 Task: Create tab on customers.
Action: Mouse moved to (802, 65)
Screenshot: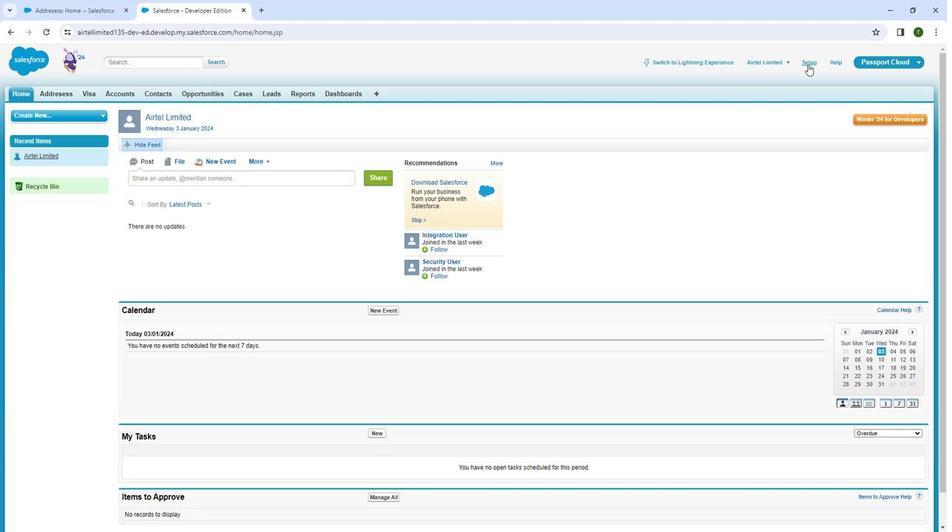 
Action: Mouse pressed left at (802, 65)
Screenshot: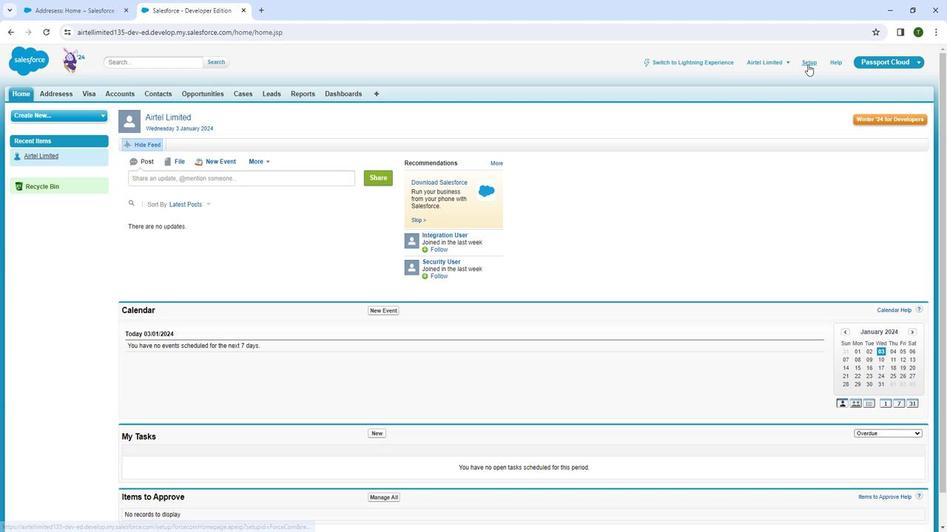 
Action: Mouse pressed left at (802, 65)
Screenshot: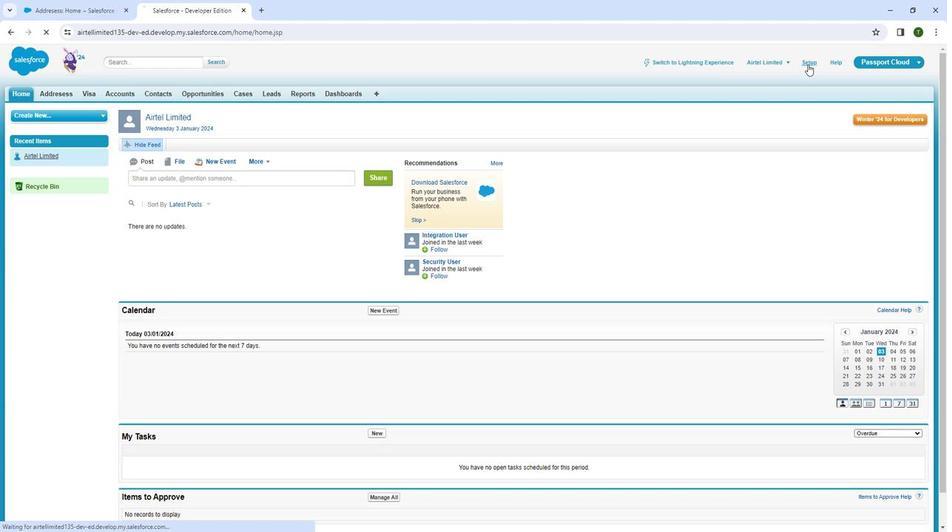 
Action: Mouse moved to (47, 182)
Screenshot: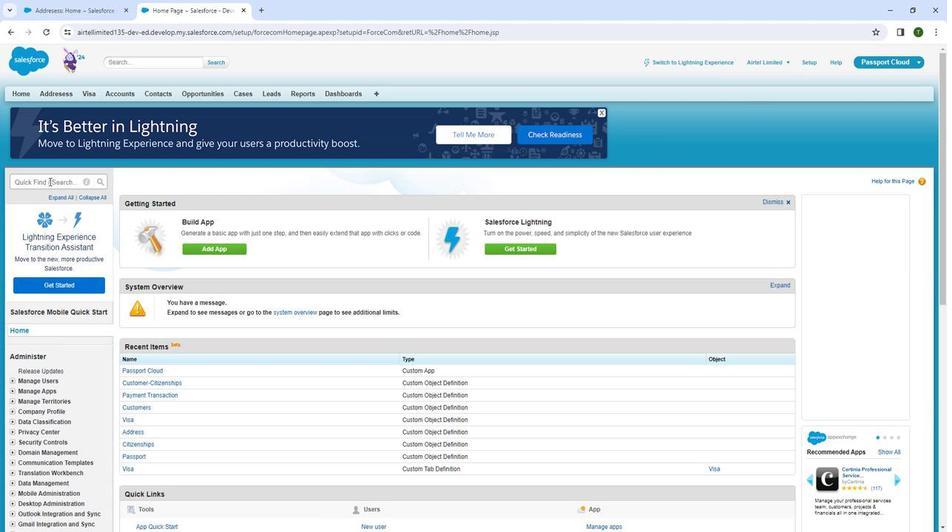 
Action: Mouse pressed left at (47, 182)
Screenshot: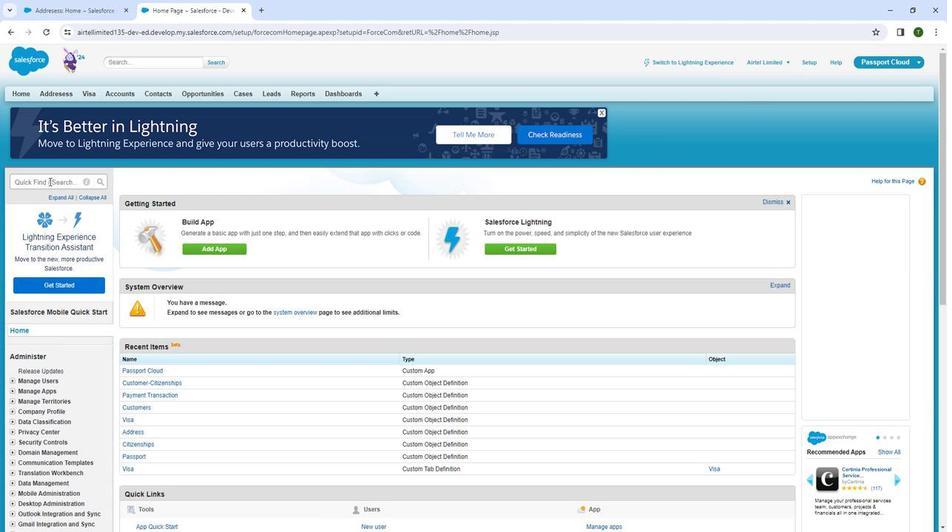 
Action: Key pressed tabd<Key.backspace>s
Screenshot: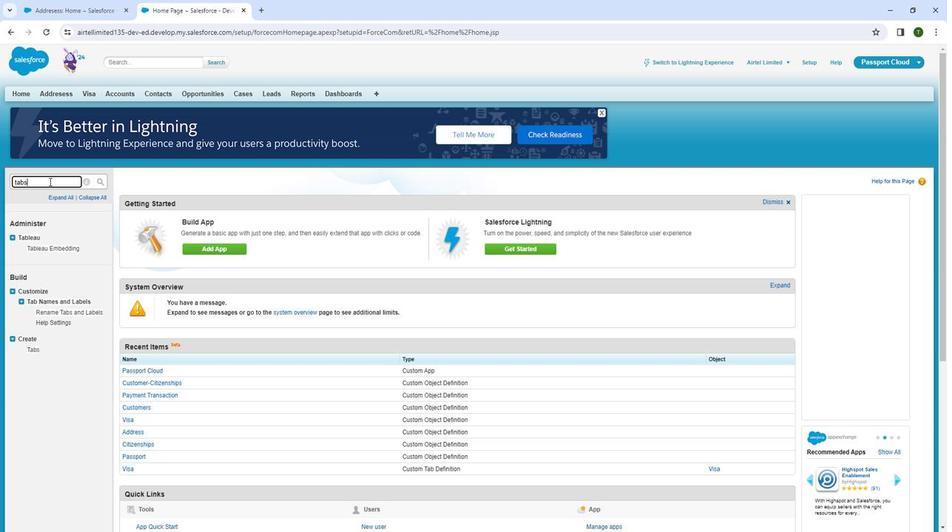 
Action: Mouse moved to (28, 285)
Screenshot: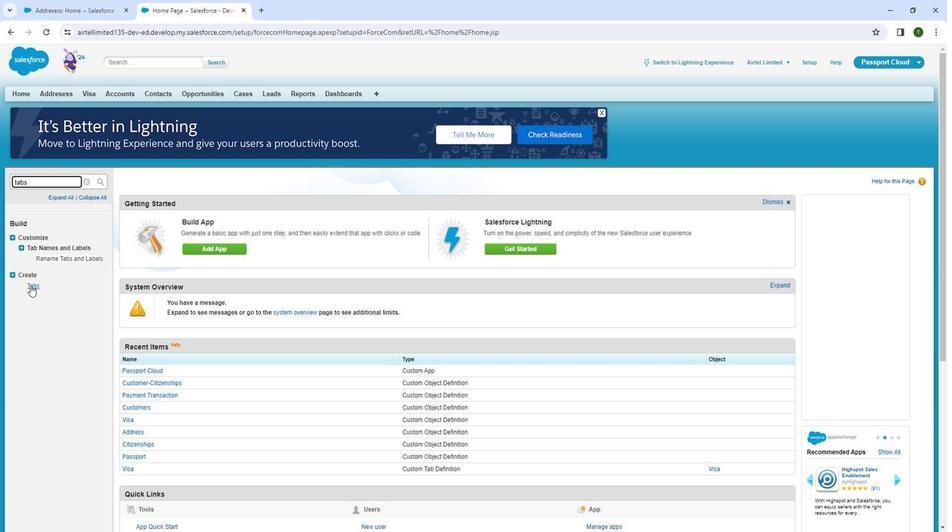 
Action: Mouse pressed left at (28, 285)
Screenshot: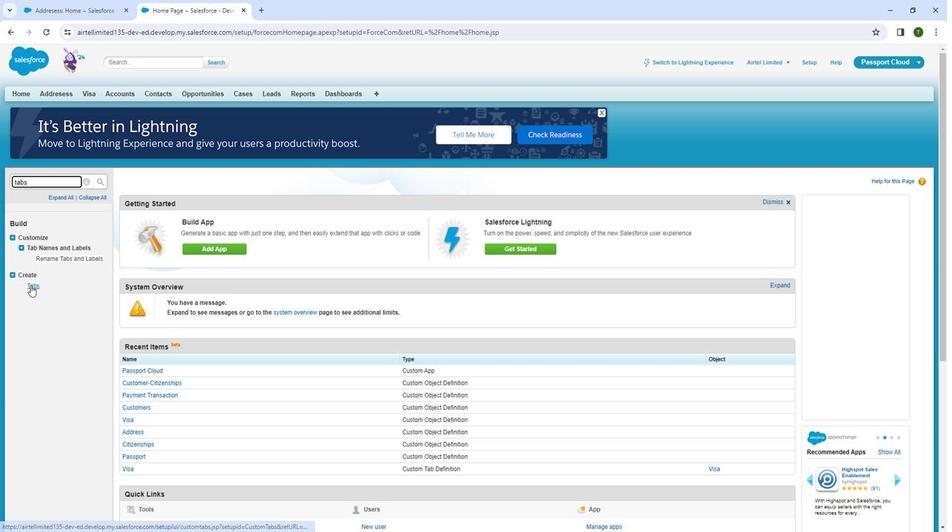 
Action: Mouse moved to (371, 258)
Screenshot: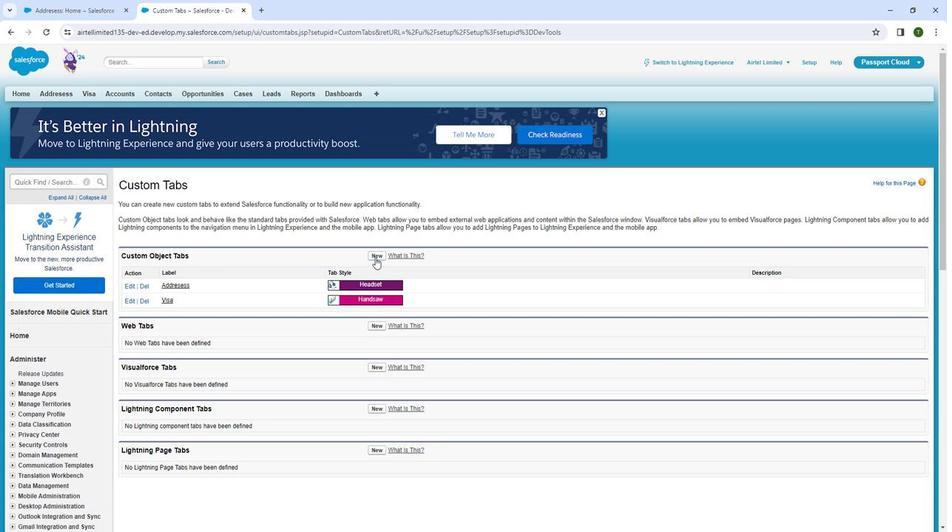 
Action: Mouse pressed left at (371, 258)
Screenshot: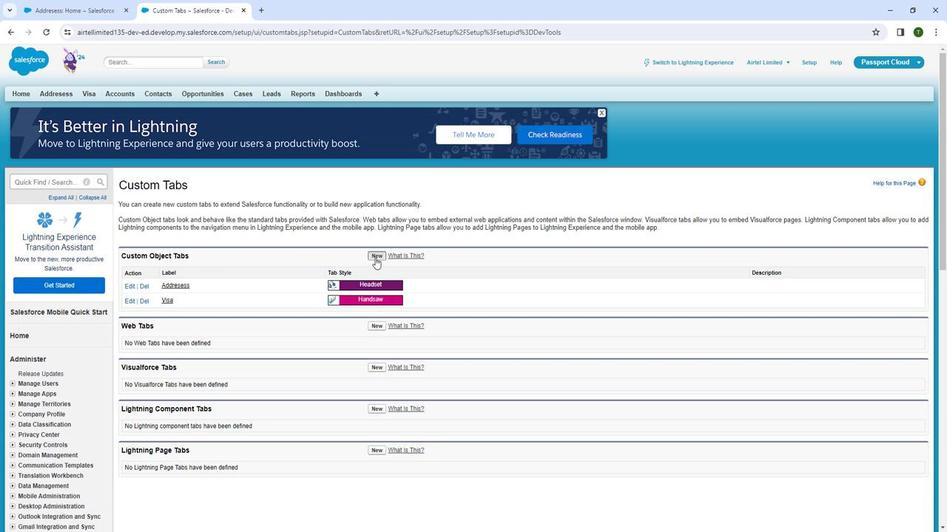 
Action: Mouse moved to (291, 266)
Screenshot: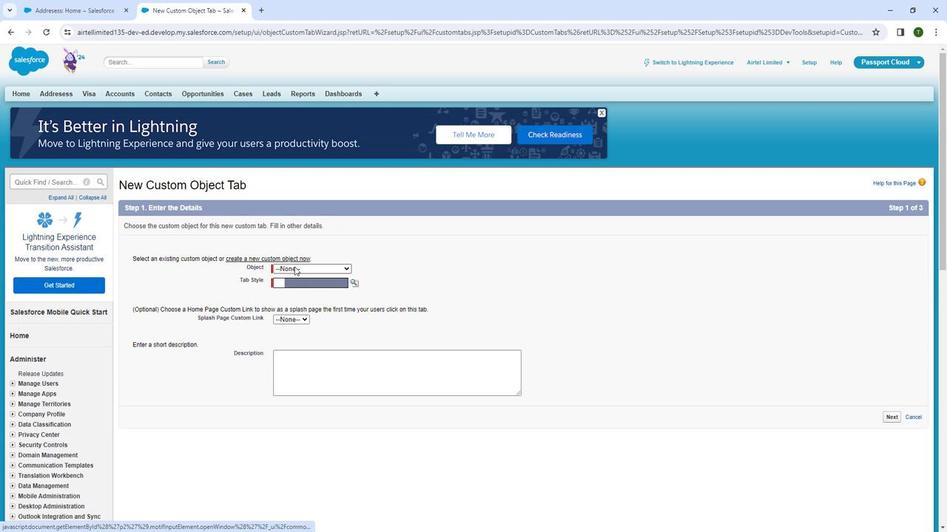 
Action: Mouse pressed left at (291, 266)
Screenshot: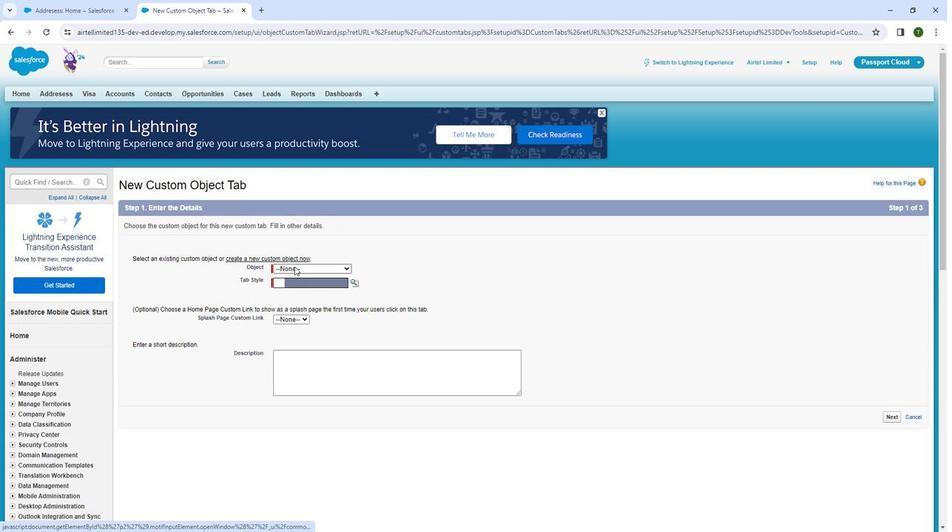 
Action: Mouse moved to (287, 300)
Screenshot: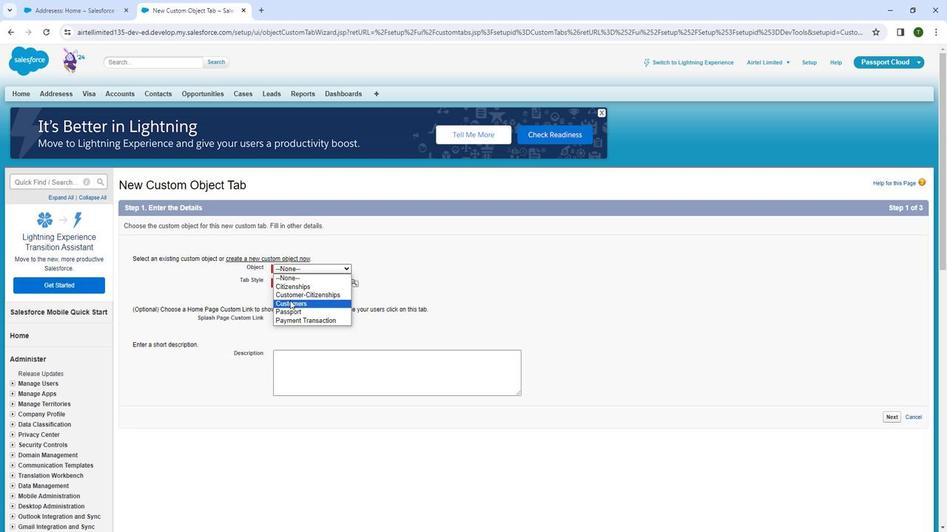
Action: Mouse pressed left at (287, 300)
Screenshot: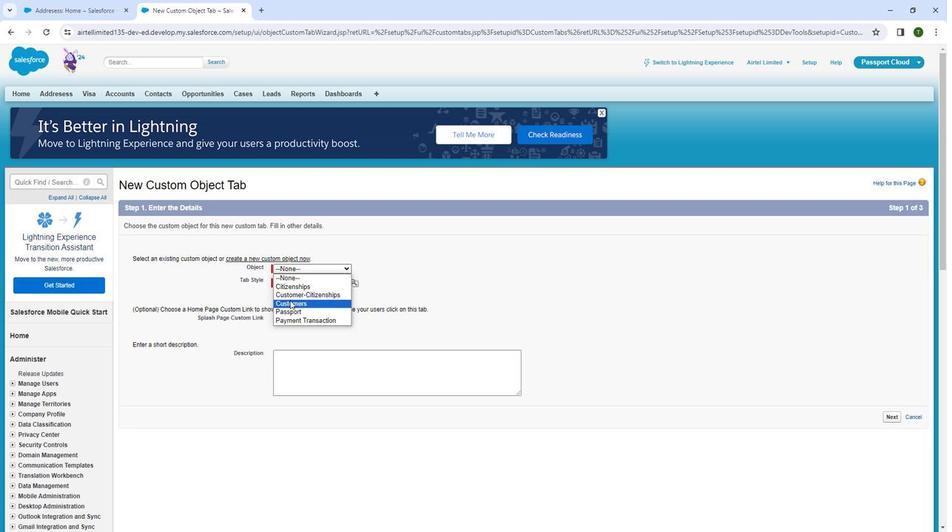 
Action: Mouse moved to (297, 284)
Screenshot: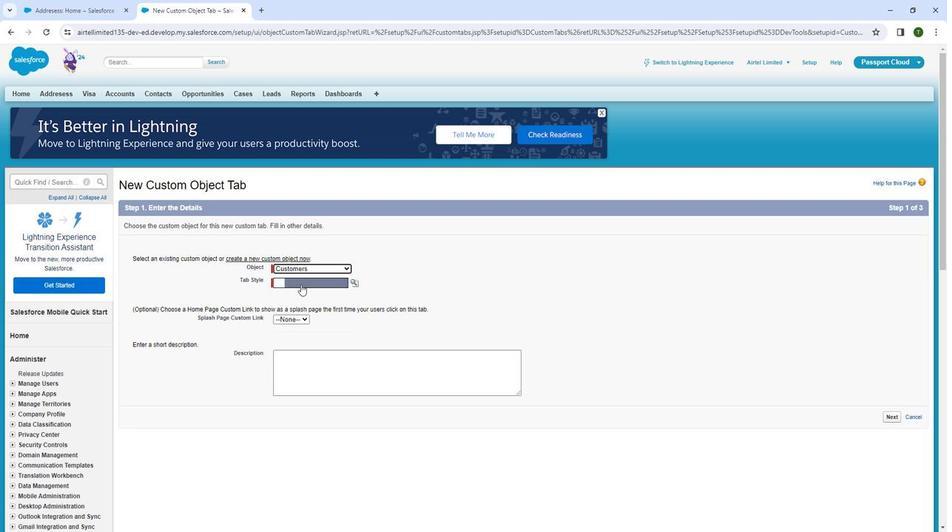 
Action: Mouse pressed left at (297, 284)
Screenshot: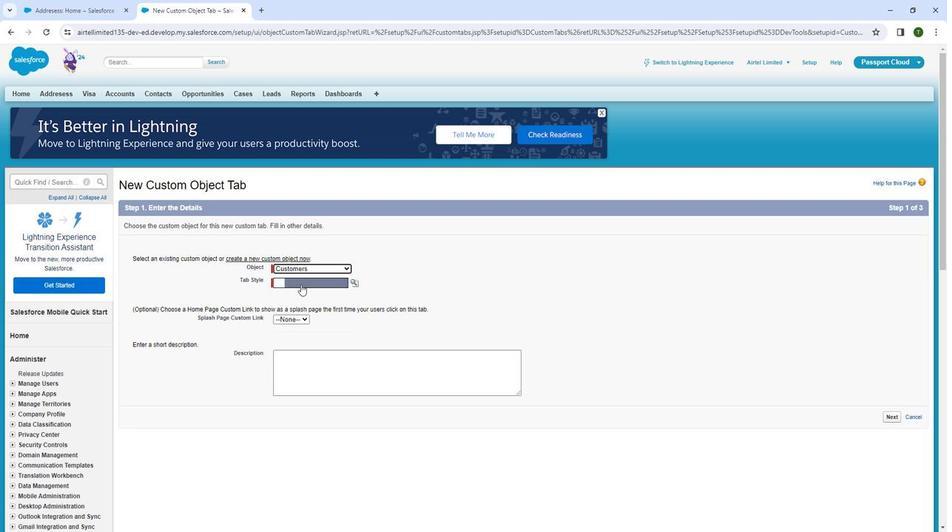 
Action: Mouse moved to (703, 280)
Screenshot: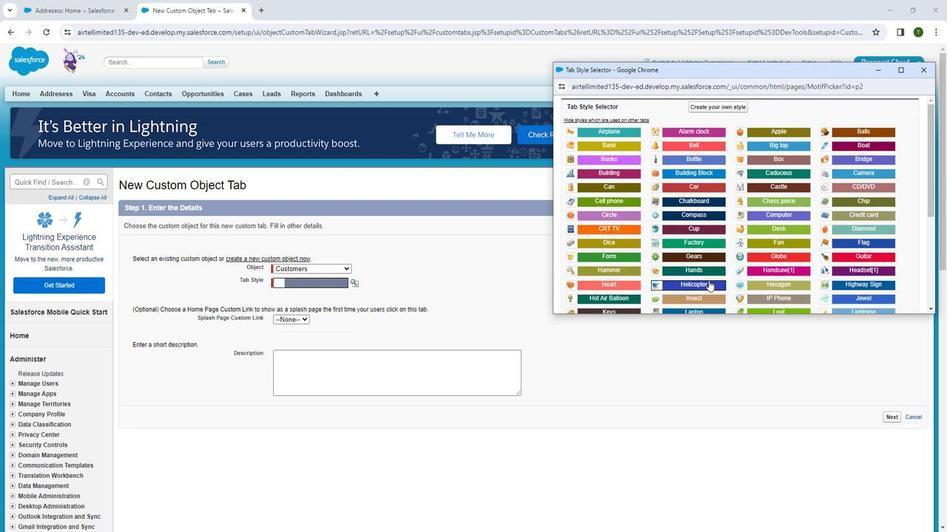 
Action: Mouse scrolled (703, 279) with delta (0, 0)
Screenshot: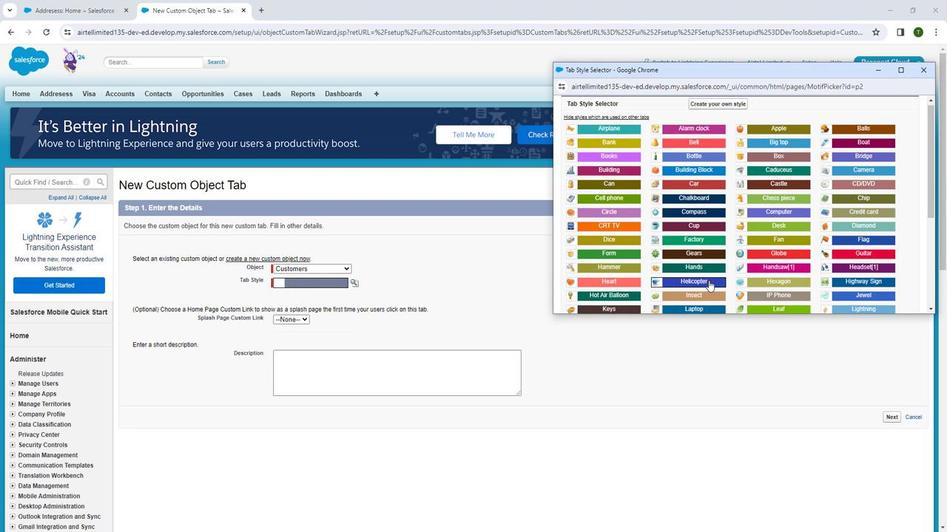 
Action: Mouse scrolled (703, 279) with delta (0, 0)
Screenshot: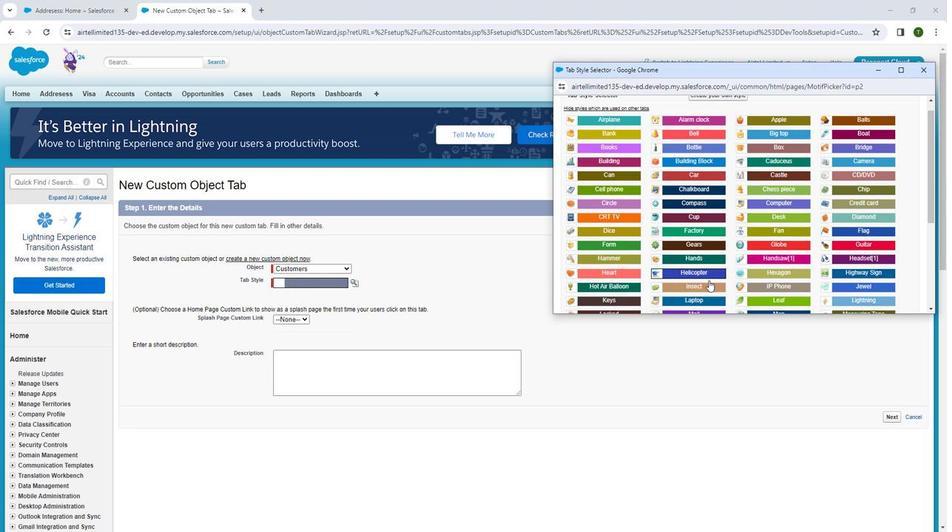 
Action: Mouse scrolled (703, 279) with delta (0, 0)
Screenshot: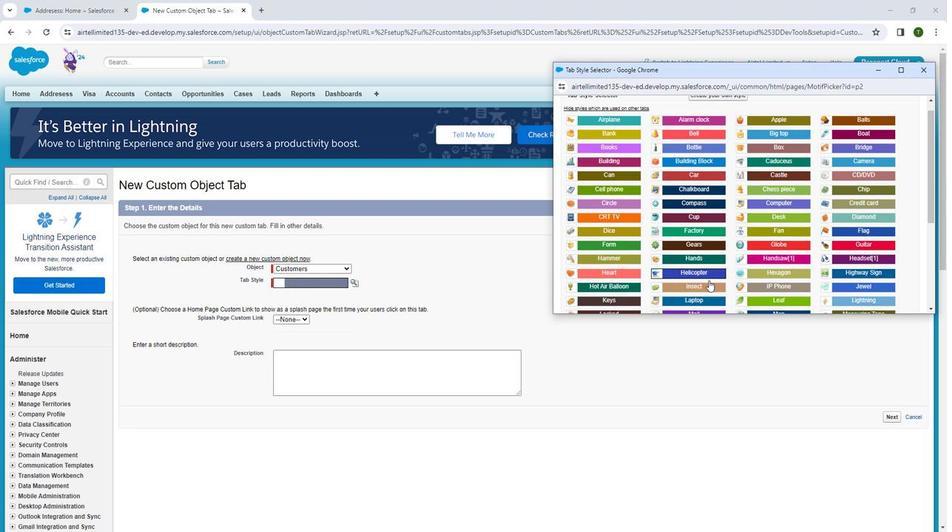 
Action: Mouse scrolled (703, 279) with delta (0, 0)
Screenshot: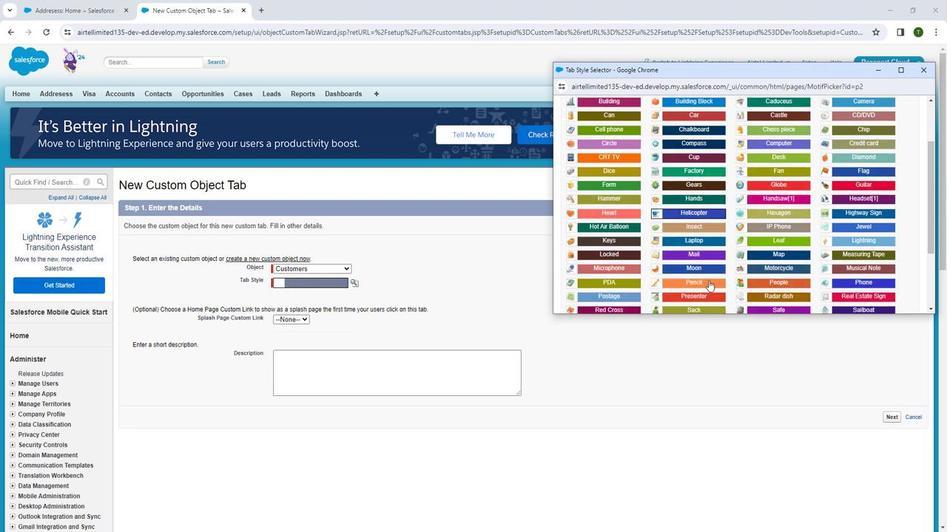 
Action: Mouse moved to (768, 295)
Screenshot: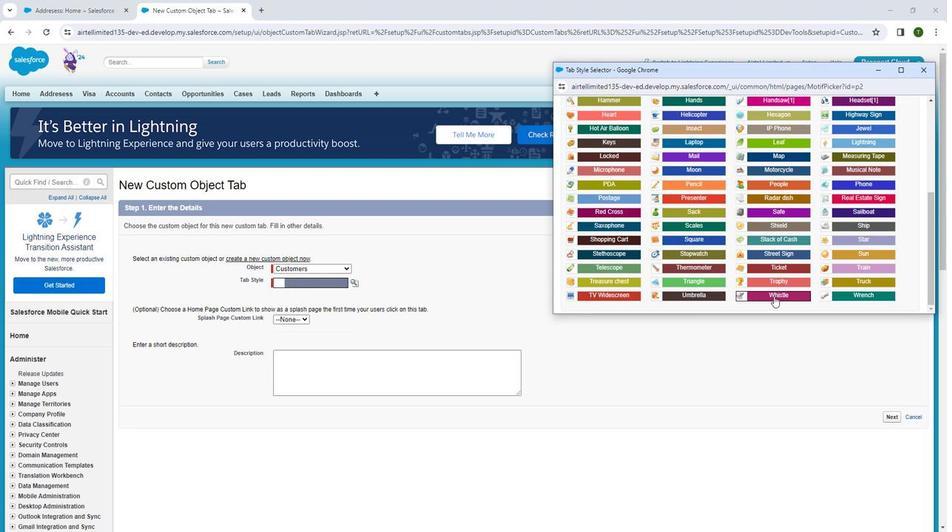 
Action: Mouse pressed left at (768, 295)
Screenshot: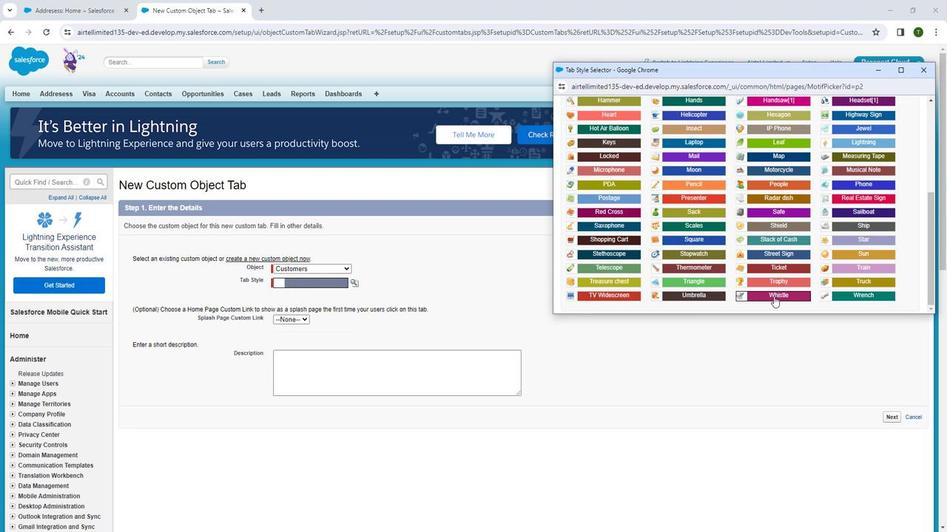 
Action: Mouse moved to (889, 416)
Screenshot: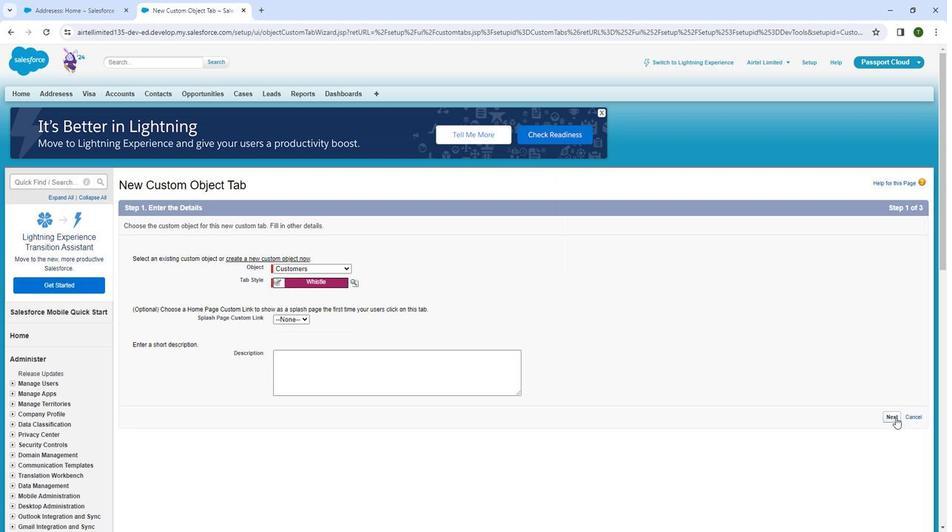 
Action: Mouse pressed left at (889, 416)
Screenshot: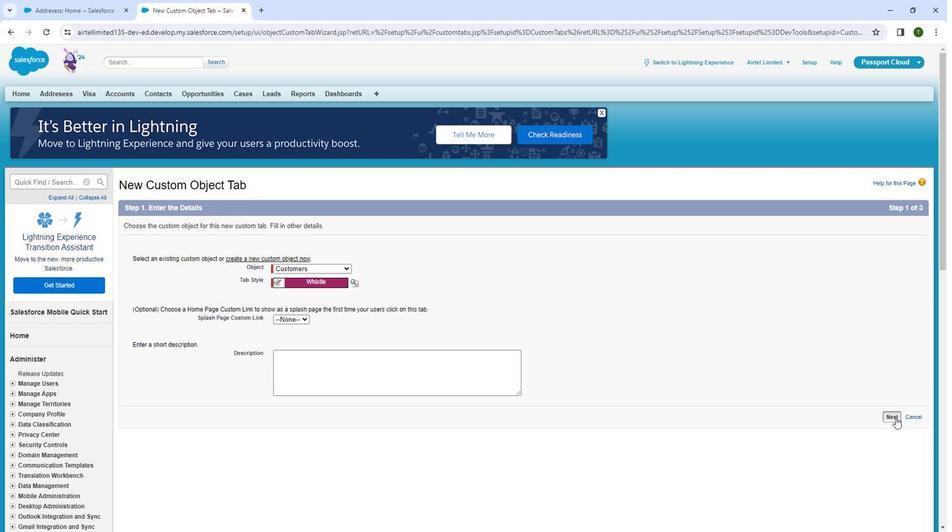 
Action: Mouse moved to (578, 327)
Screenshot: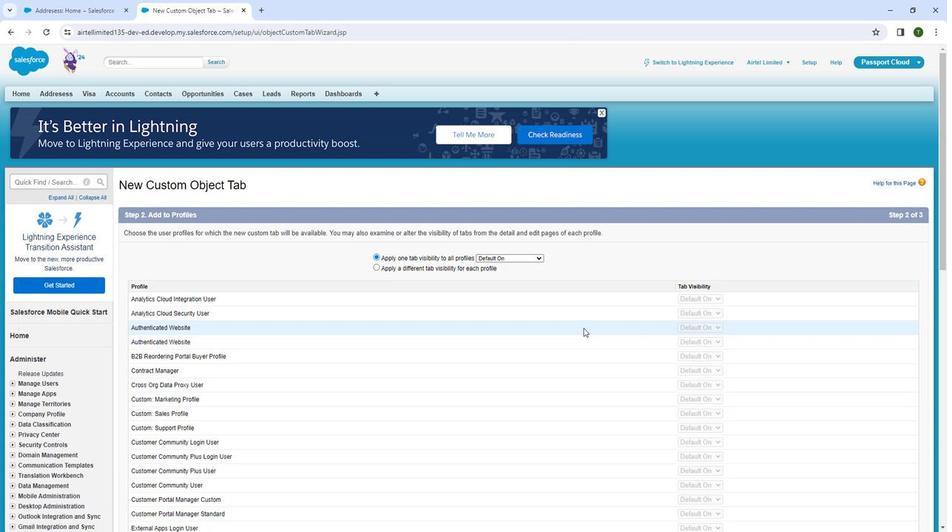
Action: Mouse scrolled (578, 327) with delta (0, 0)
Screenshot: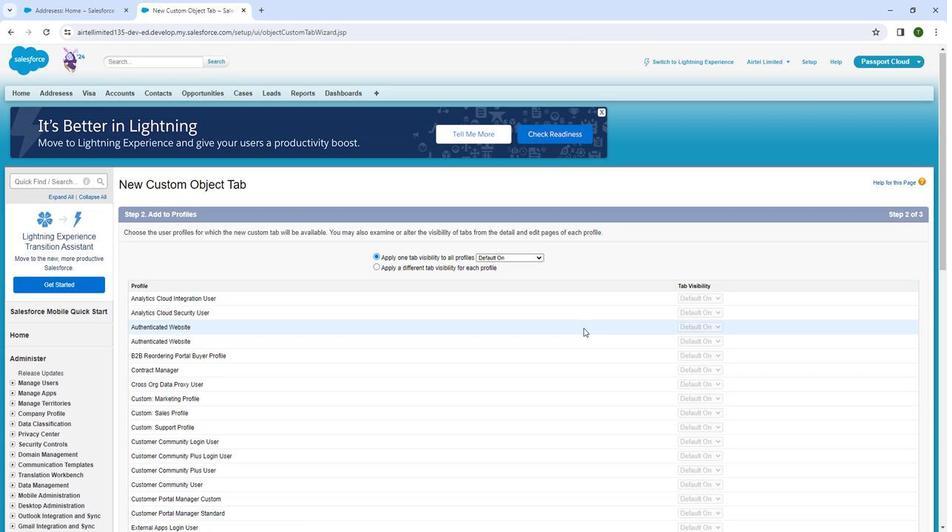 
Action: Mouse scrolled (578, 327) with delta (0, 0)
Screenshot: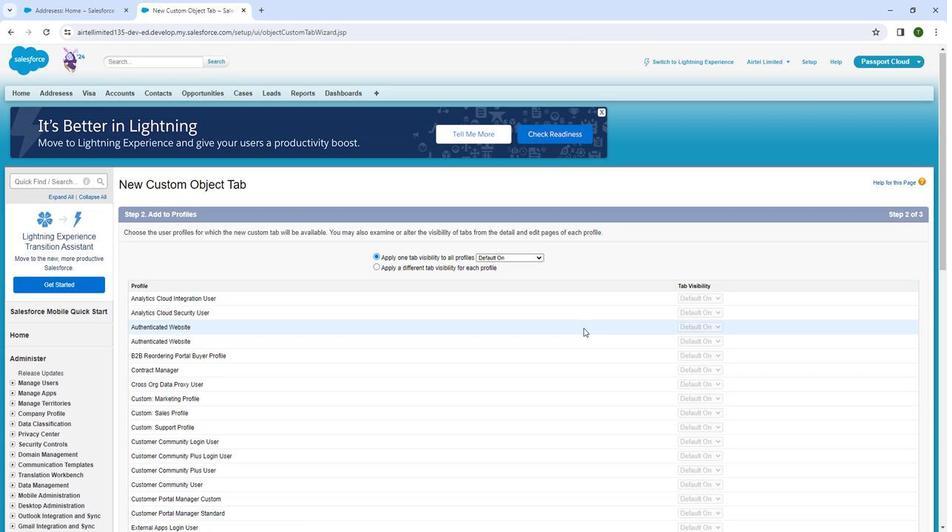 
Action: Mouse scrolled (578, 327) with delta (0, 0)
Screenshot: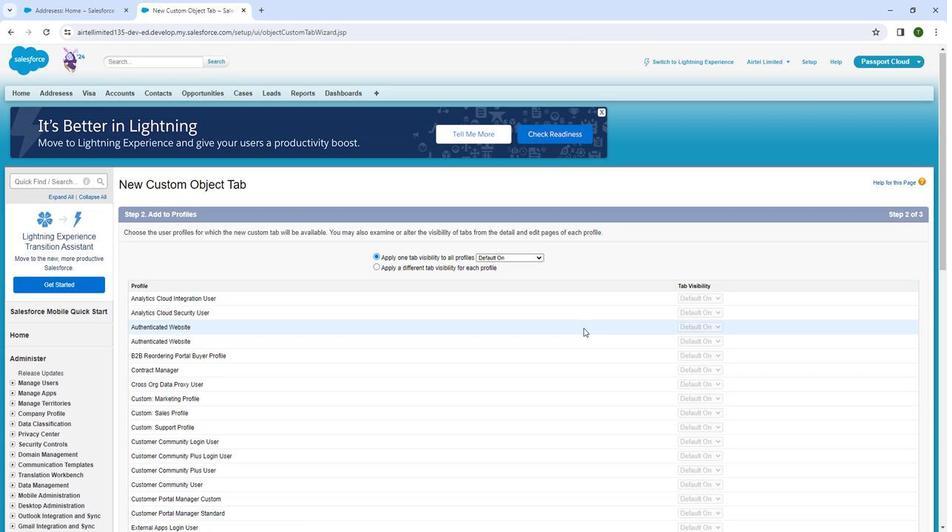 
Action: Mouse moved to (577, 327)
Screenshot: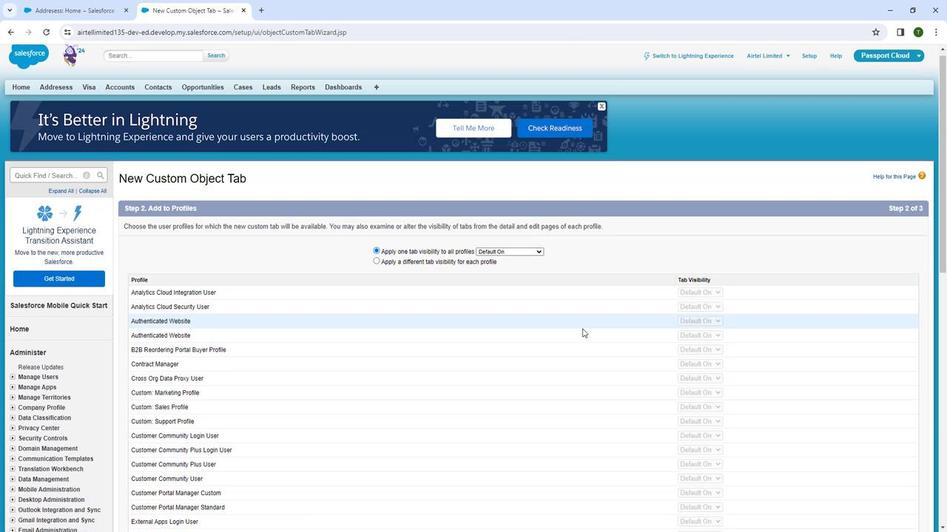 
Action: Mouse scrolled (577, 326) with delta (0, 0)
Screenshot: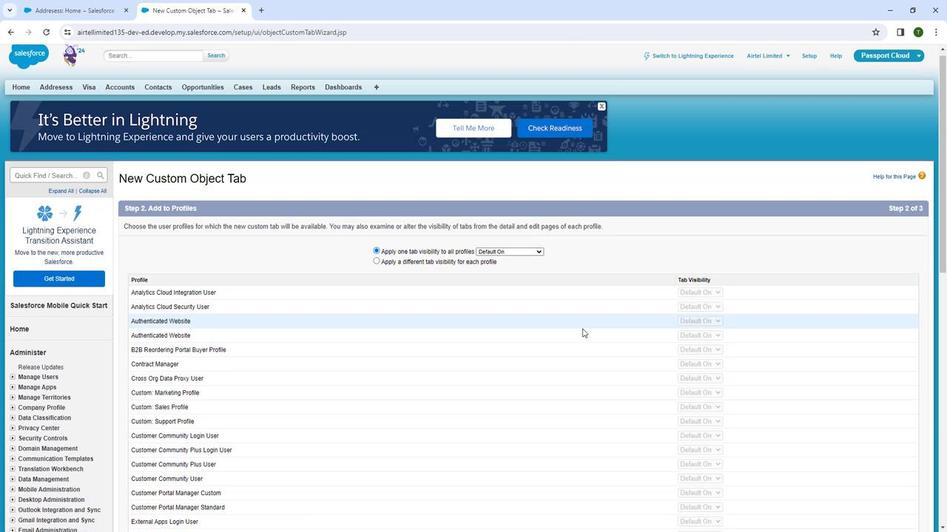 
Action: Mouse moved to (579, 324)
Screenshot: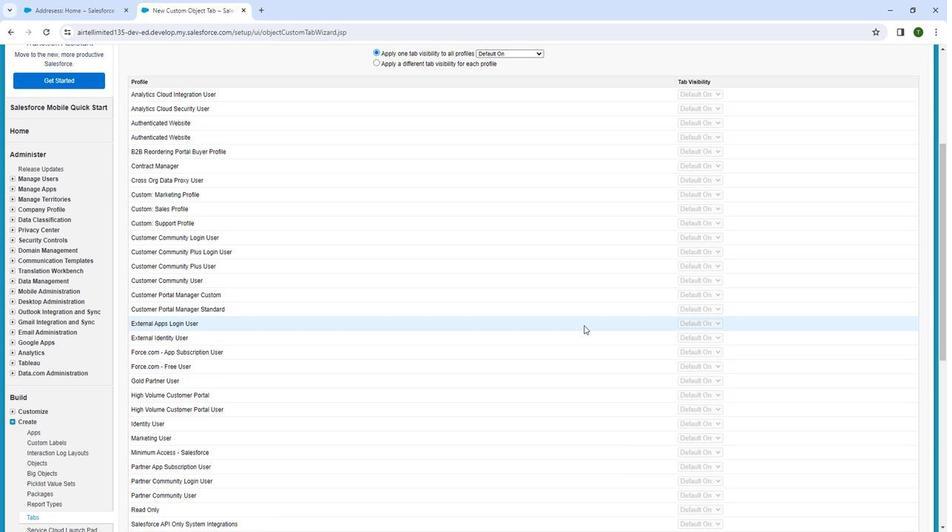 
Action: Mouse scrolled (579, 325) with delta (0, 0)
Screenshot: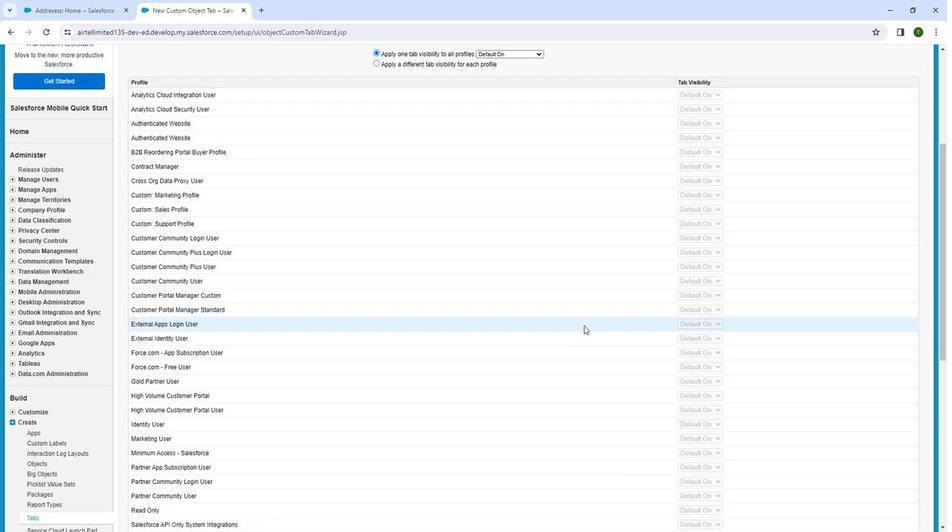 
Action: Mouse scrolled (579, 325) with delta (0, 0)
Screenshot: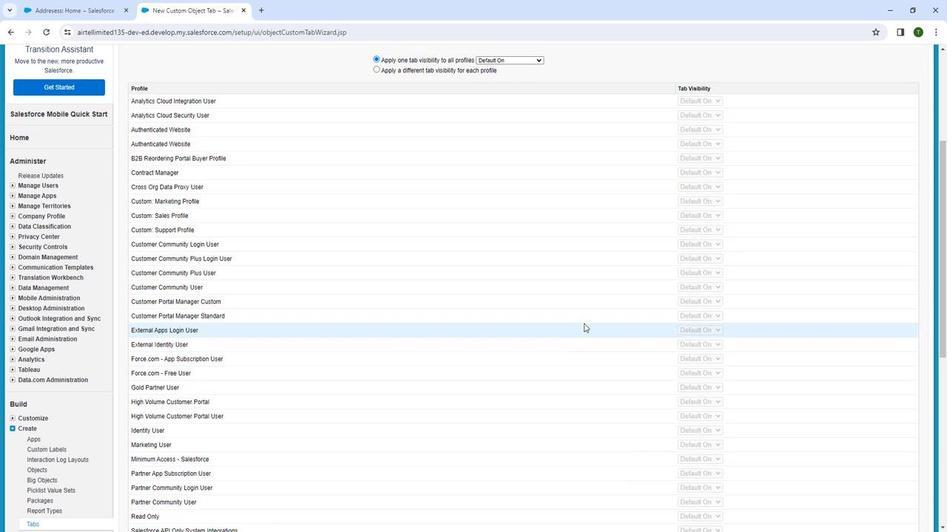 
Action: Mouse moved to (579, 322)
Screenshot: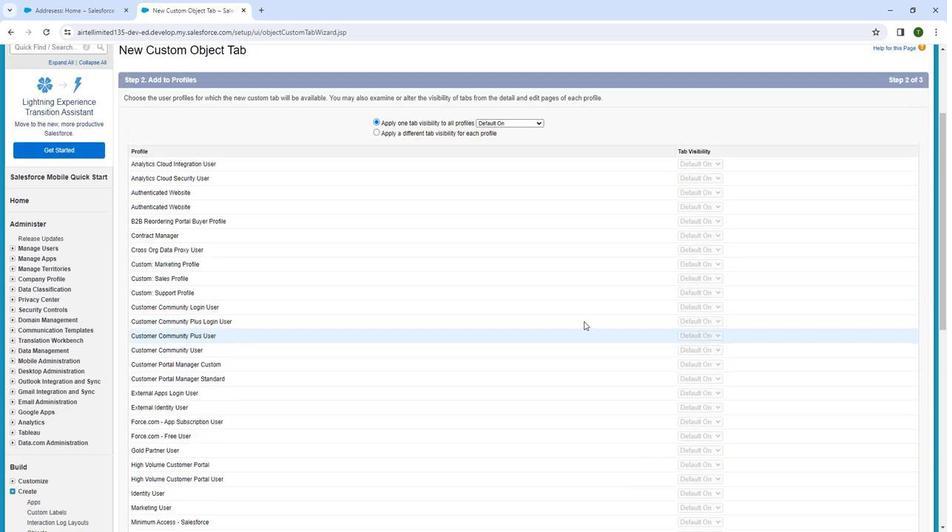 
Action: Mouse scrolled (579, 322) with delta (0, 0)
Screenshot: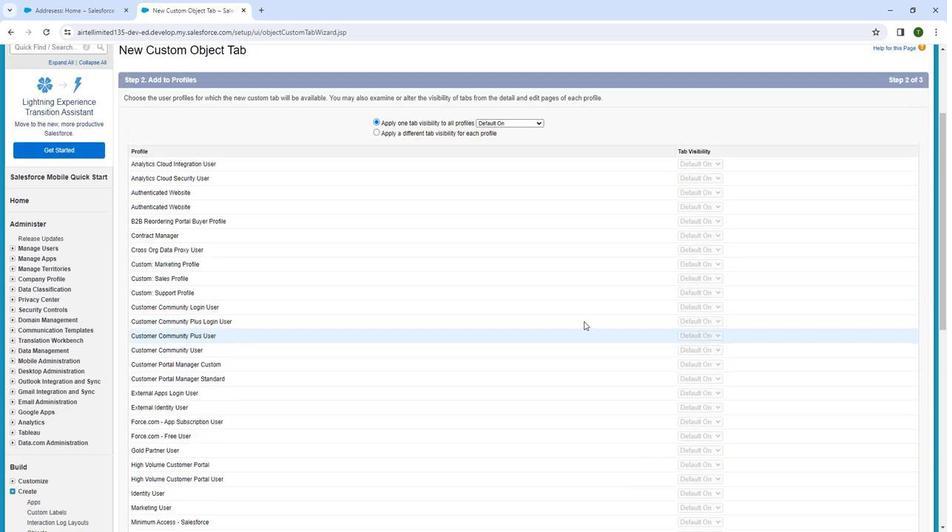 
Action: Mouse moved to (579, 318)
Screenshot: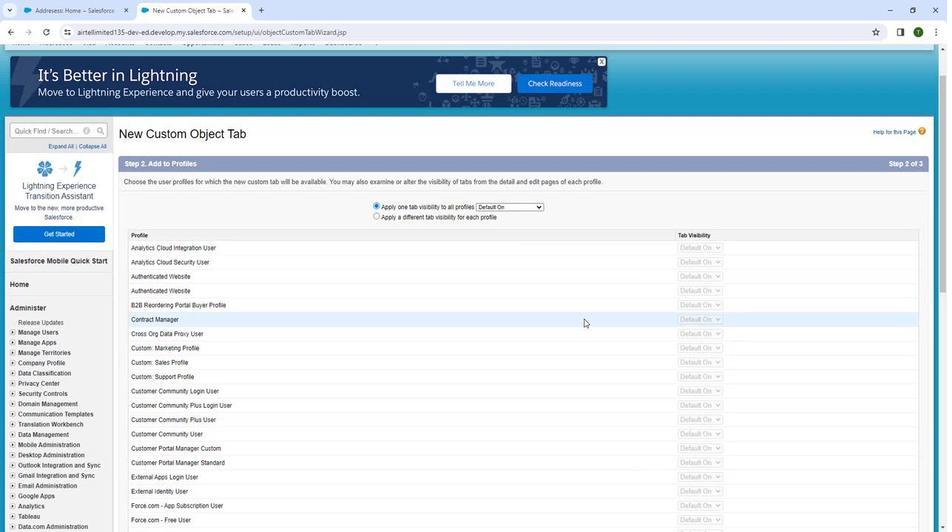 
Action: Mouse scrolled (579, 318) with delta (0, 0)
Screenshot: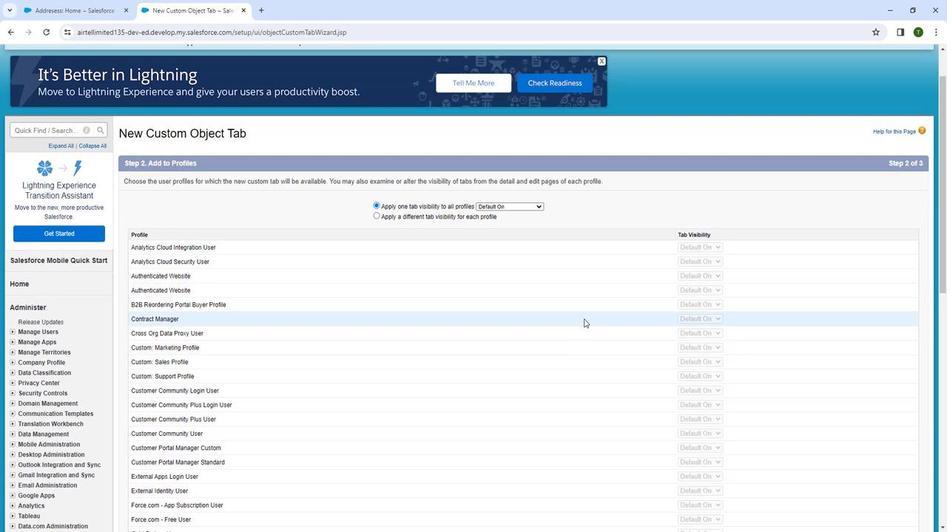 
Action: Mouse scrolled (579, 318) with delta (0, 0)
Screenshot: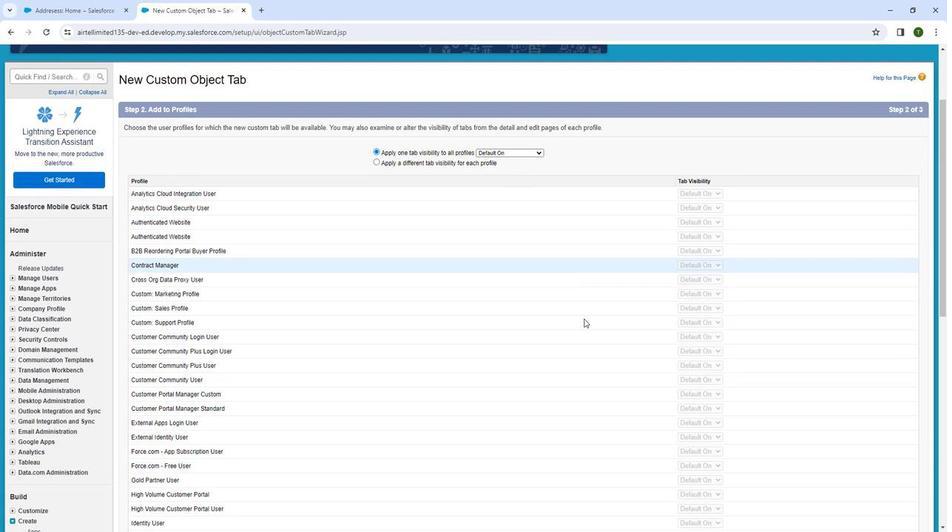
Action: Mouse scrolled (579, 318) with delta (0, 0)
Screenshot: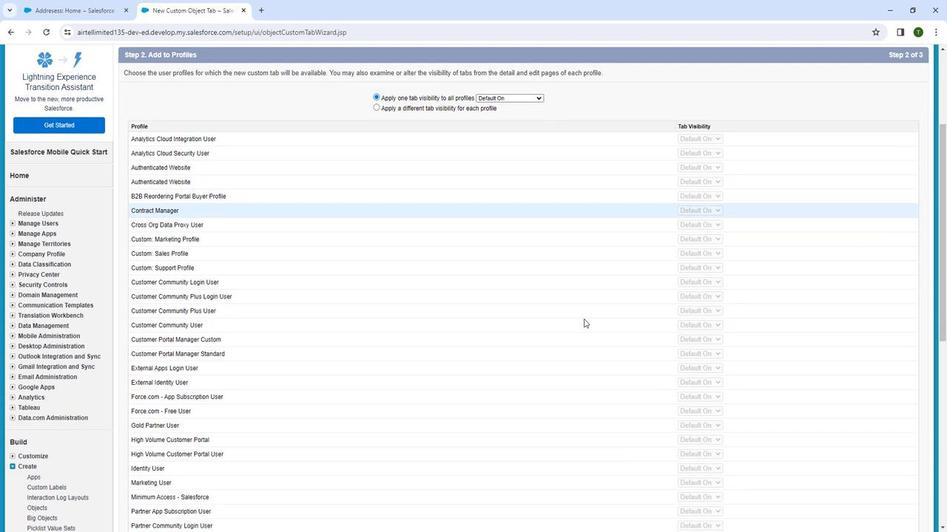
Action: Mouse scrolled (579, 318) with delta (0, 0)
Screenshot: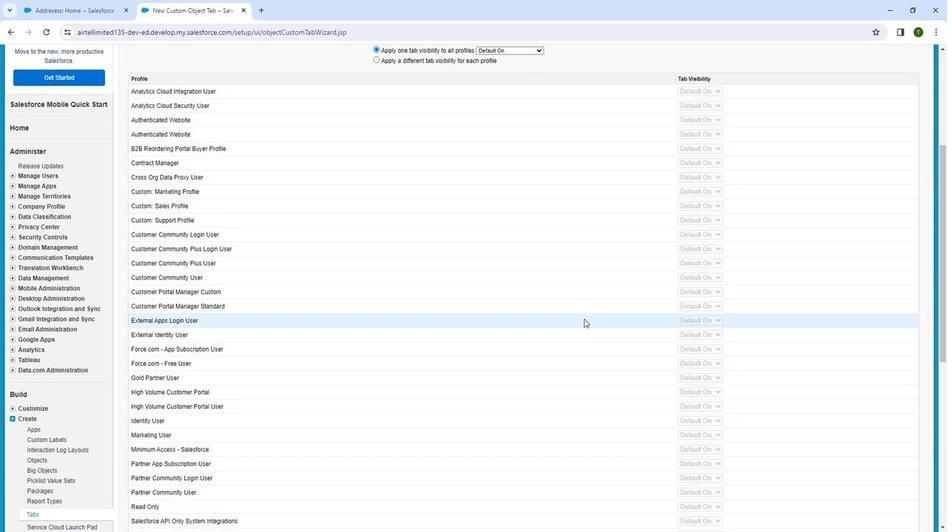 
Action: Mouse scrolled (579, 318) with delta (0, 0)
Screenshot: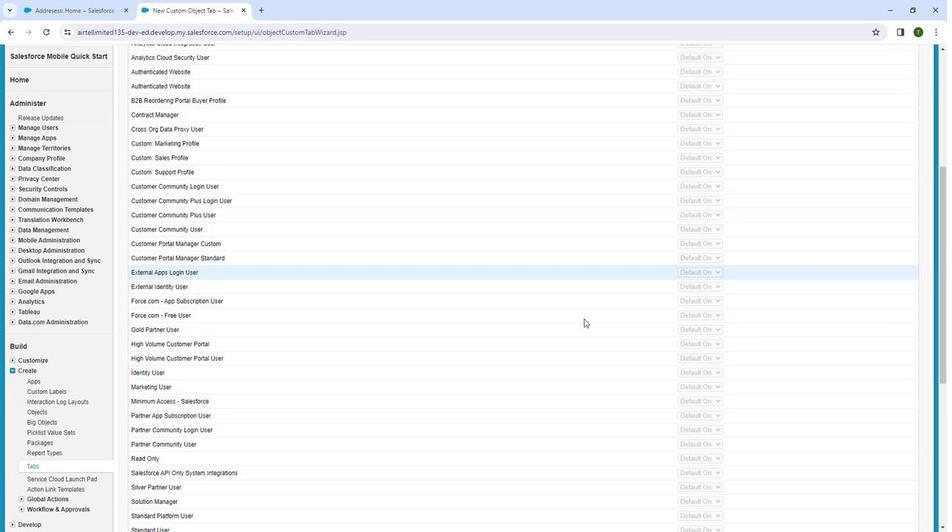 
Action: Mouse scrolled (579, 318) with delta (0, 0)
Screenshot: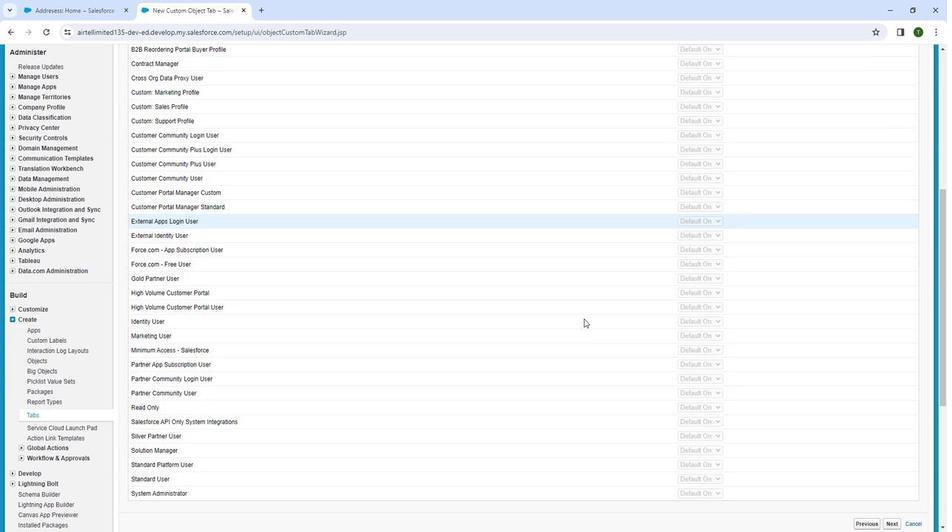 
Action: Mouse scrolled (579, 318) with delta (0, 0)
Screenshot: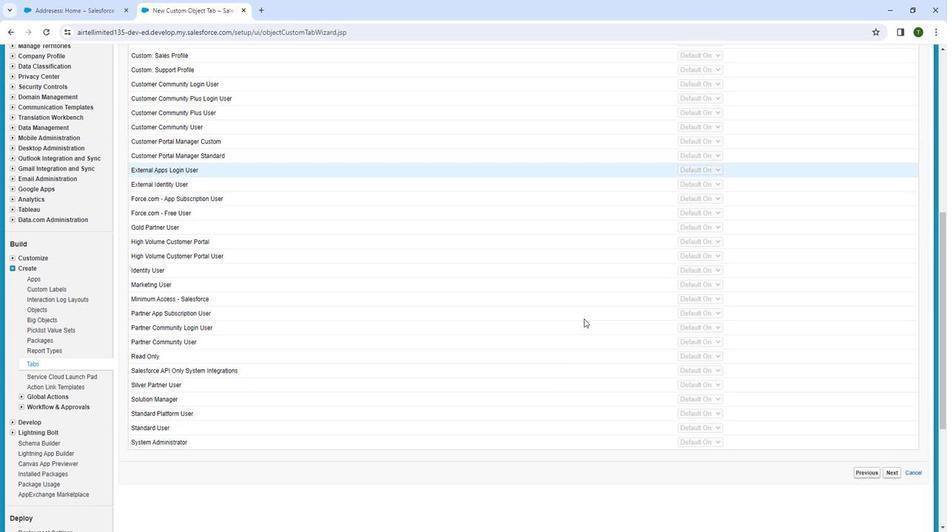 
Action: Mouse scrolled (579, 318) with delta (0, 0)
Screenshot: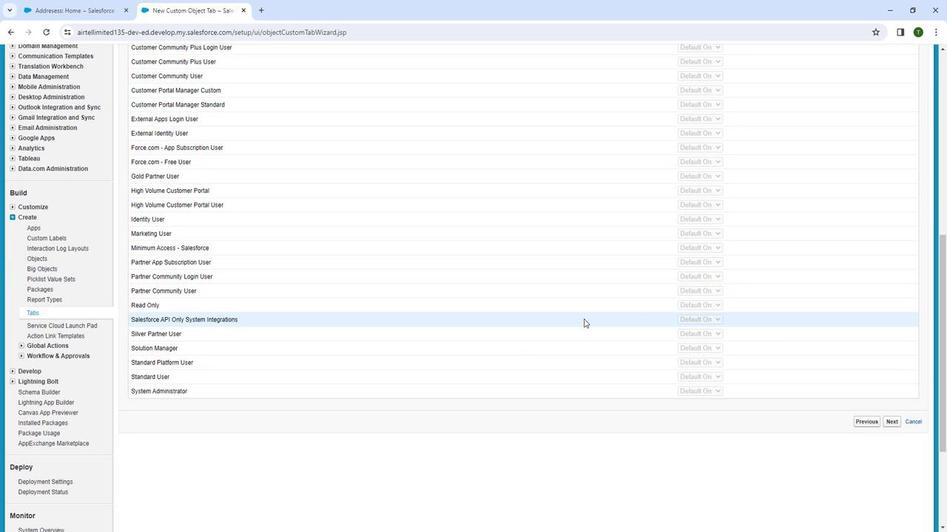 
Action: Mouse scrolled (579, 318) with delta (0, 0)
Screenshot: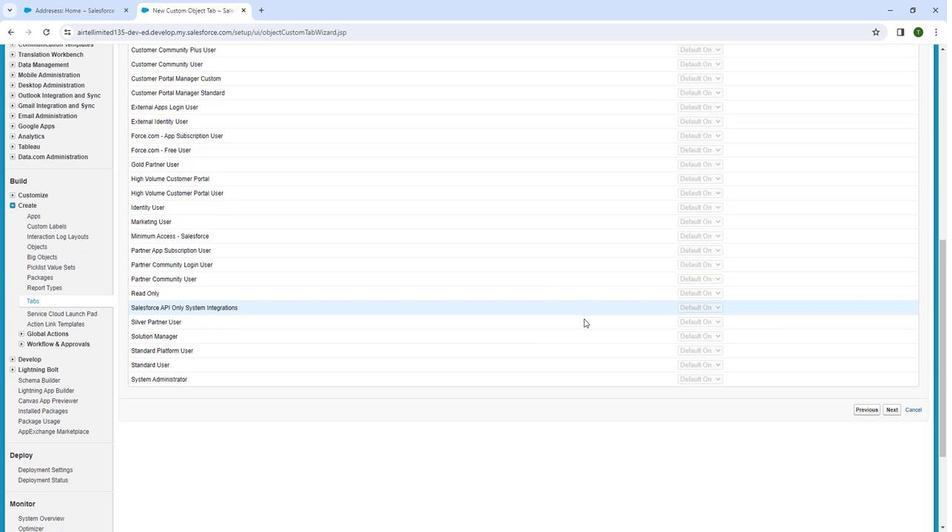 
Action: Mouse moved to (694, 360)
Screenshot: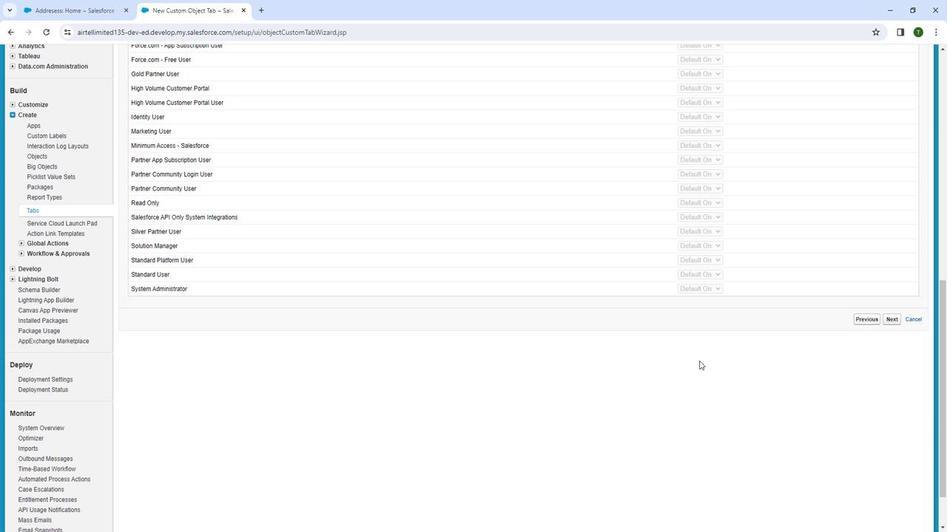 
Action: Mouse pressed left at (694, 360)
Screenshot: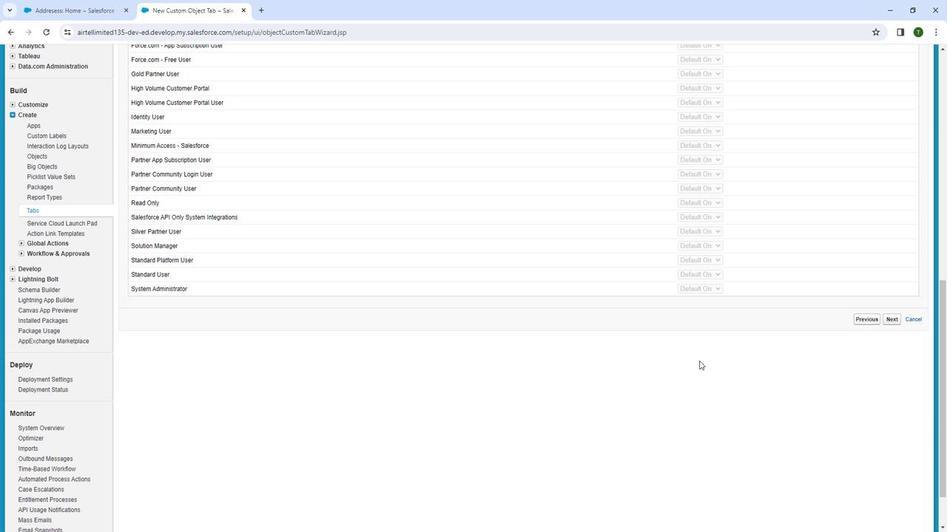 
Action: Mouse moved to (881, 318)
Screenshot: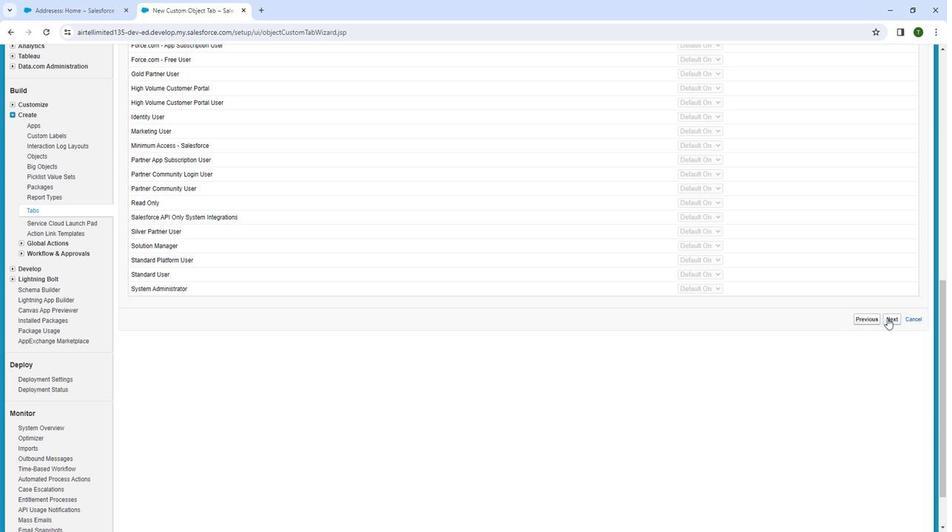 
Action: Mouse pressed left at (881, 318)
Screenshot: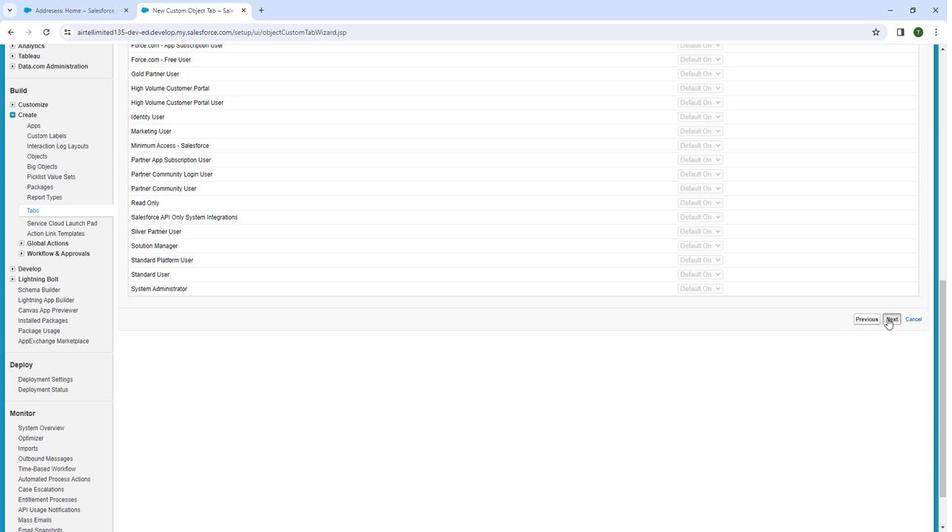 
Action: Mouse moved to (515, 301)
Screenshot: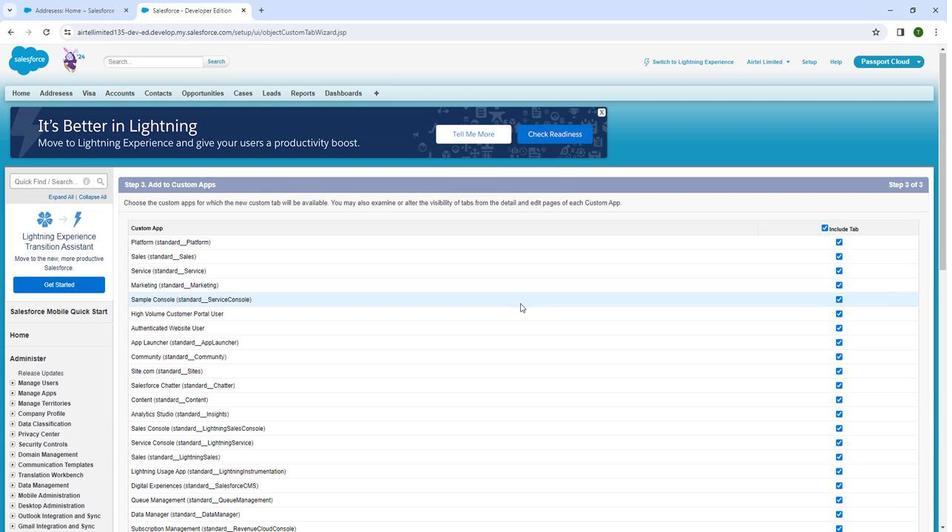 
Action: Mouse scrolled (515, 301) with delta (0, 0)
Screenshot: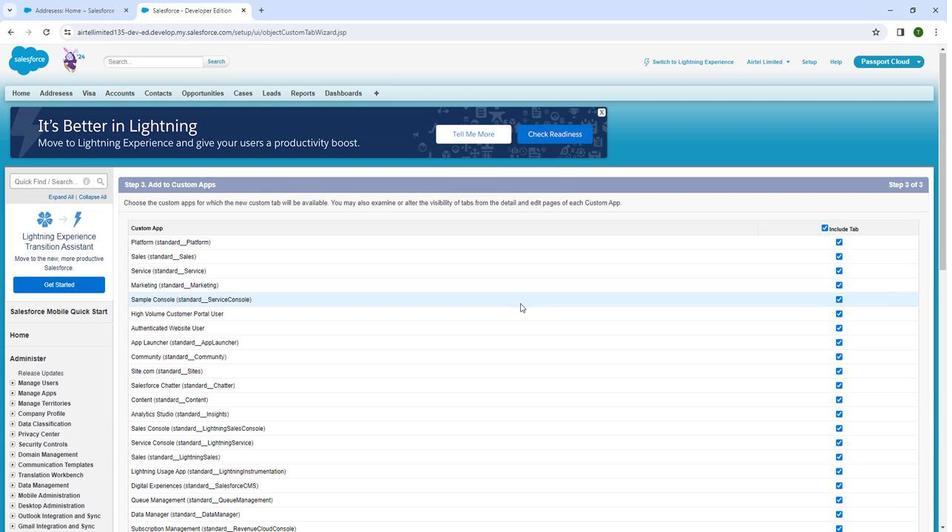 
Action: Mouse moved to (515, 303)
Screenshot: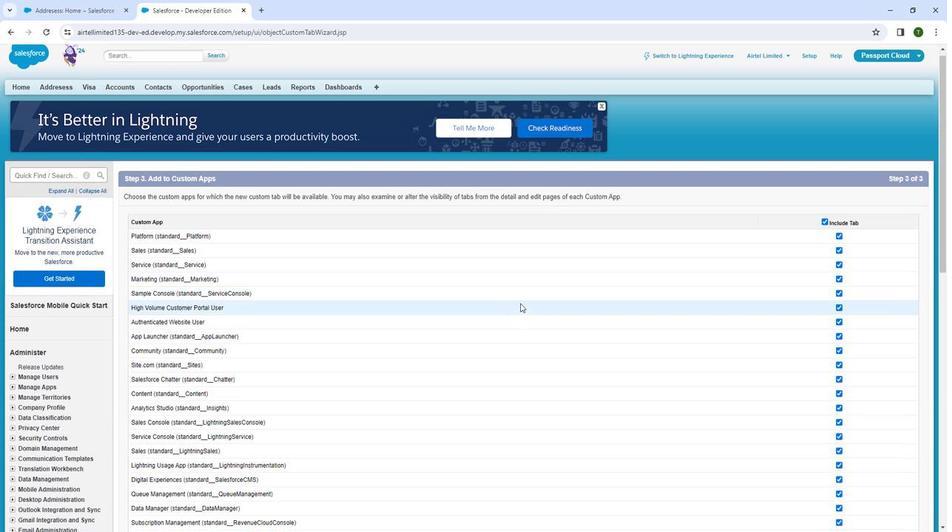
Action: Mouse scrolled (515, 302) with delta (0, 0)
Screenshot: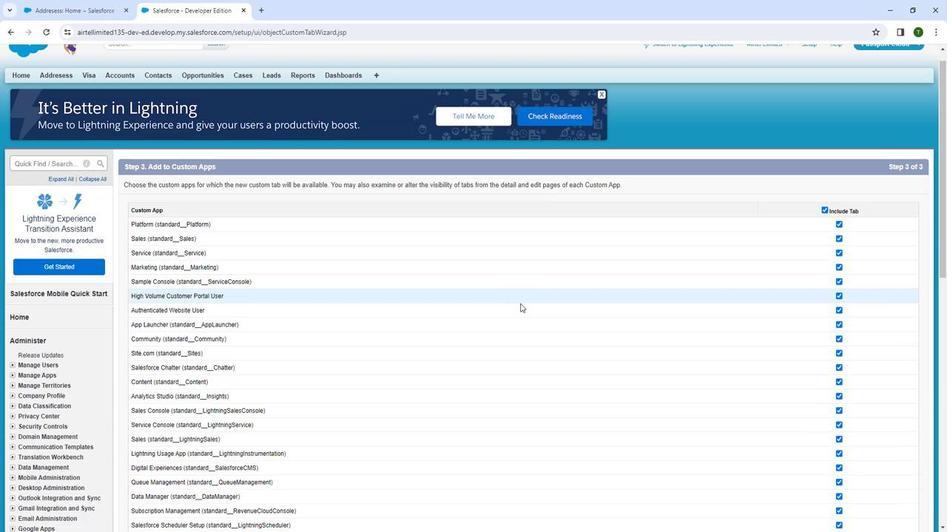 
Action: Mouse moved to (498, 342)
Screenshot: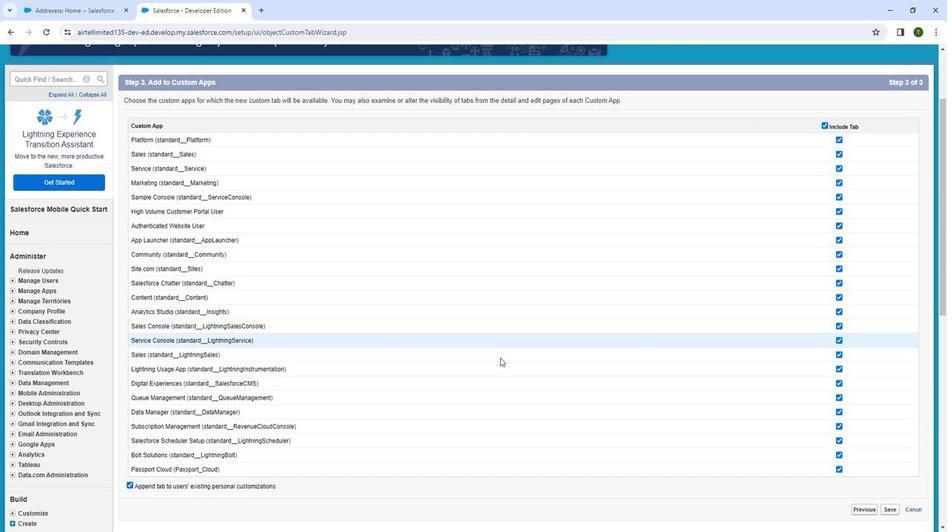 
Action: Mouse scrolled (498, 341) with delta (0, 0)
Screenshot: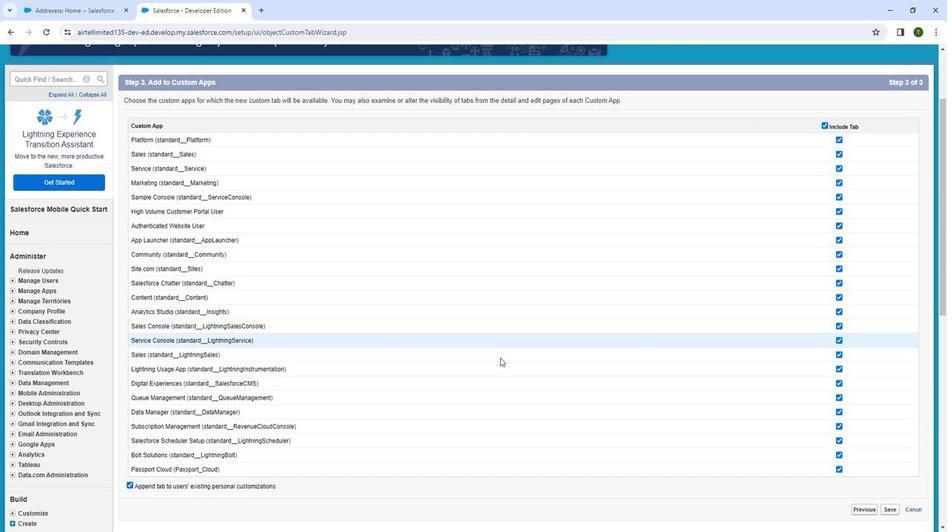 
Action: Mouse moved to (493, 369)
Screenshot: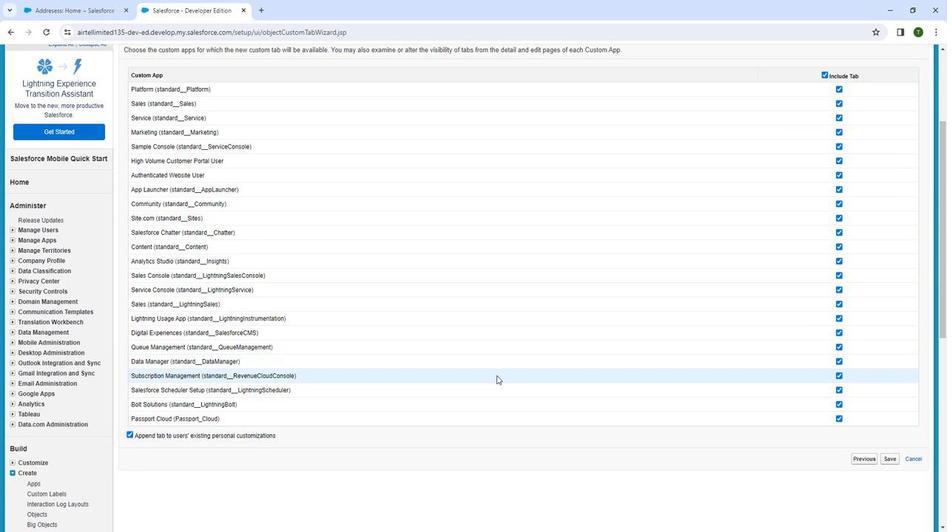 
Action: Mouse scrolled (493, 369) with delta (0, 0)
Screenshot: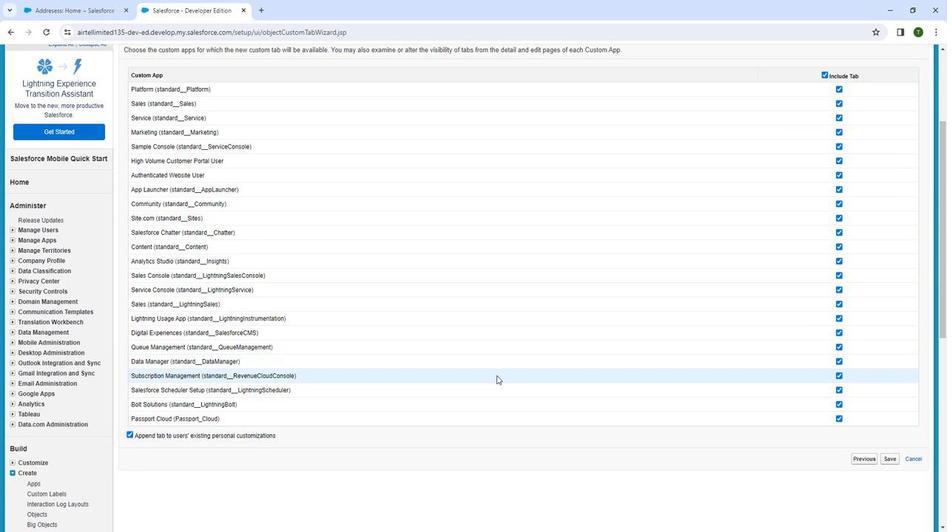 
Action: Mouse moved to (490, 387)
Screenshot: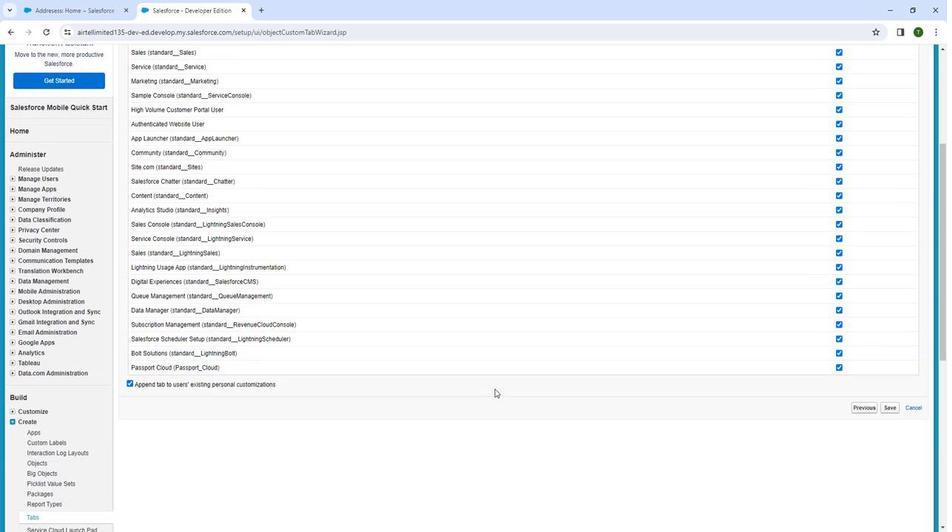 
Action: Mouse scrolled (490, 387) with delta (0, 0)
Screenshot: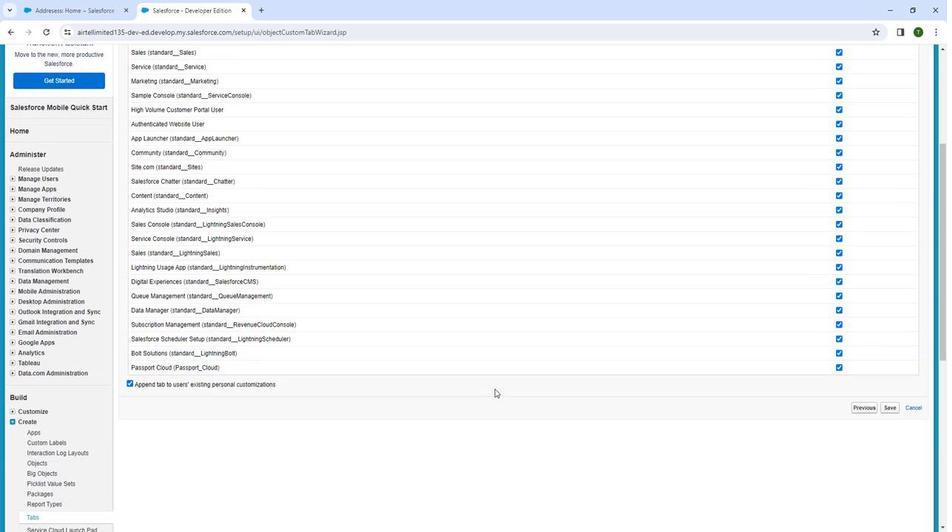 
Action: Mouse moved to (489, 391)
Screenshot: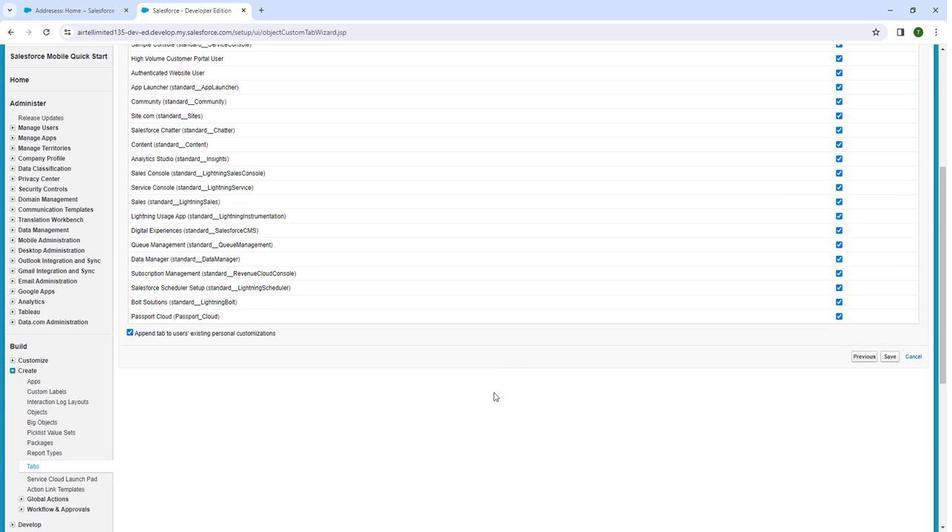 
Action: Mouse scrolled (489, 390) with delta (0, 0)
Screenshot: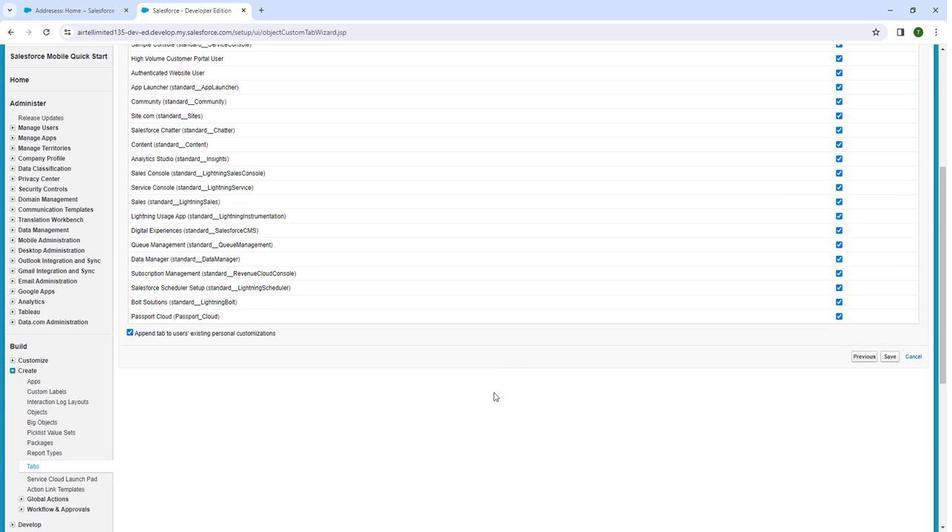 
Action: Mouse moved to (876, 308)
Screenshot: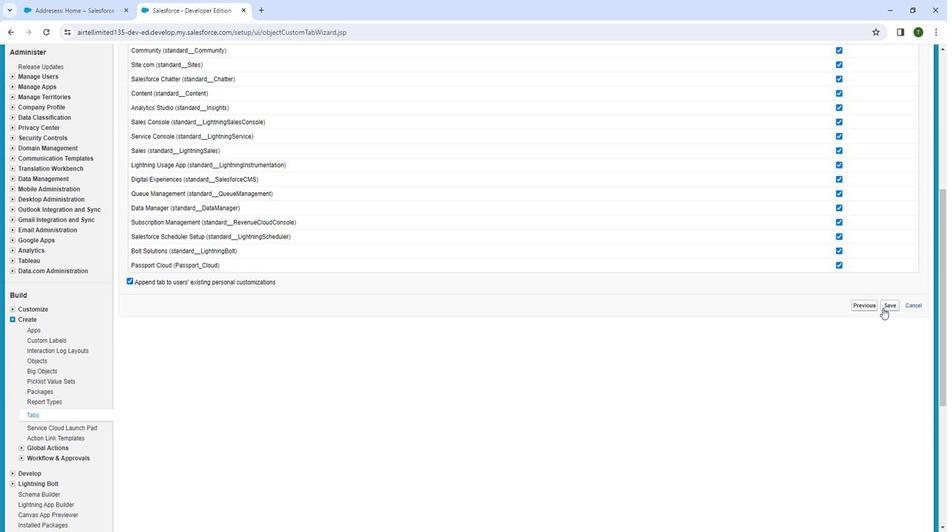 
Action: Mouse pressed left at (876, 308)
Screenshot: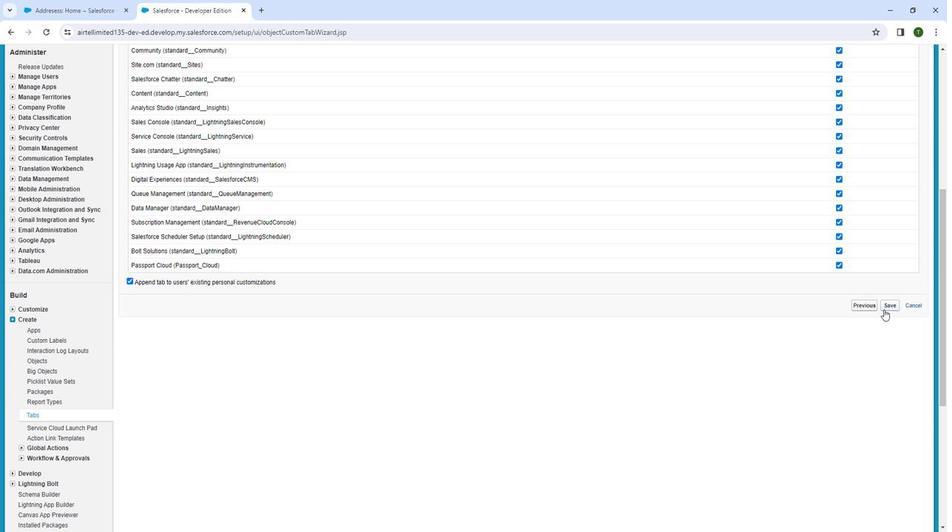 
Action: Mouse moved to (392, 153)
Screenshot: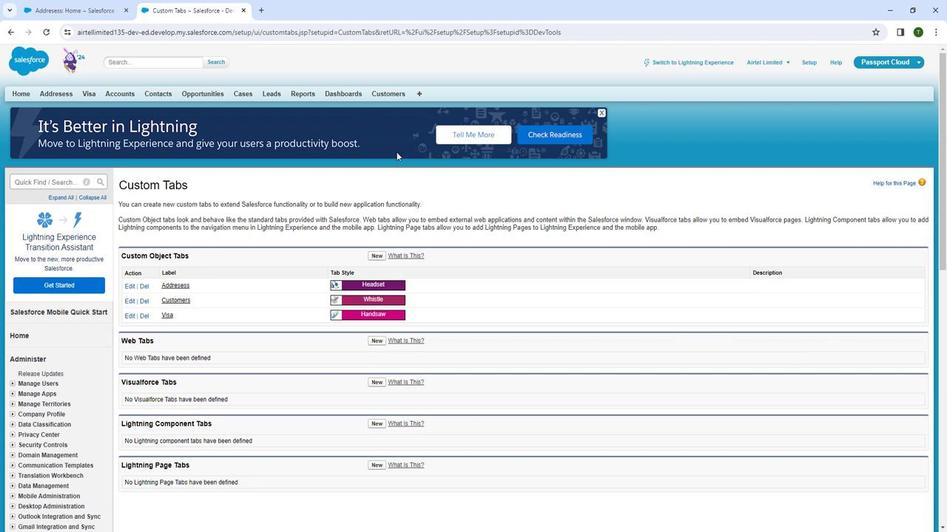 
Action: Mouse pressed left at (392, 153)
Screenshot: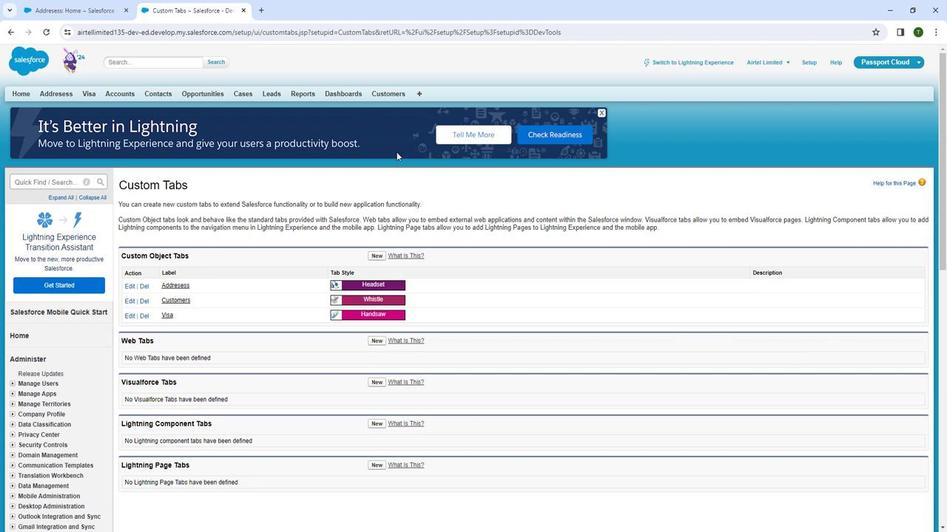 
Action: Mouse moved to (39, 176)
Screenshot: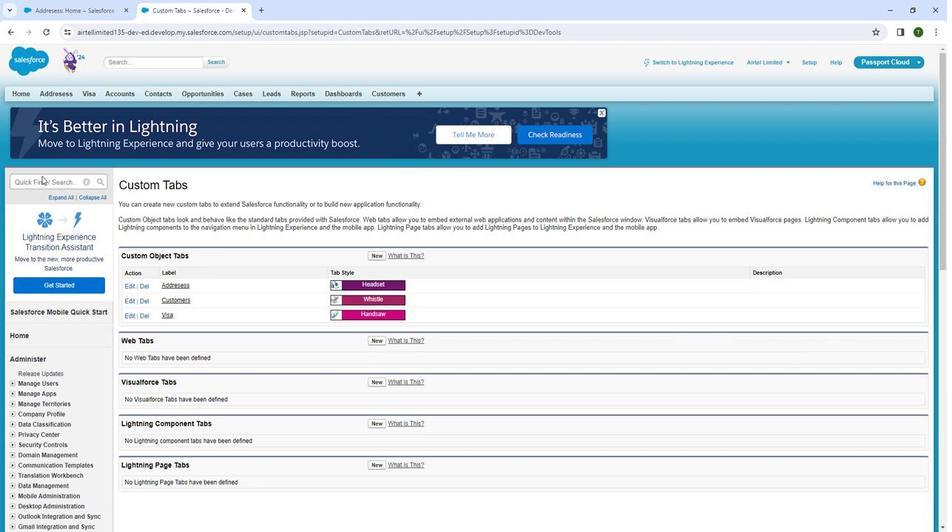 
Action: Mouse pressed left at (39, 176)
Screenshot: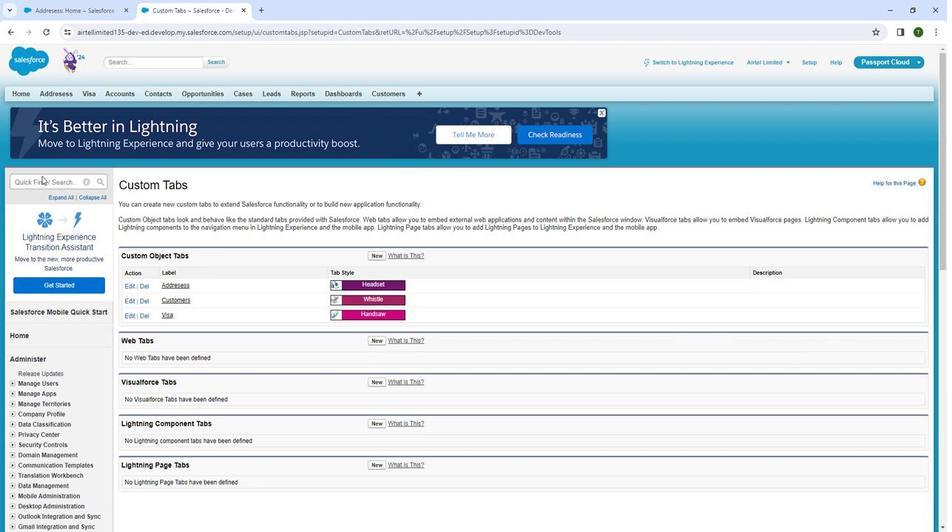 
Action: Mouse moved to (39, 179)
Screenshot: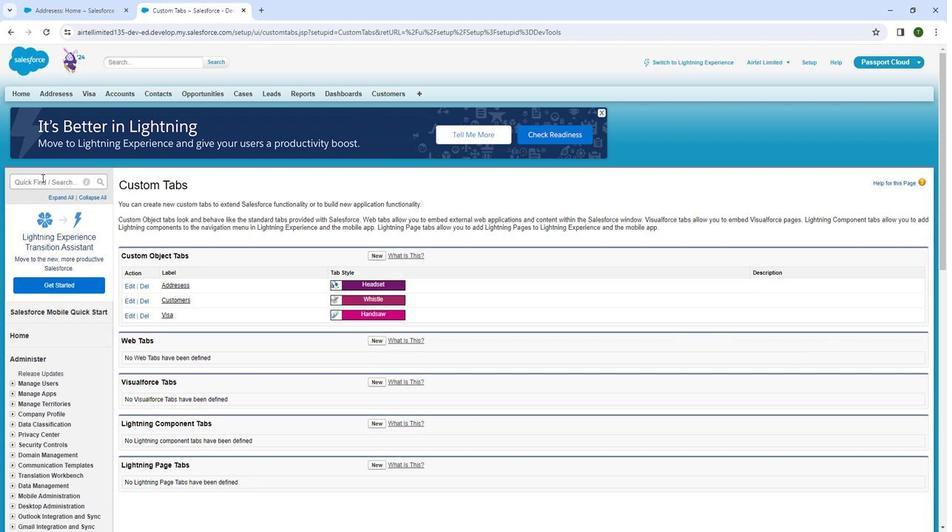 
Action: Mouse pressed left at (39, 179)
Screenshot: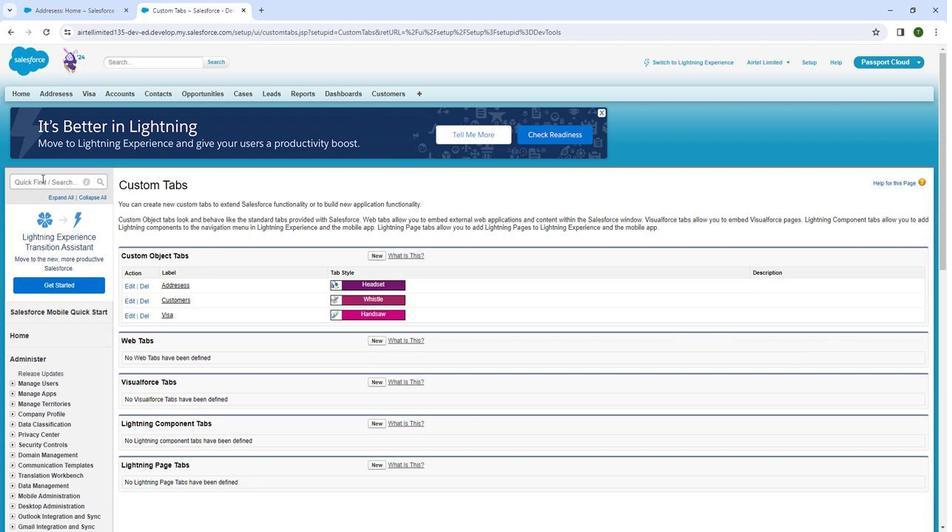 
Action: Mouse moved to (56, 179)
Screenshot: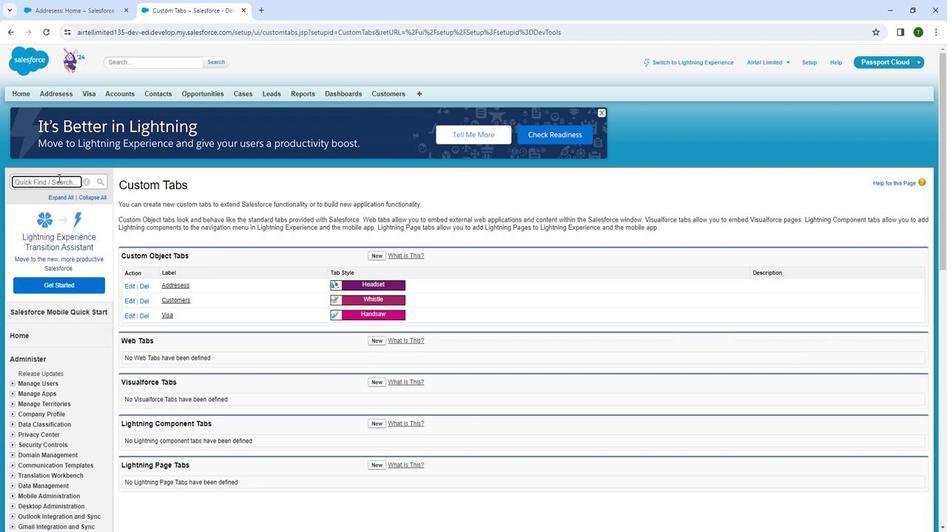 
Action: Key pressed a
Screenshot: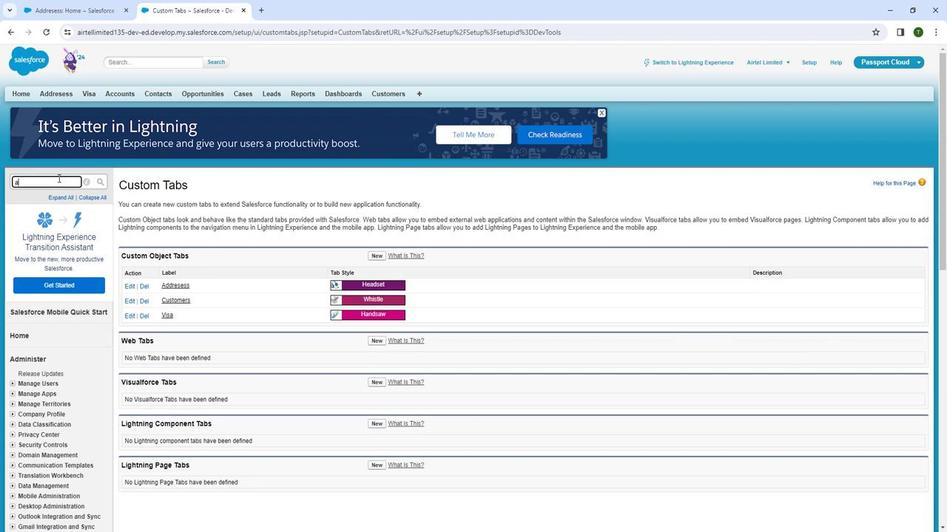 
Action: Mouse moved to (56, 178)
Screenshot: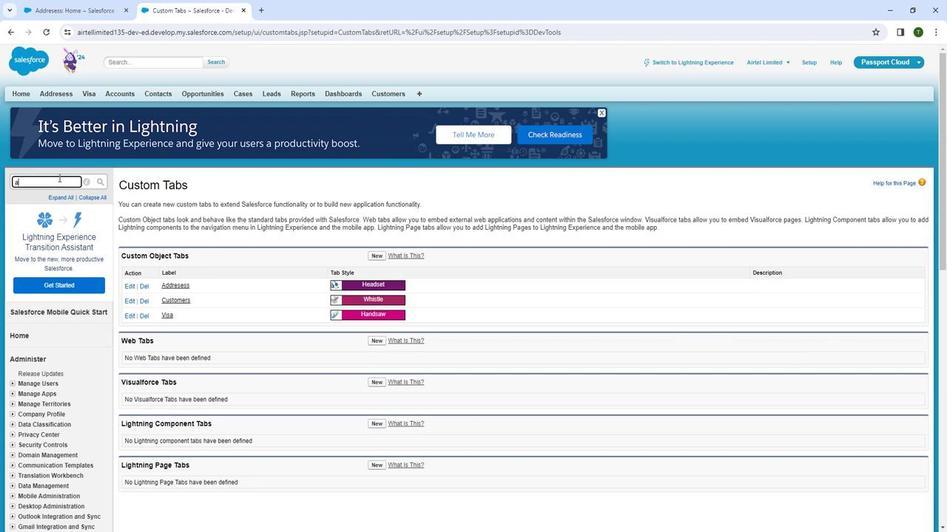 
Action: Key pressed p
Screenshot: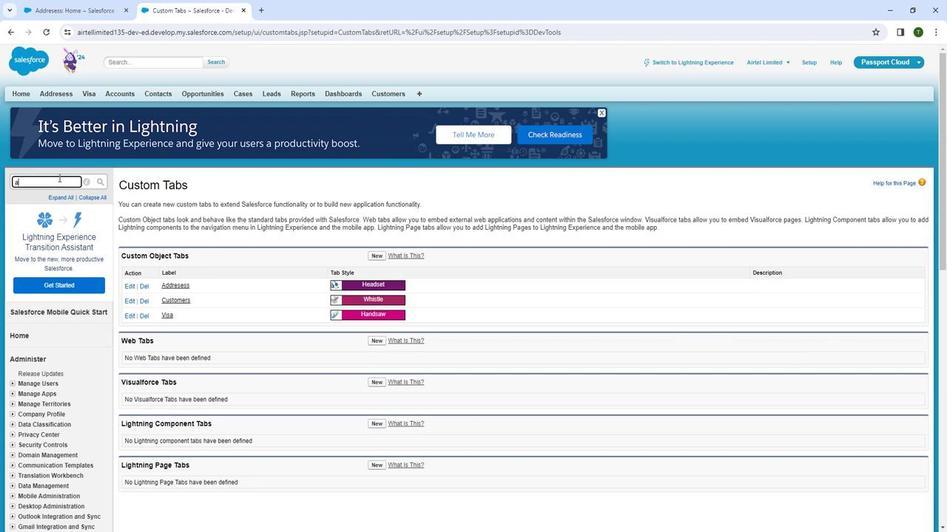 
Action: Mouse moved to (56, 178)
Screenshot: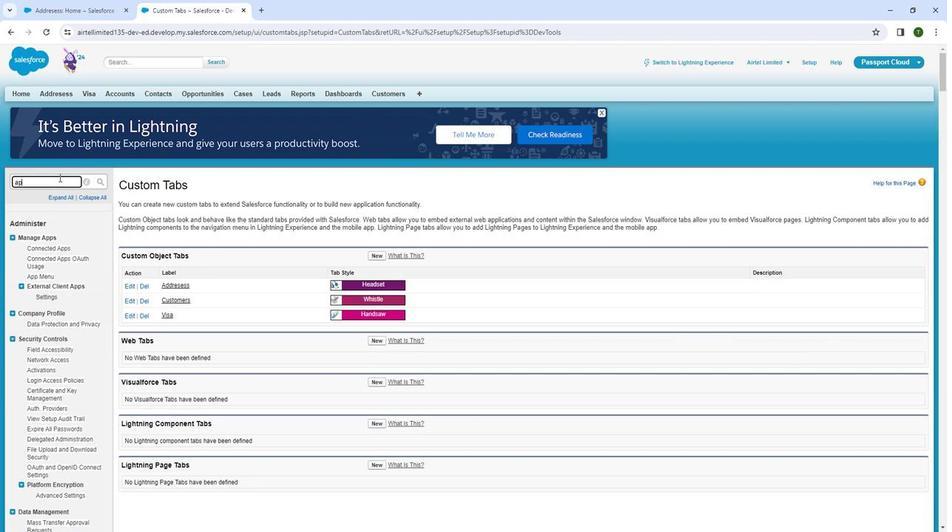 
Action: Key pressed p
Screenshot: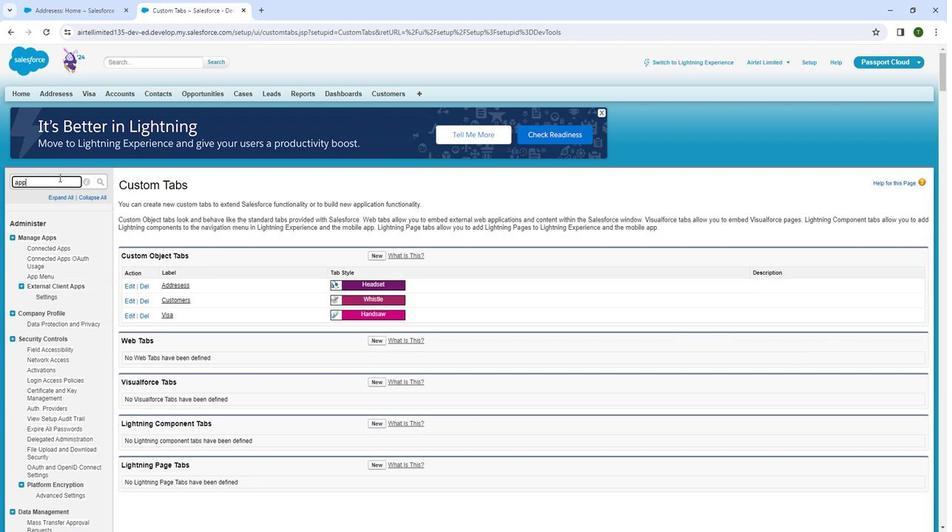 
Action: Mouse moved to (59, 177)
Screenshot: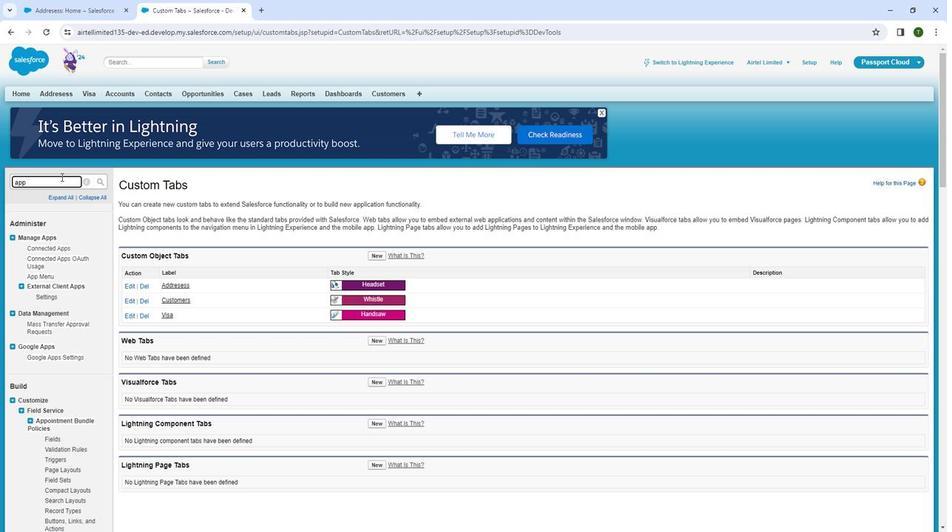 
Action: Key pressed s
Screenshot: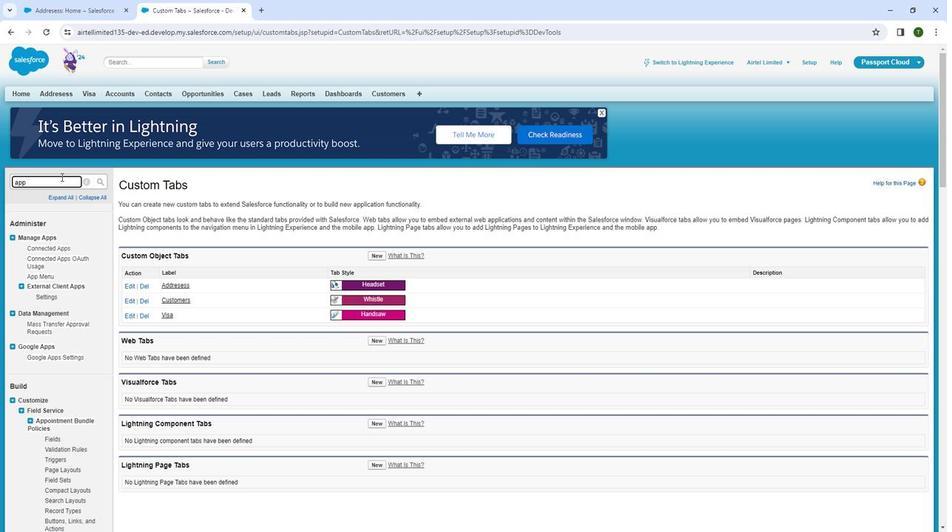 
Action: Mouse moved to (25, 376)
Screenshot: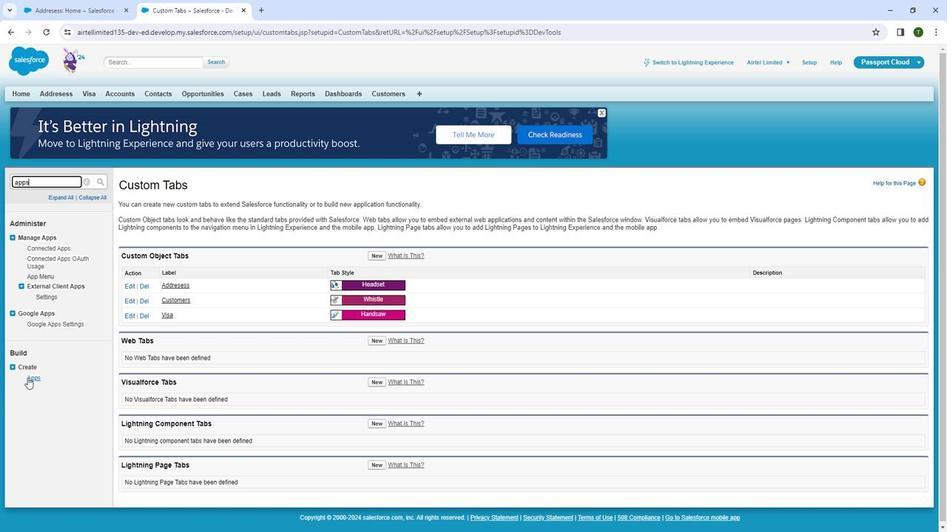 
Action: Mouse pressed left at (25, 376)
Screenshot: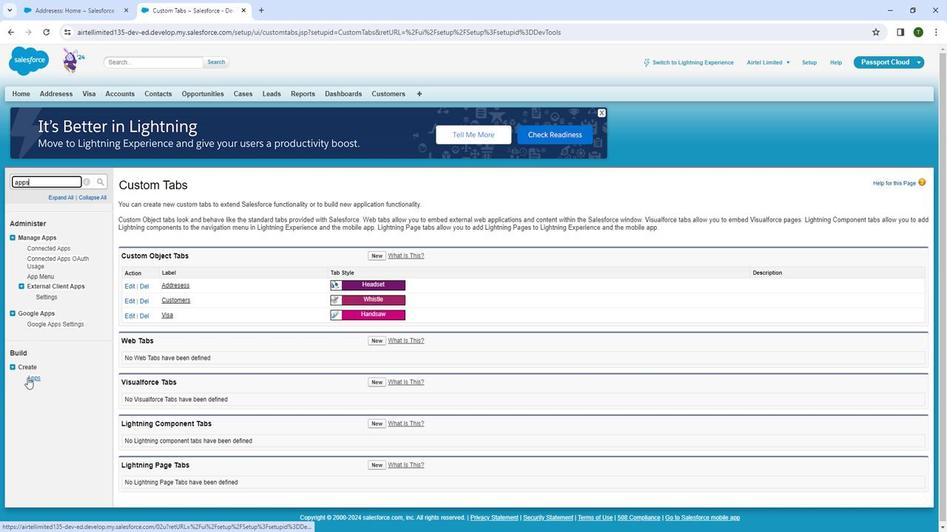 
Action: Mouse moved to (178, 367)
Screenshot: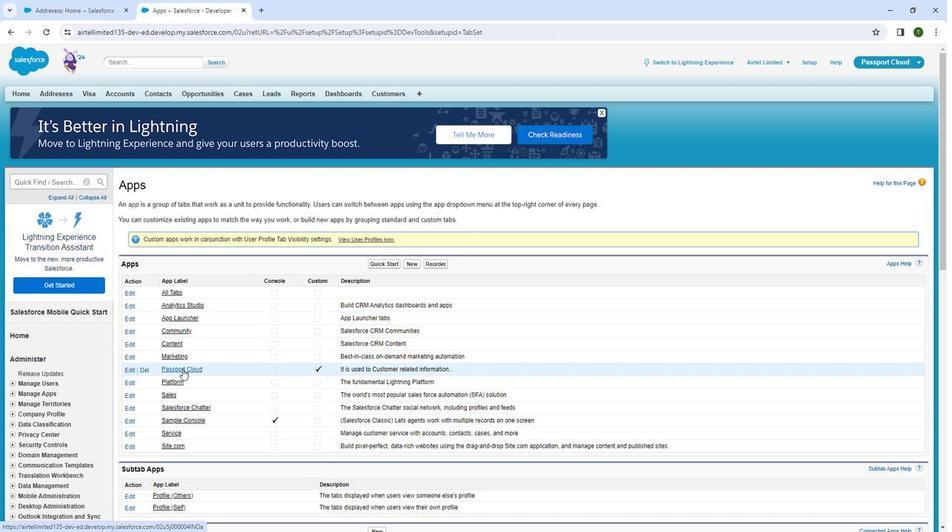 
Action: Mouse pressed left at (178, 367)
Screenshot: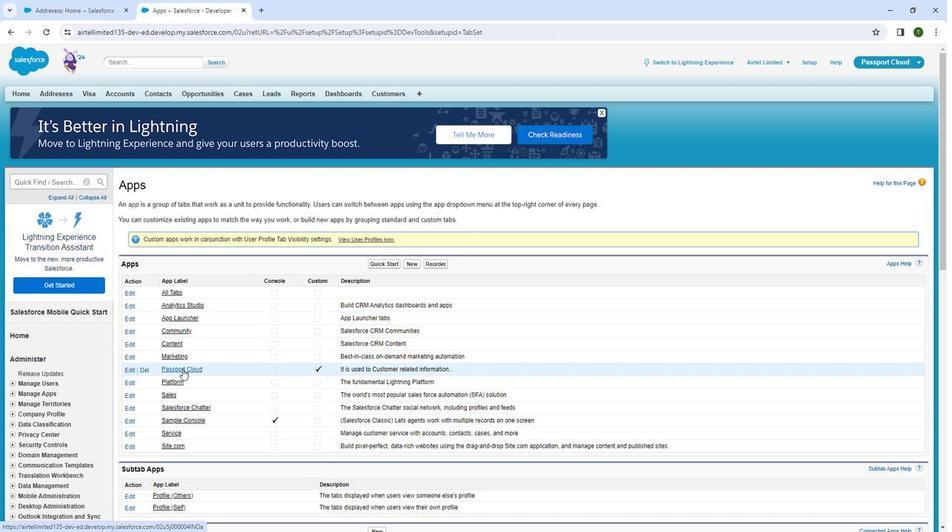 
Action: Mouse moved to (181, 369)
Screenshot: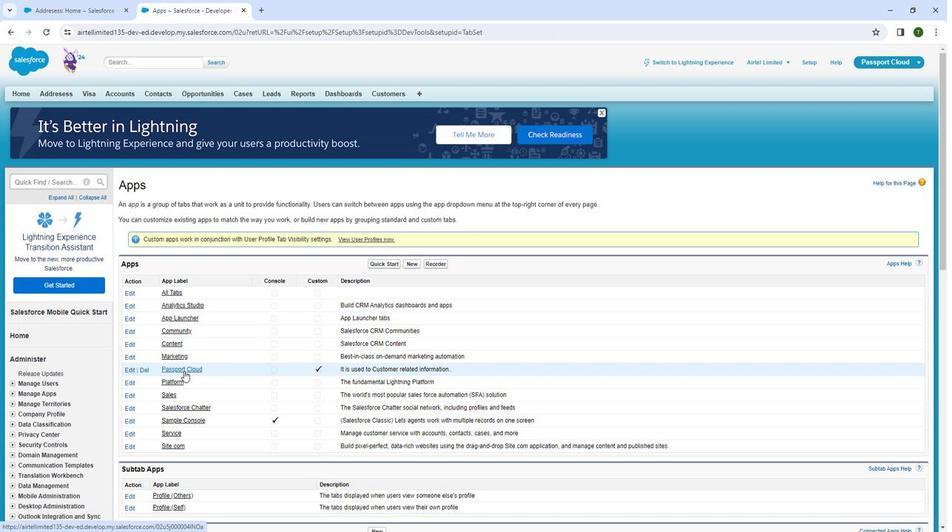 
Action: Mouse pressed left at (181, 369)
Screenshot: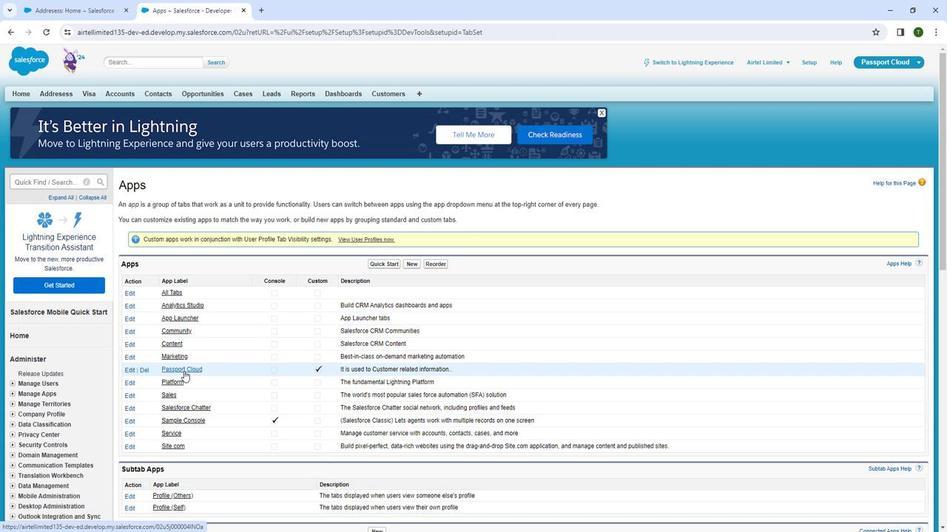 
Action: Mouse pressed left at (181, 369)
Screenshot: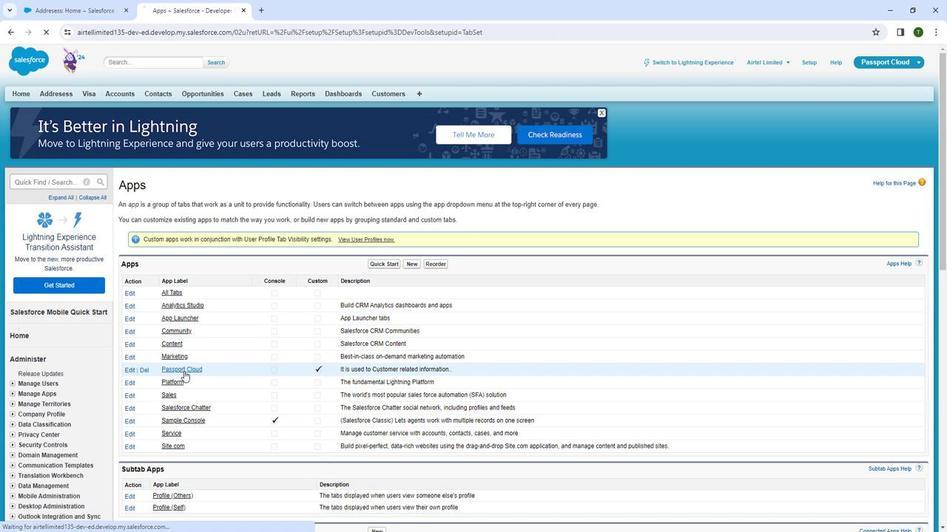 
Action: Mouse moved to (372, 254)
Screenshot: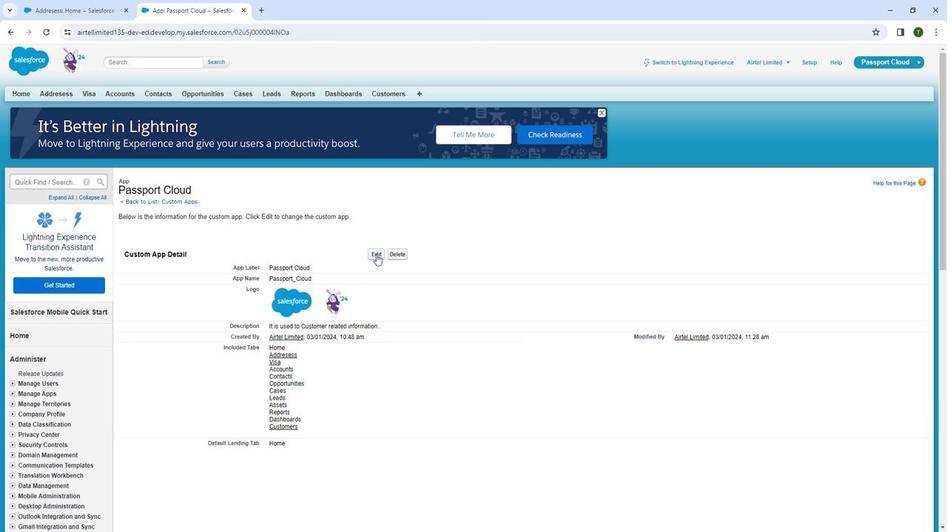 
Action: Mouse pressed left at (372, 254)
Screenshot: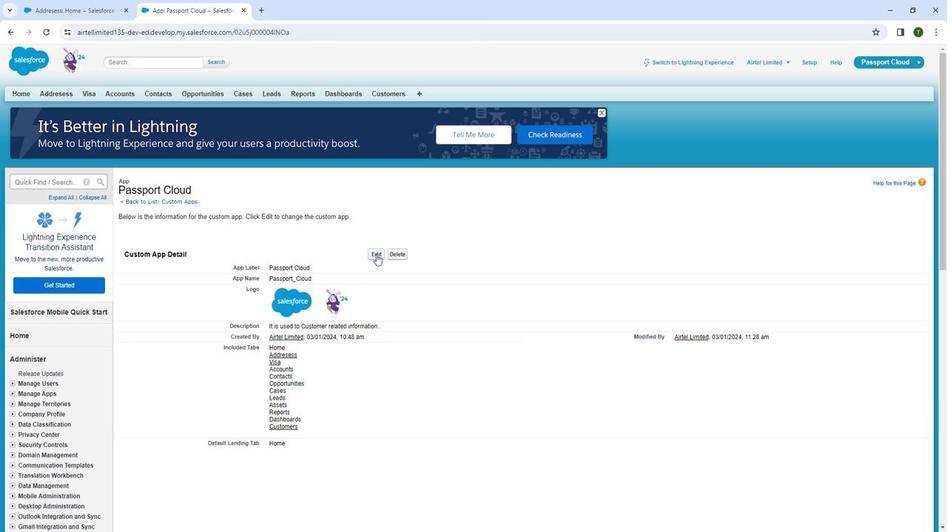 
Action: Mouse moved to (411, 484)
Screenshot: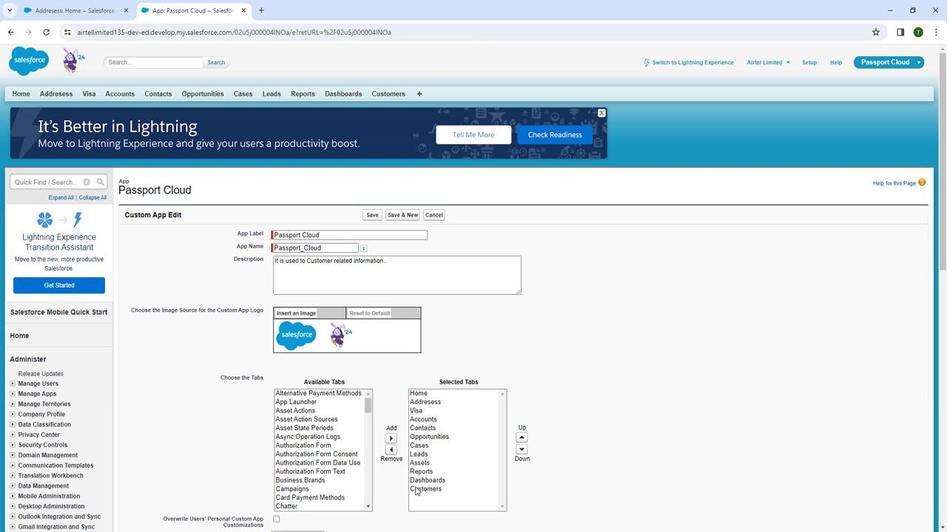 
Action: Mouse pressed left at (411, 484)
Screenshot: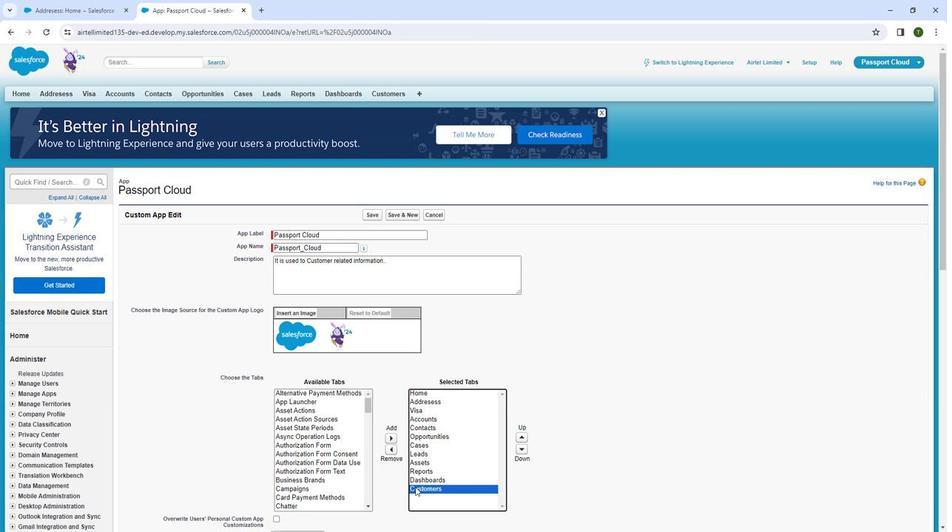 
Action: Mouse moved to (515, 438)
Screenshot: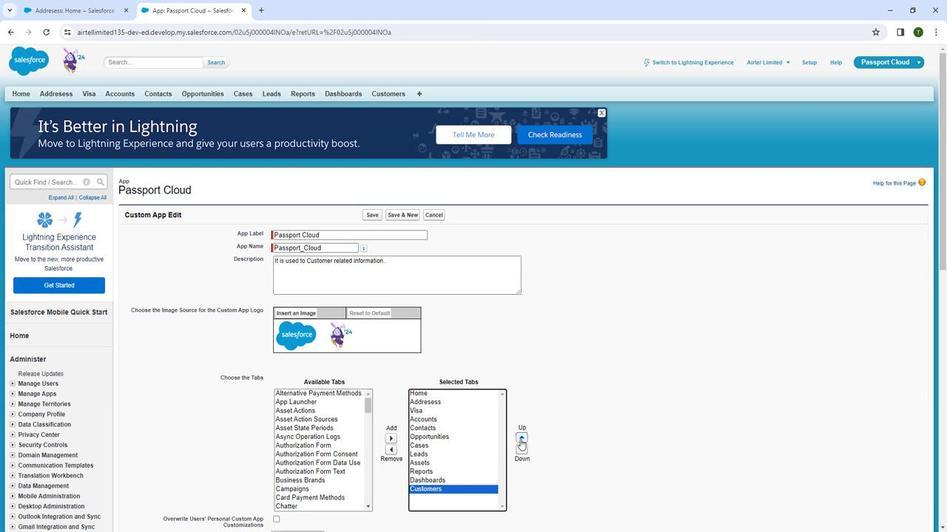 
Action: Mouse pressed left at (515, 438)
Screenshot: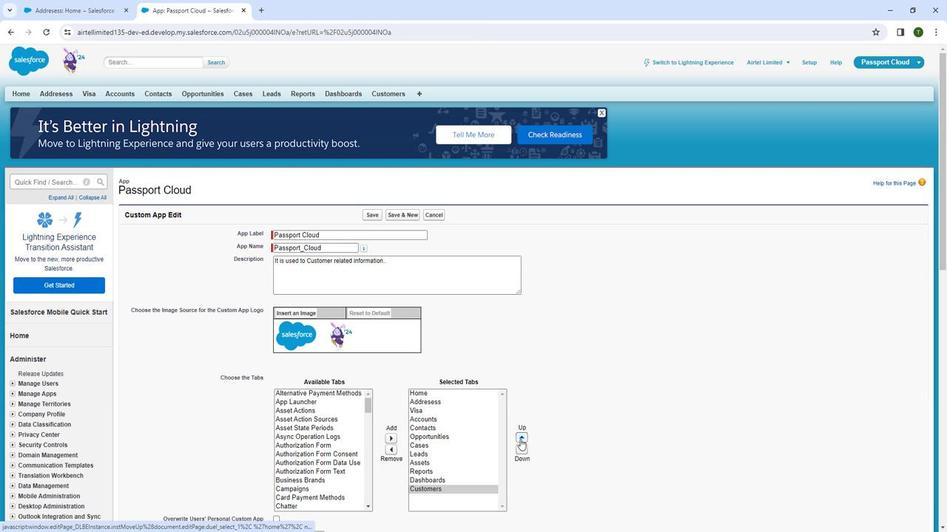 
Action: Mouse pressed left at (515, 438)
Screenshot: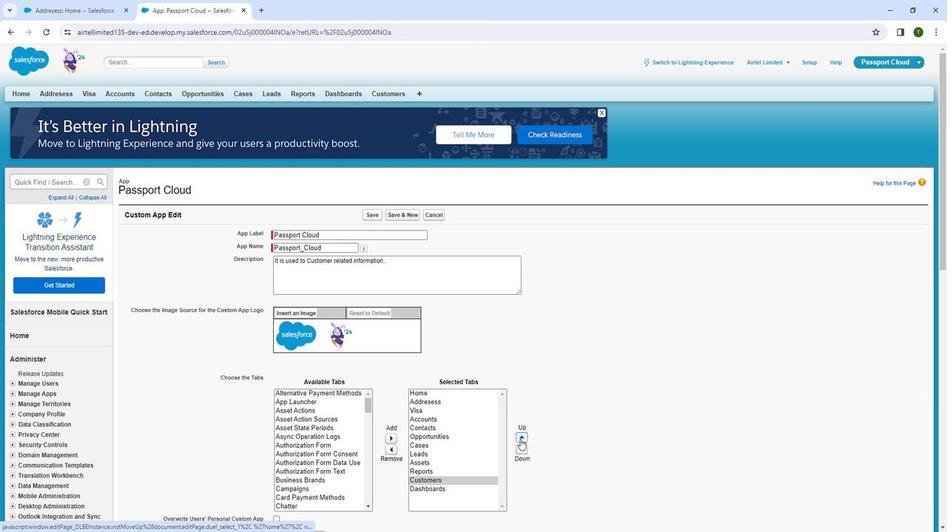 
Action: Mouse pressed left at (515, 438)
Screenshot: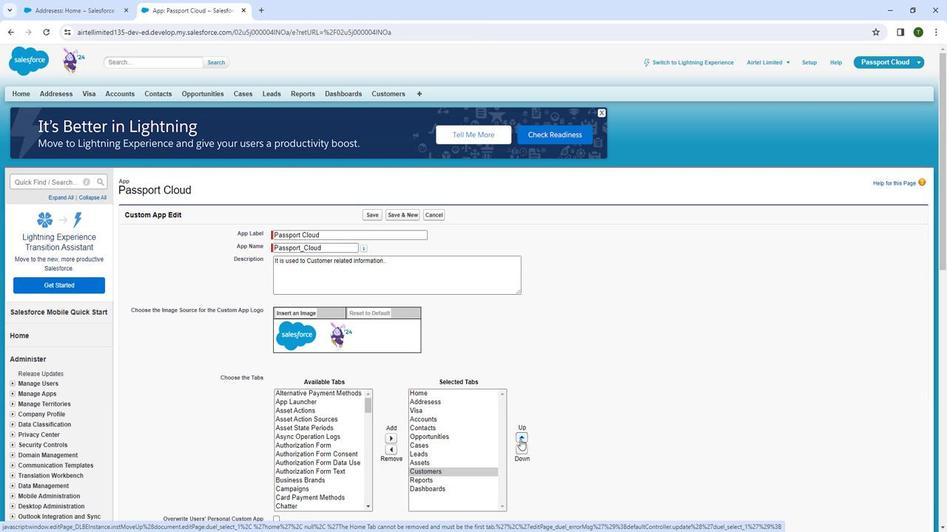 
Action: Mouse pressed left at (515, 438)
Screenshot: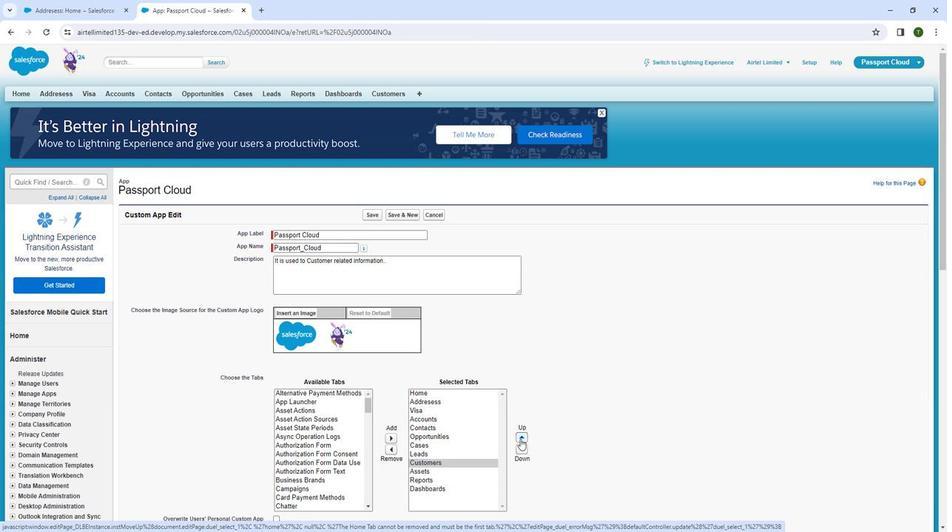 
Action: Mouse pressed left at (515, 438)
Screenshot: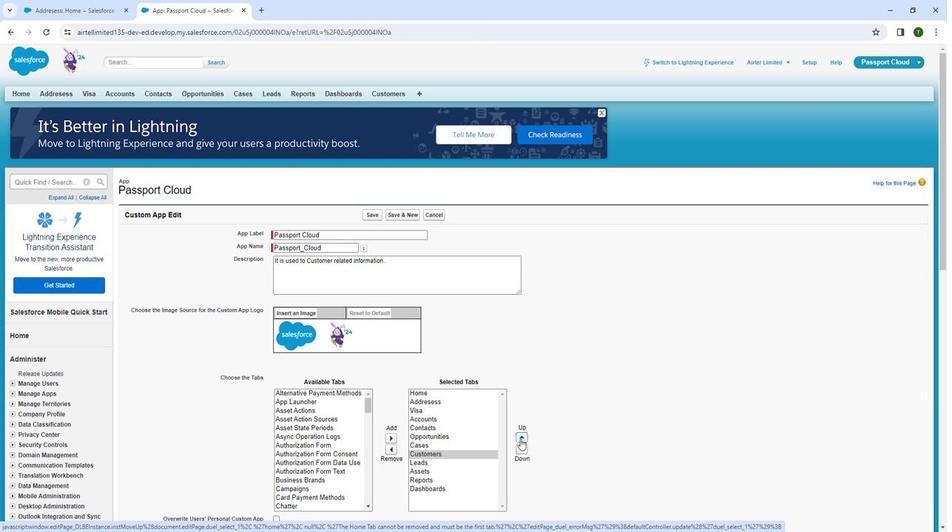 
Action: Mouse pressed left at (515, 438)
Screenshot: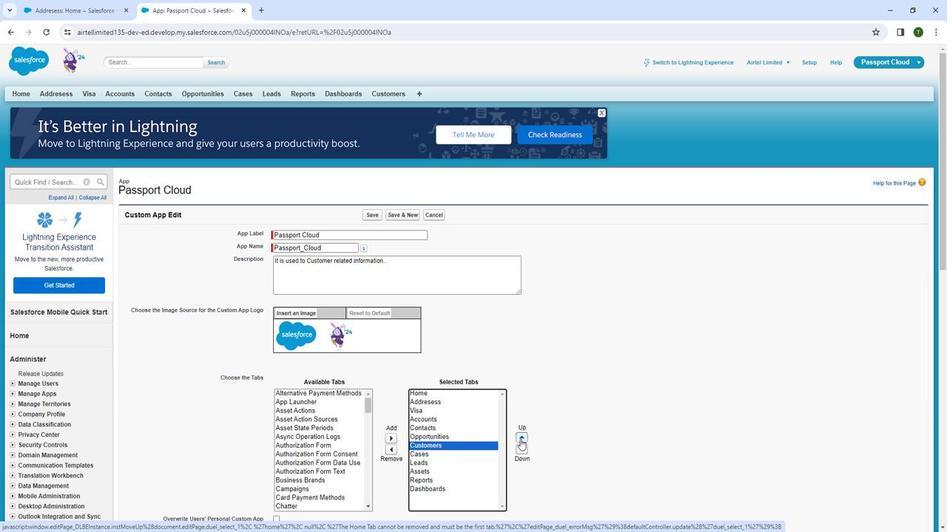 
Action: Mouse pressed left at (515, 438)
Screenshot: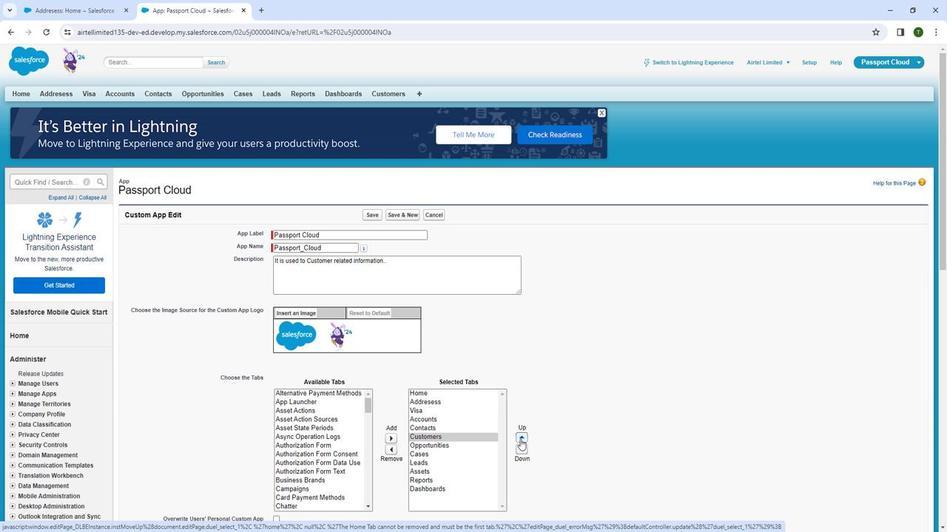 
Action: Mouse pressed left at (515, 438)
Screenshot: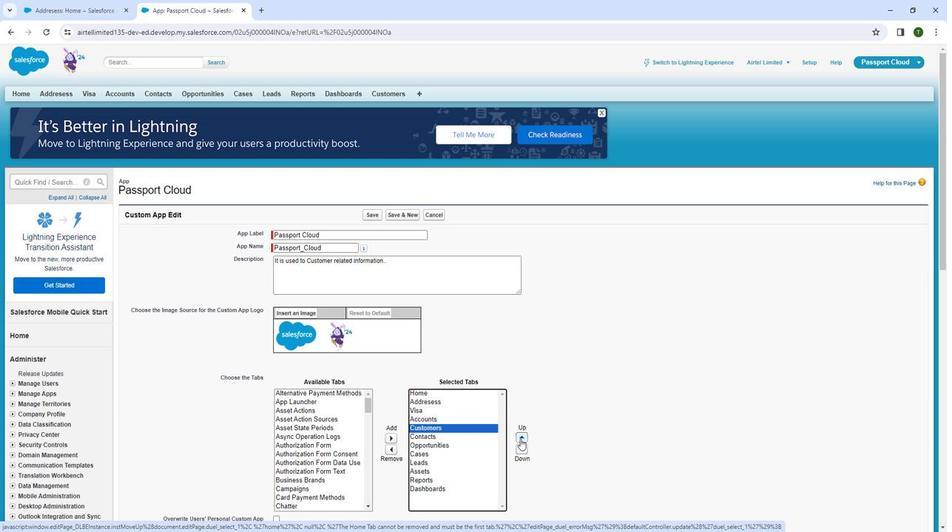 
Action: Mouse pressed left at (515, 438)
Screenshot: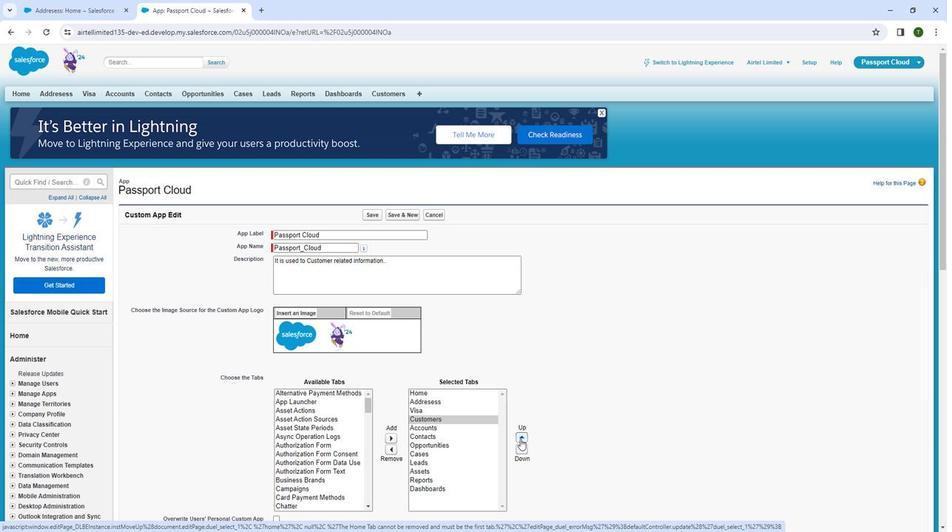 
Action: Mouse moved to (515, 437)
Screenshot: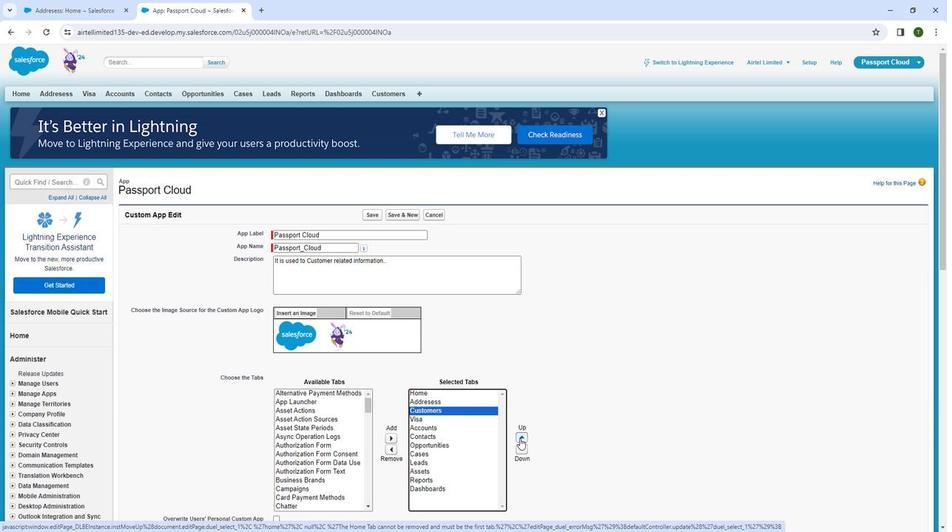 
Action: Mouse pressed left at (515, 437)
Screenshot: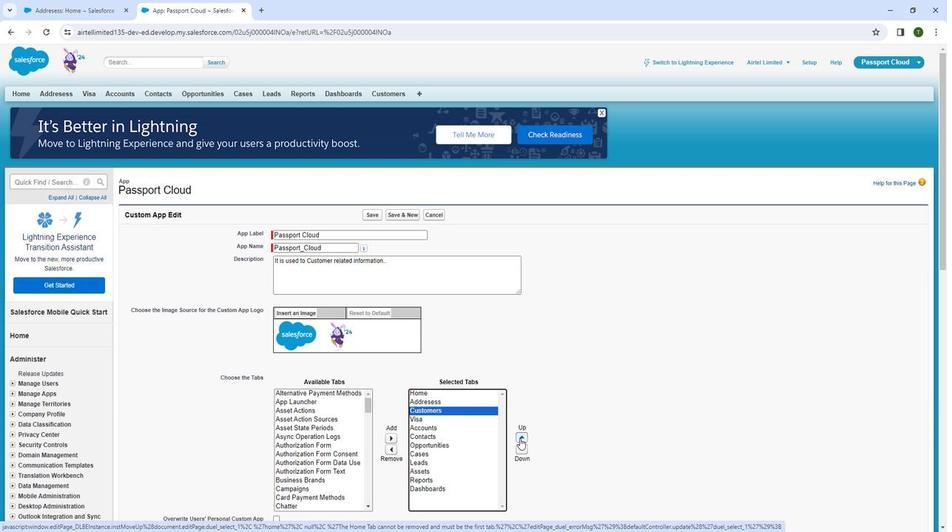 
Action: Mouse moved to (558, 414)
Screenshot: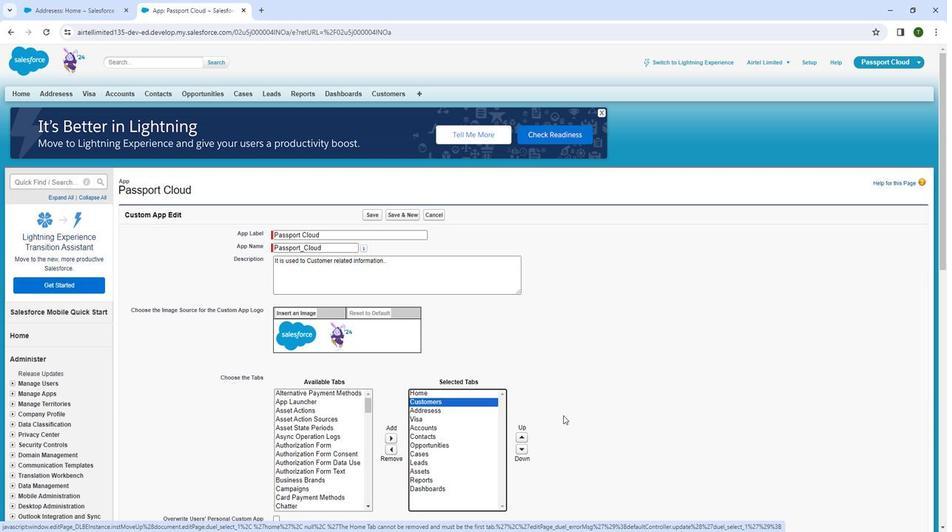 
Action: Mouse pressed left at (558, 414)
Screenshot: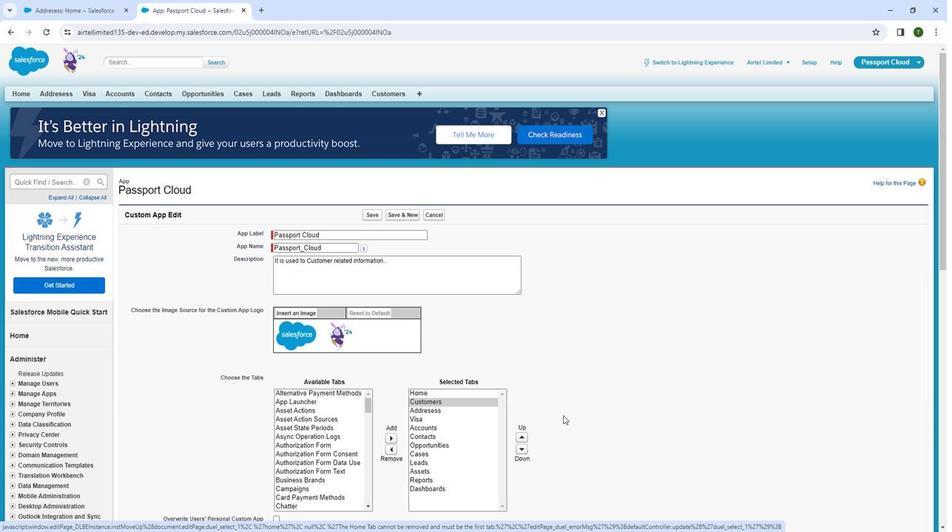 
Action: Mouse moved to (552, 409)
Screenshot: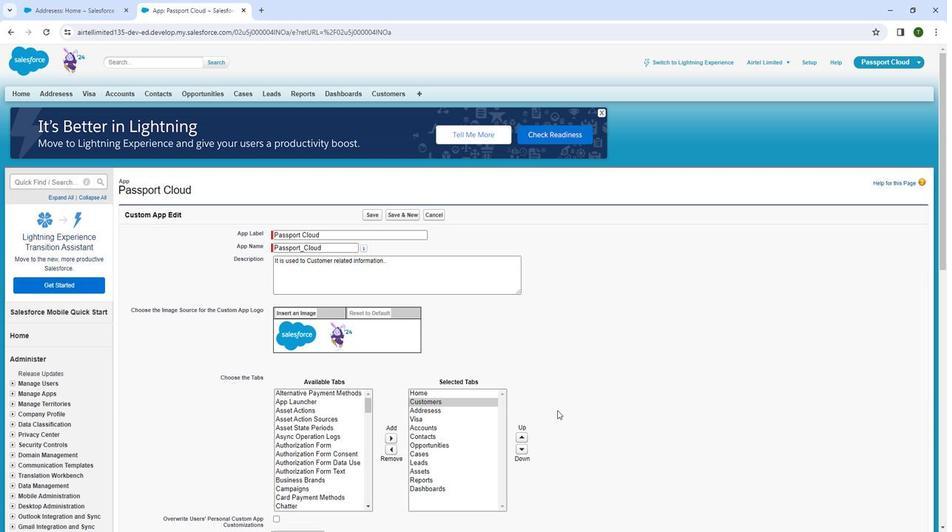 
Action: Mouse scrolled (552, 408) with delta (0, 0)
Screenshot: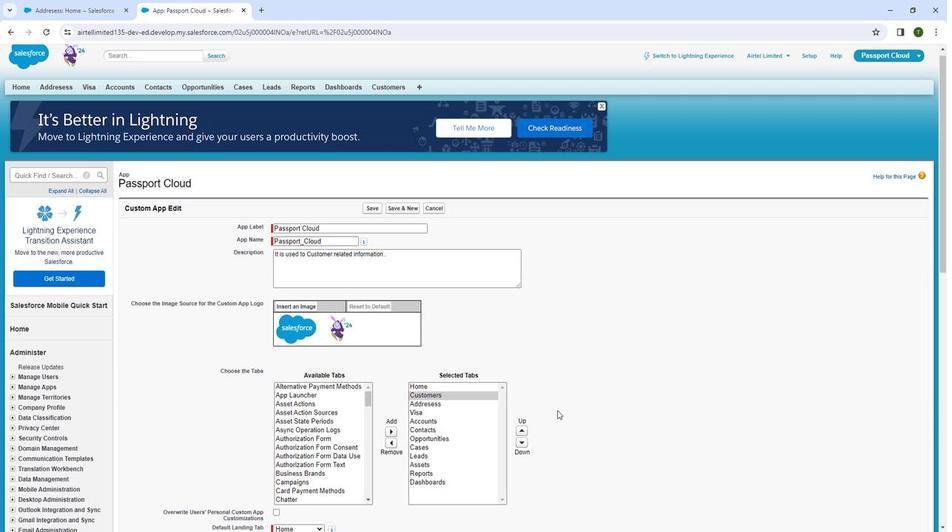 
Action: Mouse scrolled (552, 408) with delta (0, 0)
Screenshot: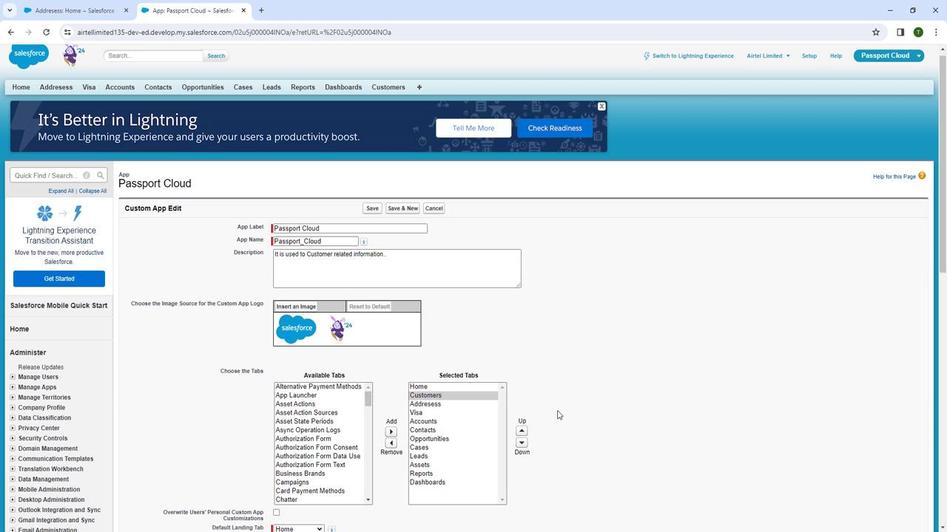 
Action: Mouse scrolled (552, 408) with delta (0, 0)
Screenshot: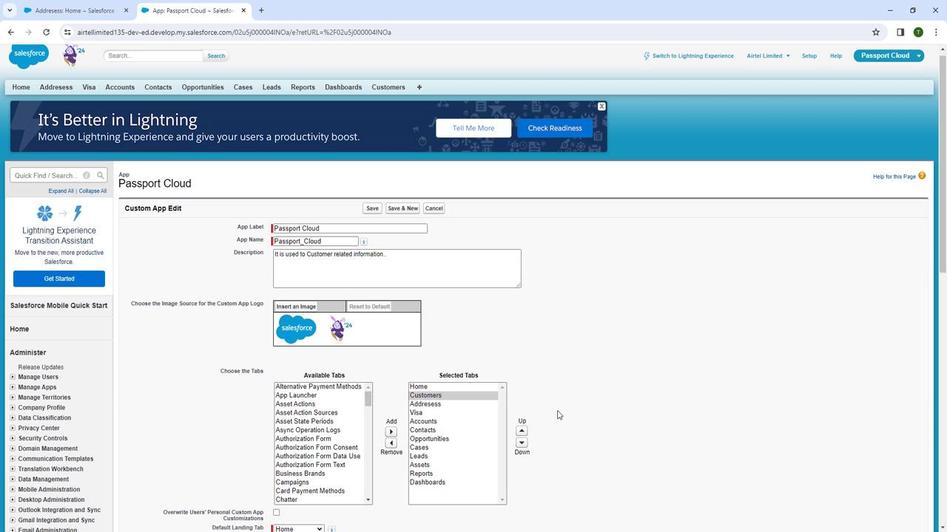 
Action: Mouse moved to (552, 409)
Screenshot: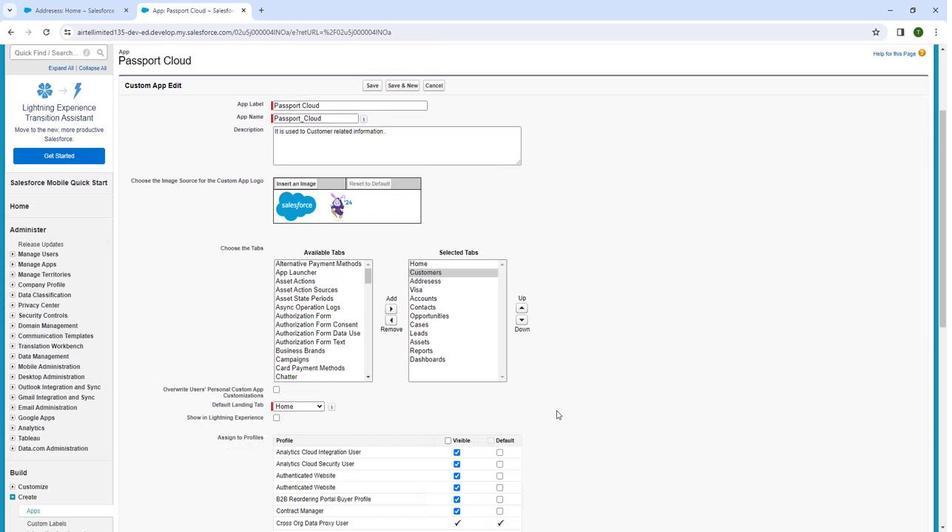 
Action: Mouse scrolled (552, 408) with delta (0, 0)
Screenshot: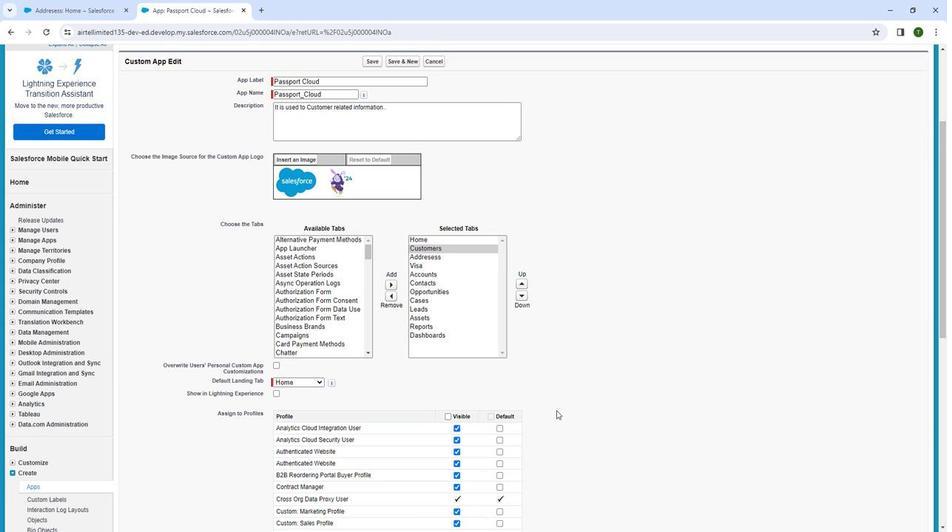 
Action: Mouse moved to (551, 409)
Screenshot: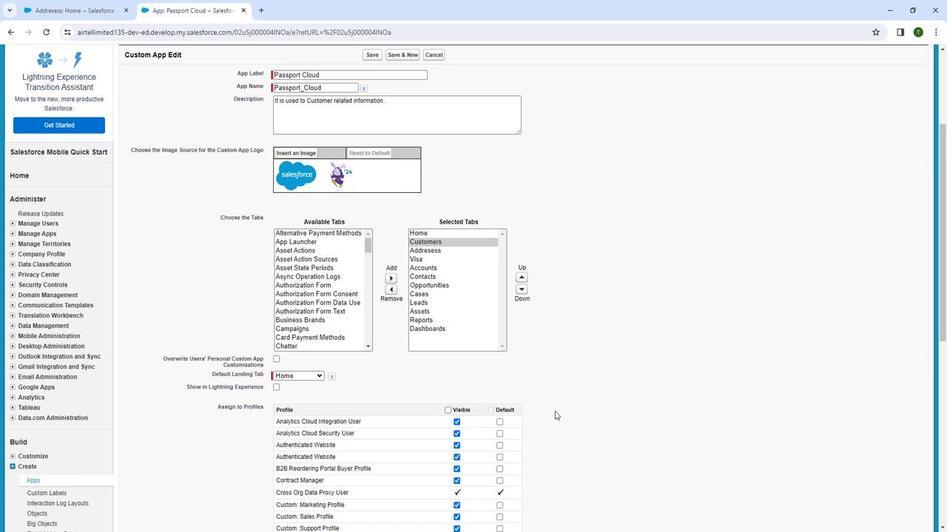 
Action: Mouse scrolled (551, 409) with delta (0, 0)
Screenshot: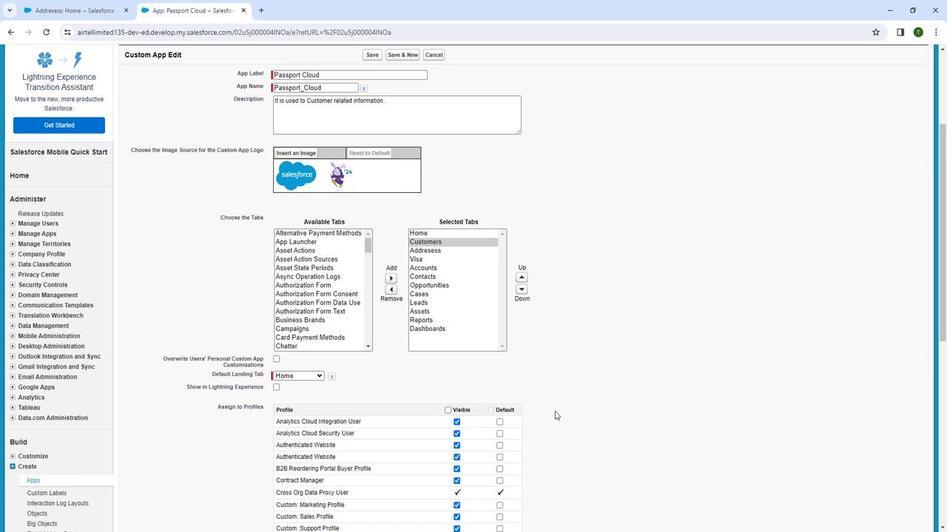 
Action: Mouse moved to (549, 409)
Screenshot: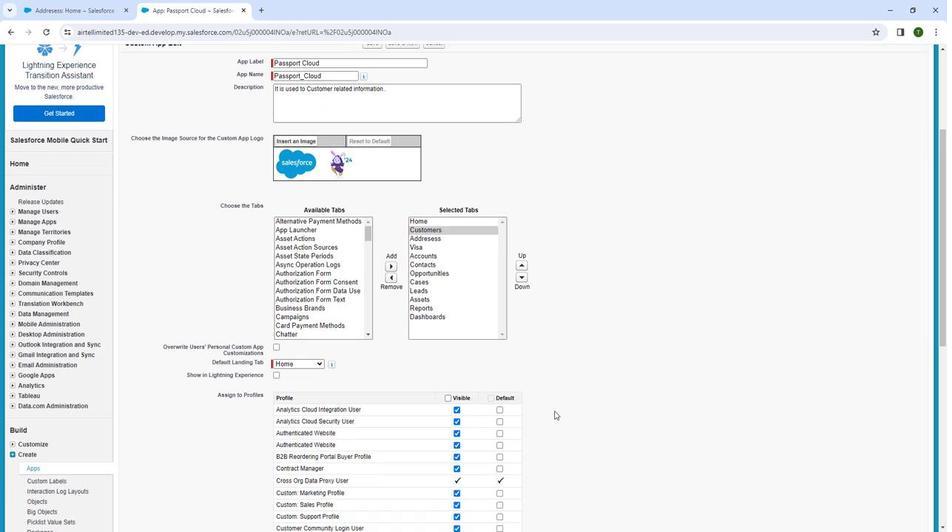 
Action: Mouse scrolled (549, 409) with delta (0, 0)
Screenshot: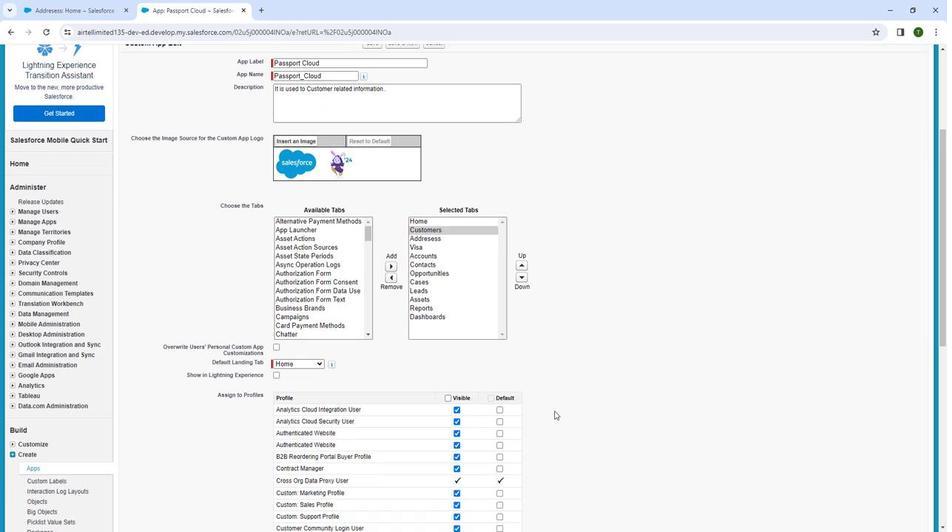 
Action: Mouse moved to (548, 409)
Screenshot: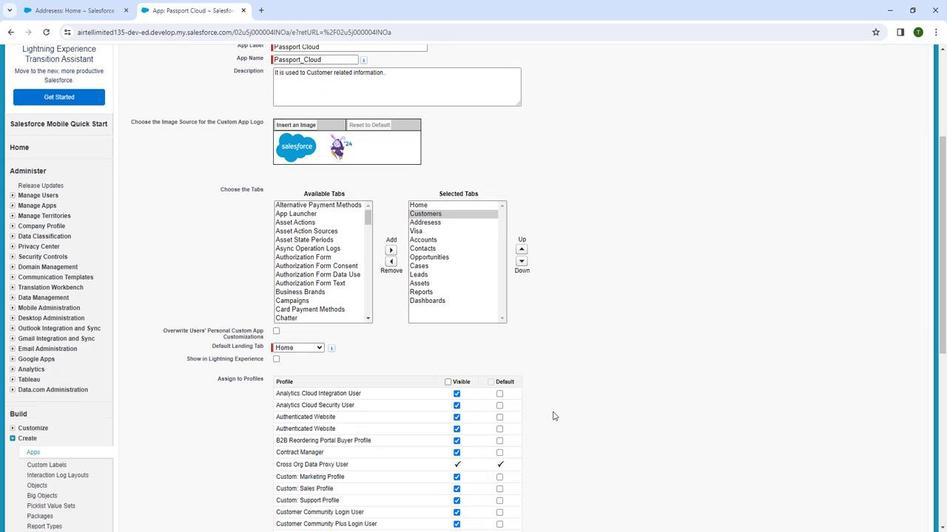
Action: Mouse scrolled (548, 409) with delta (0, 0)
Screenshot: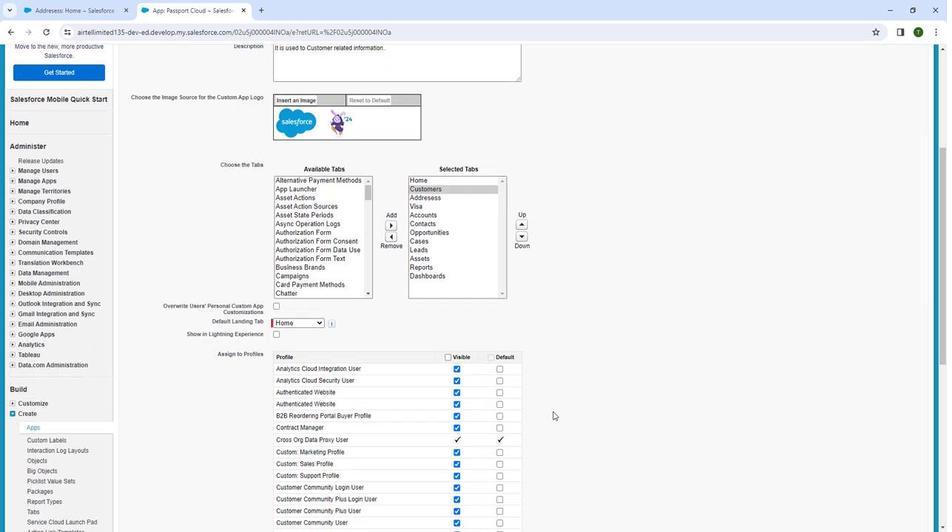
Action: Mouse moved to (472, 386)
Screenshot: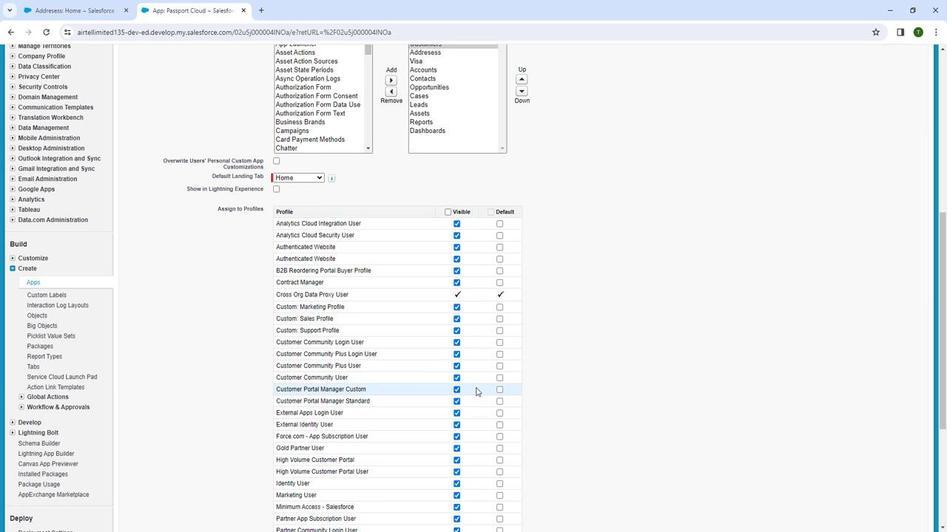 
Action: Mouse scrolled (472, 386) with delta (0, 0)
Screenshot: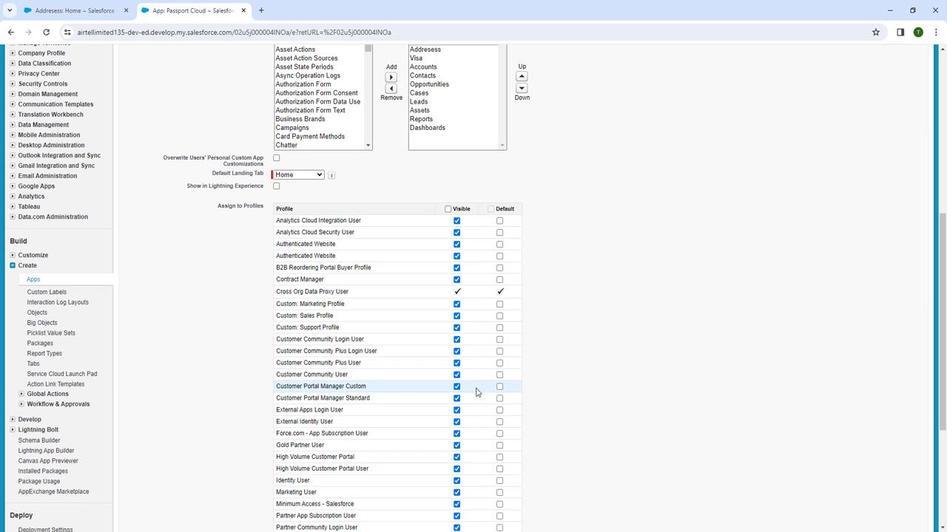 
Action: Mouse moved to (472, 386)
Screenshot: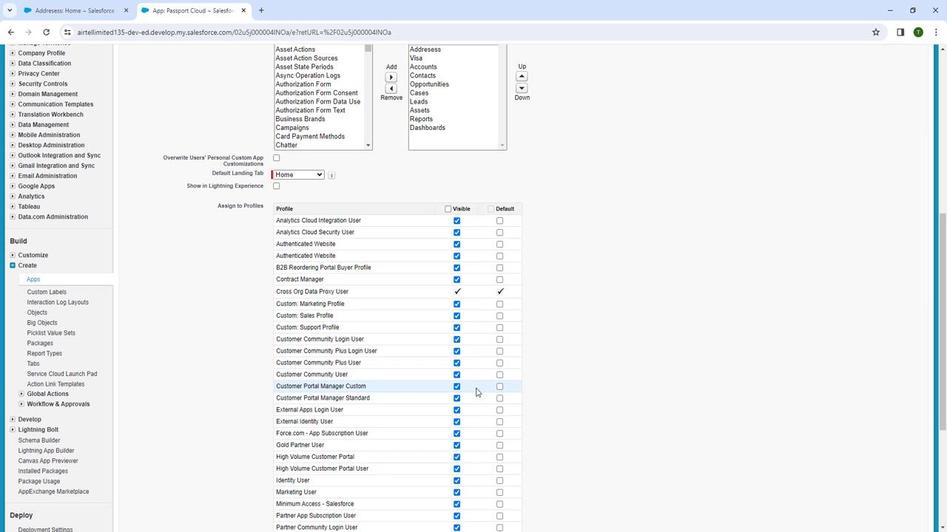 
Action: Mouse scrolled (472, 386) with delta (0, 0)
Screenshot: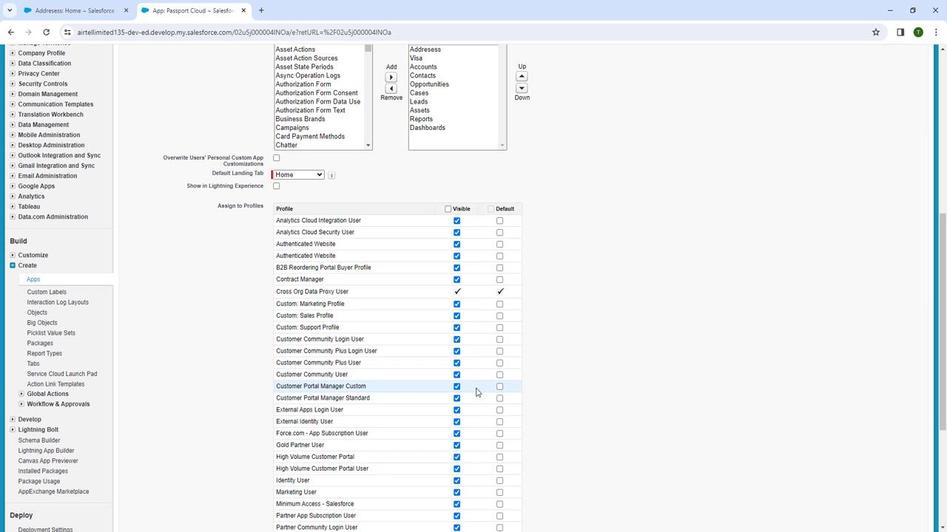 
Action: Mouse moved to (472, 387)
Screenshot: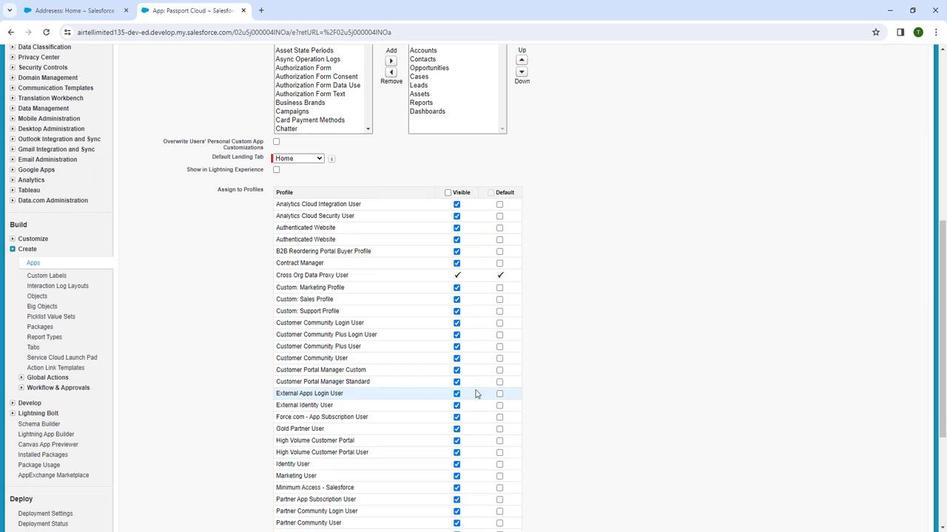 
Action: Mouse scrolled (472, 386) with delta (0, 0)
Screenshot: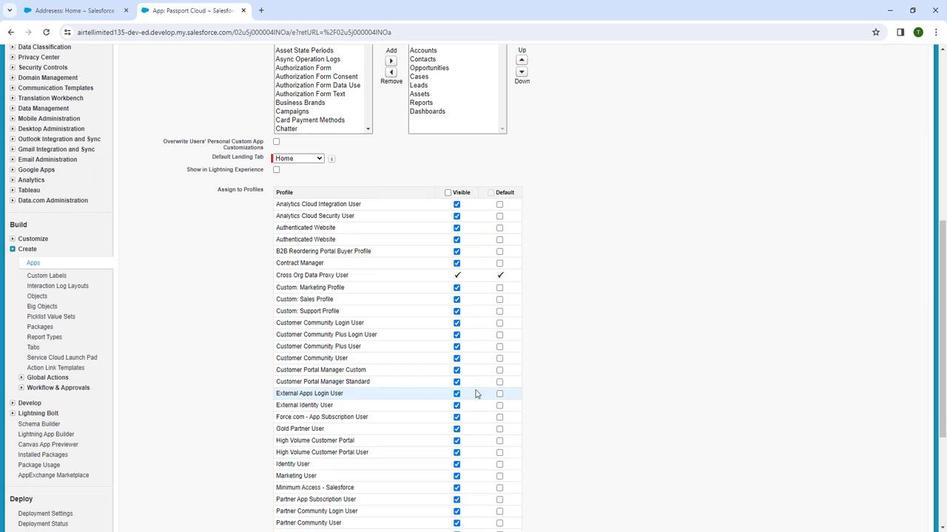 
Action: Mouse moved to (471, 388)
Screenshot: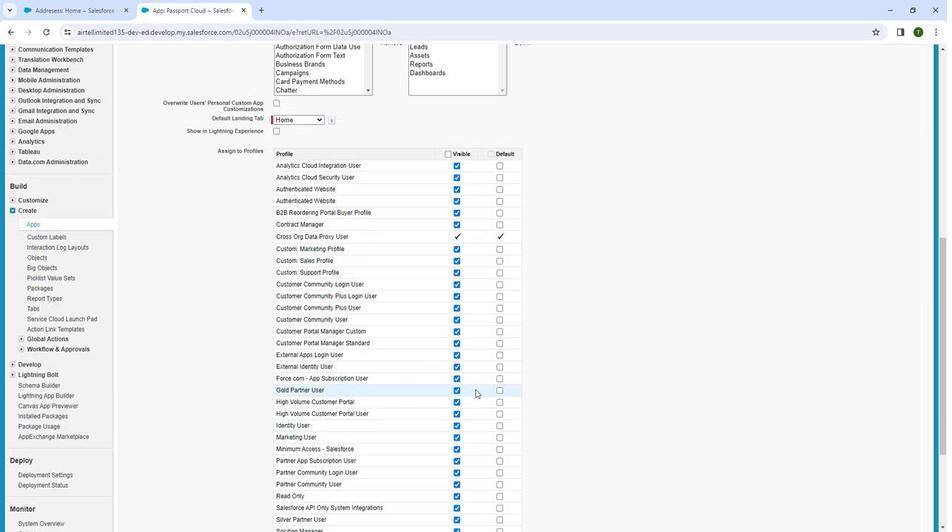 
Action: Mouse scrolled (471, 387) with delta (0, 0)
Screenshot: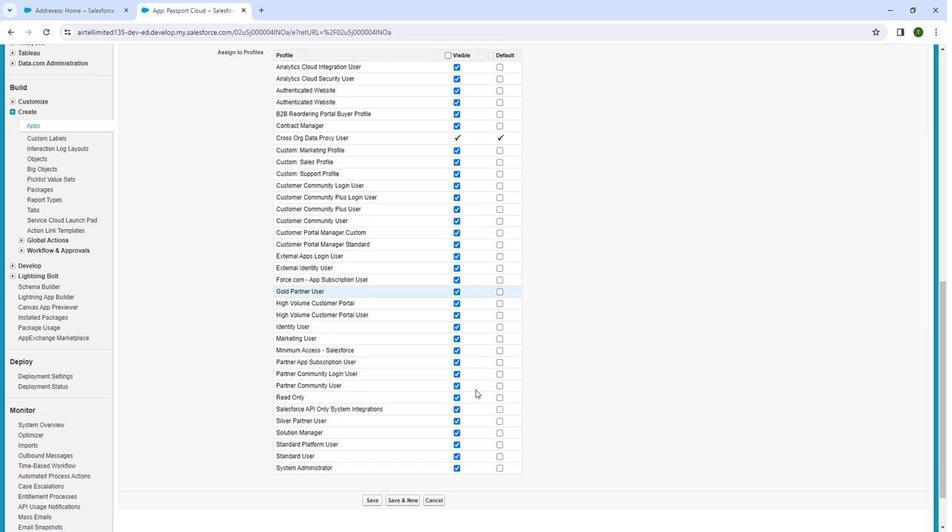 
Action: Mouse scrolled (471, 387) with delta (0, 0)
Screenshot: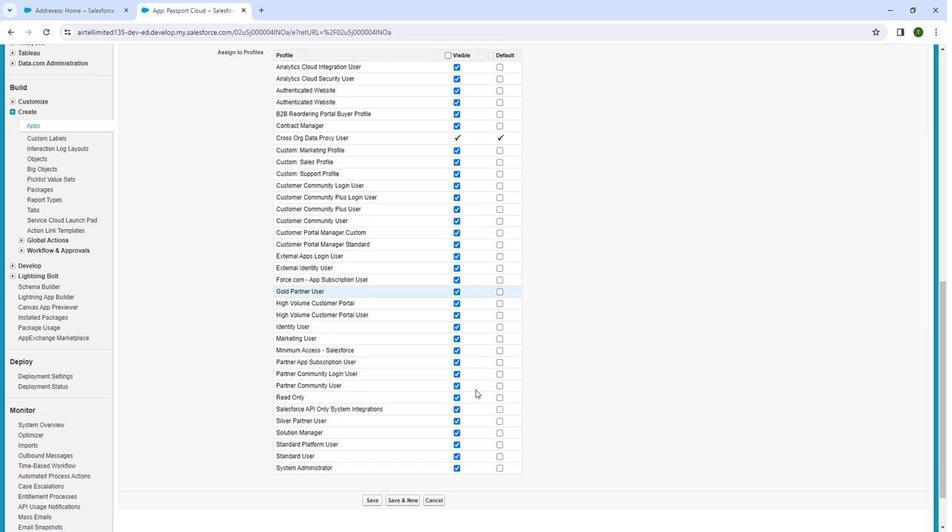 
Action: Mouse moved to (471, 388)
Screenshot: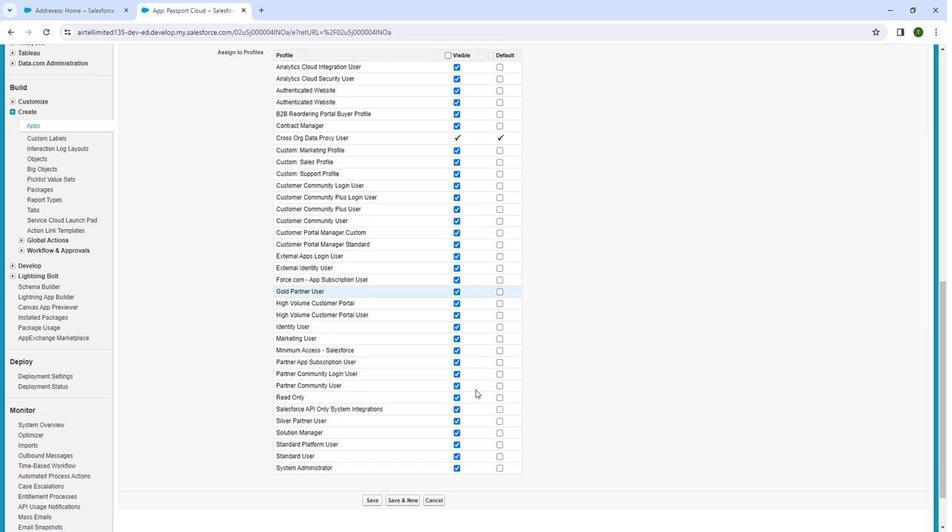 
Action: Mouse scrolled (471, 387) with delta (0, 0)
Screenshot: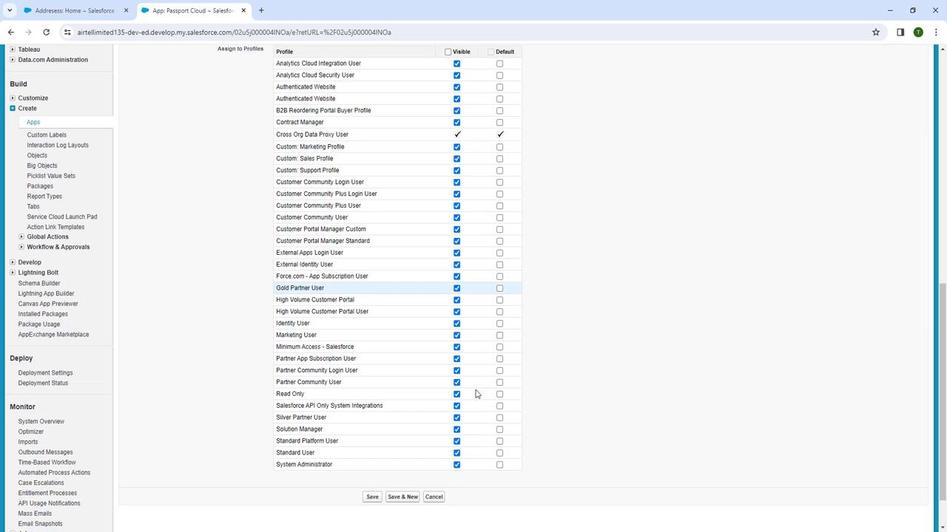 
Action: Mouse moved to (364, 443)
Screenshot: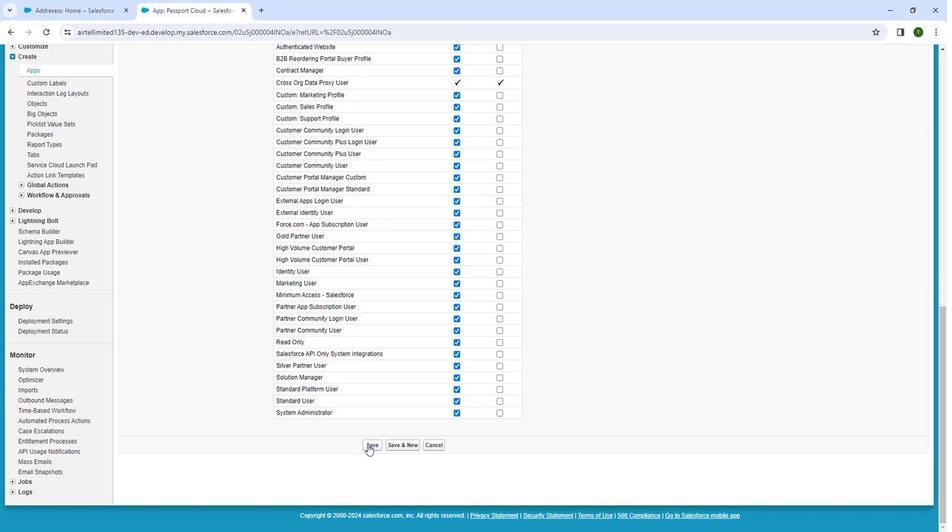 
Action: Mouse pressed left at (364, 443)
Screenshot: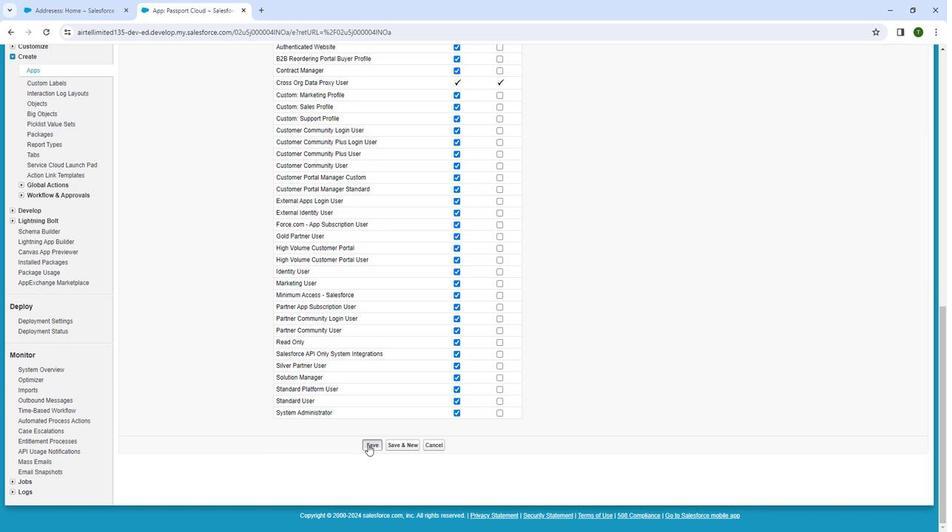 
Action: Mouse moved to (175, 222)
Screenshot: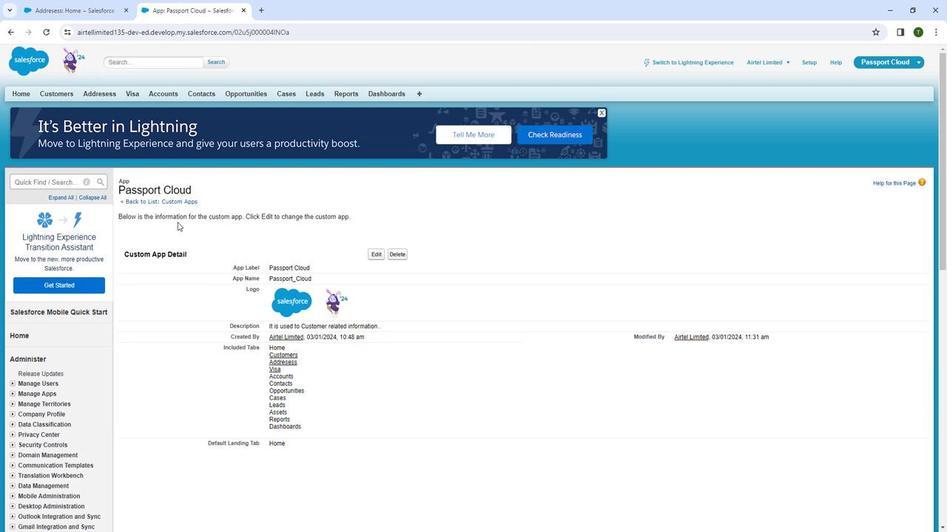 
Action: Mouse pressed left at (175, 222)
Screenshot: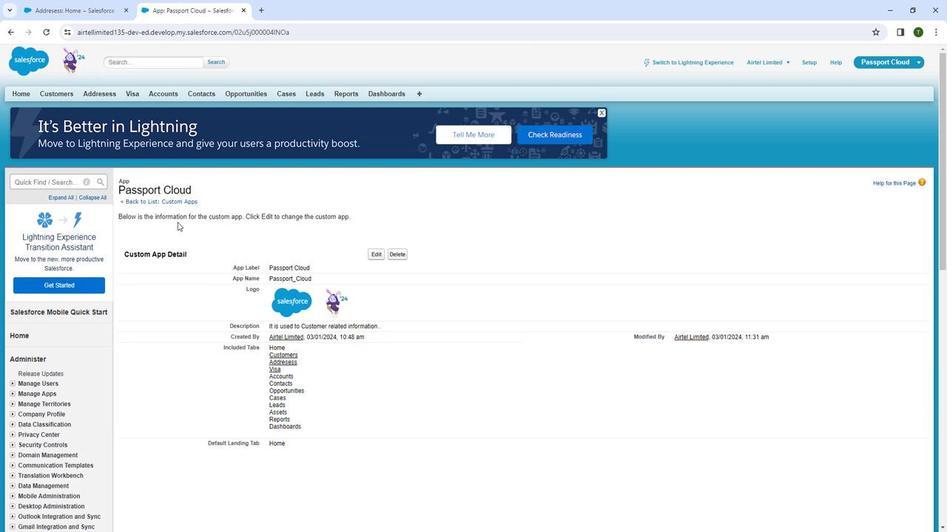 
Action: Mouse moved to (48, 94)
Screenshot: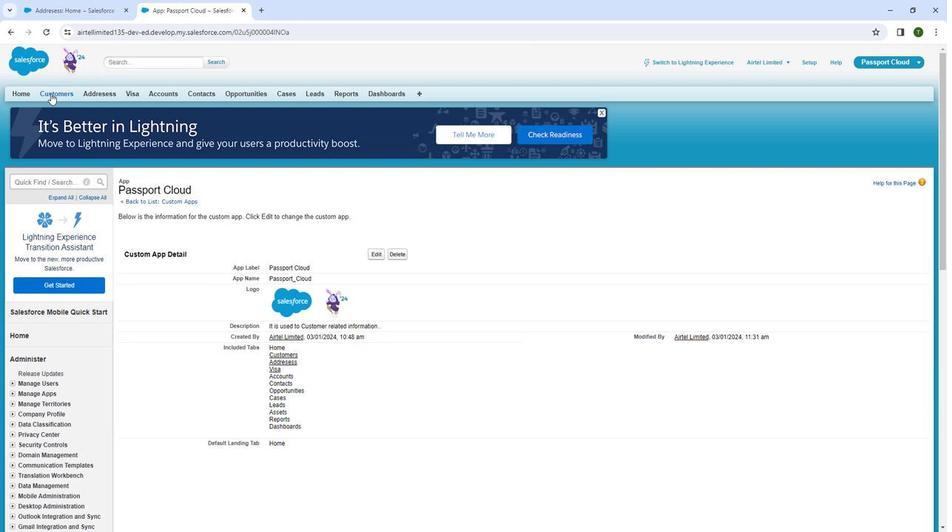 
Action: Mouse pressed left at (48, 94)
Screenshot: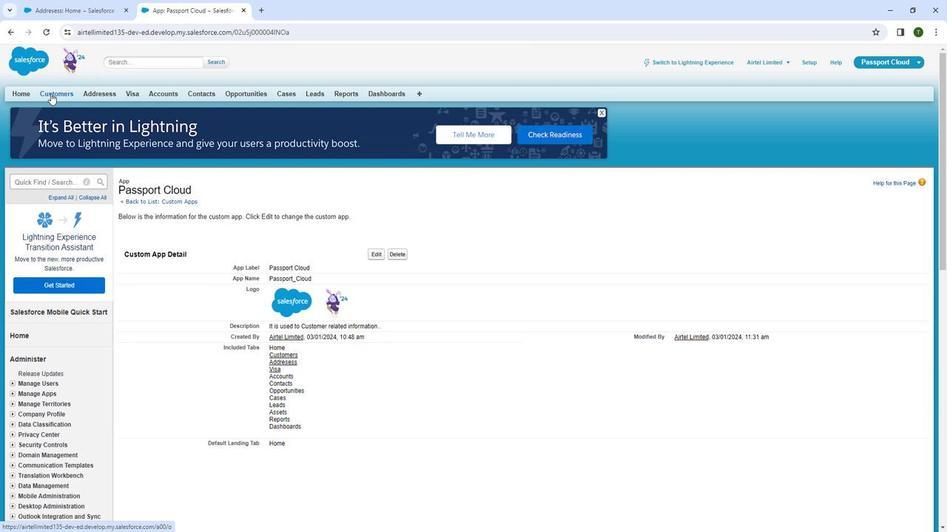 
Action: Mouse pressed left at (48, 94)
Screenshot: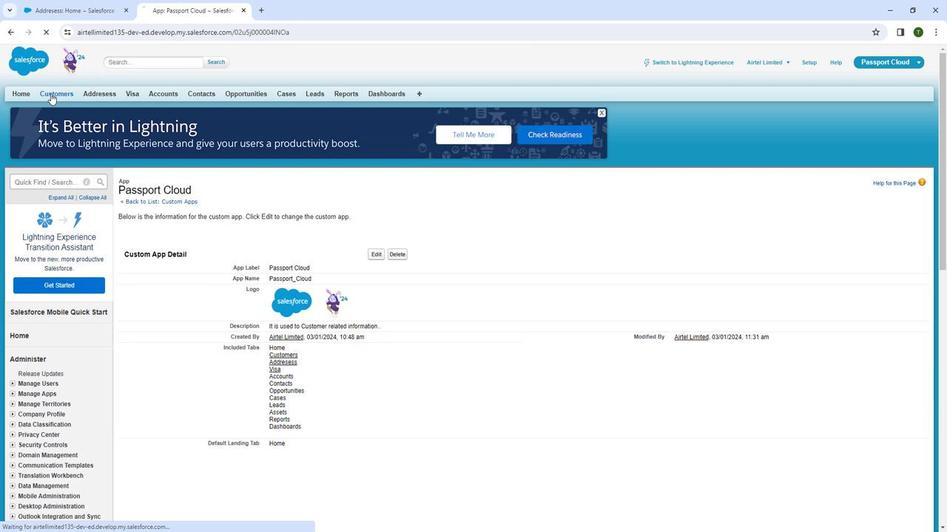 
Action: Mouse pressed left at (48, 94)
Screenshot: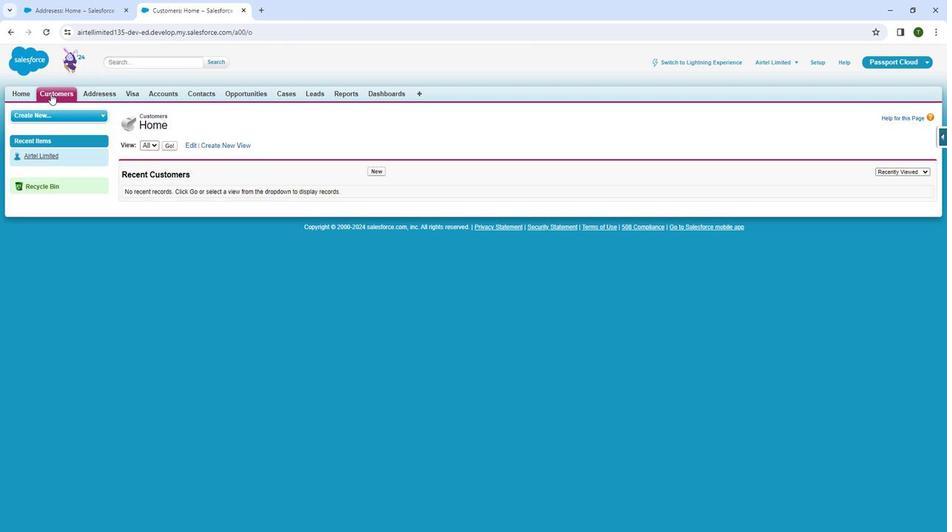 
Action: Mouse pressed left at (48, 94)
Screenshot: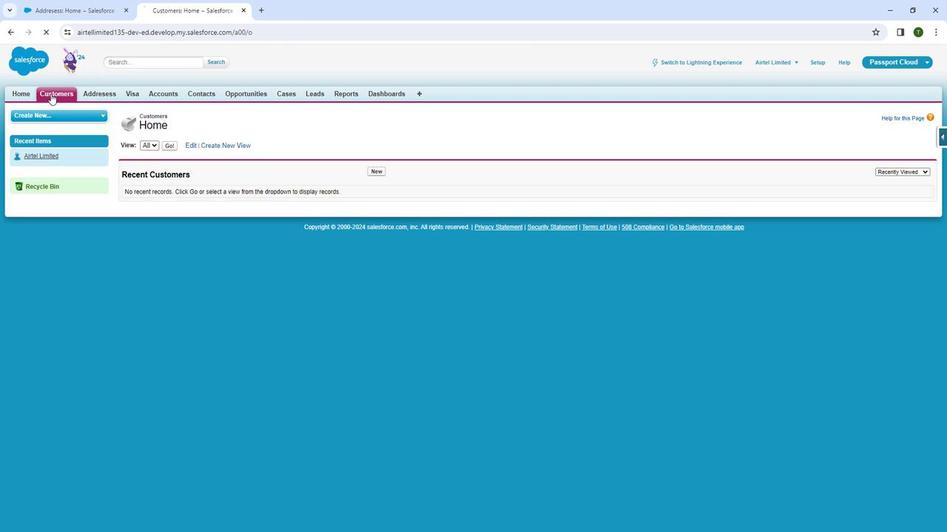 
Action: Mouse moved to (936, 135)
Screenshot: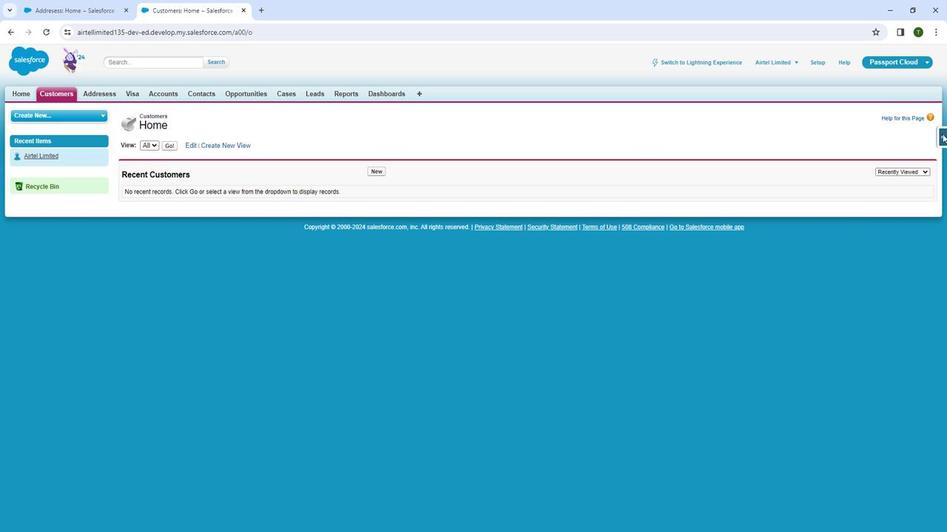 
Action: Mouse pressed left at (936, 135)
Screenshot: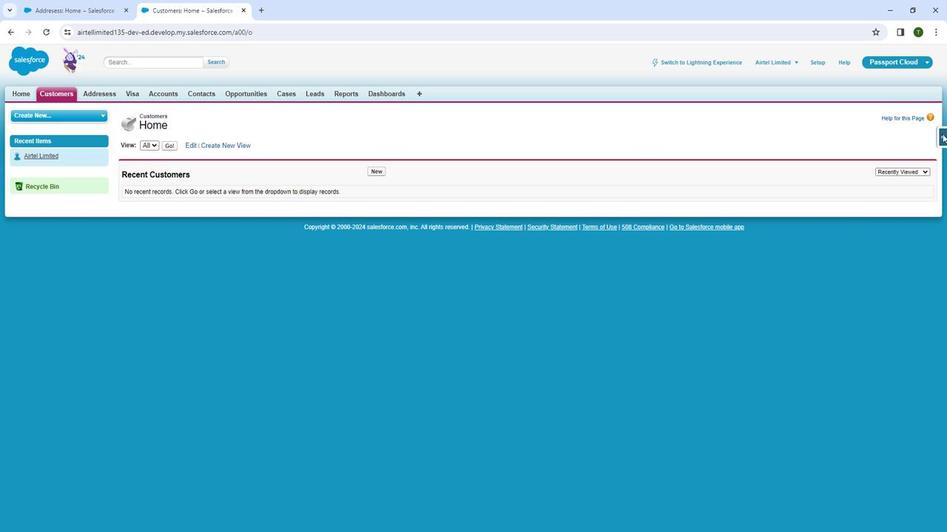 
Action: Mouse moved to (859, 151)
Screenshot: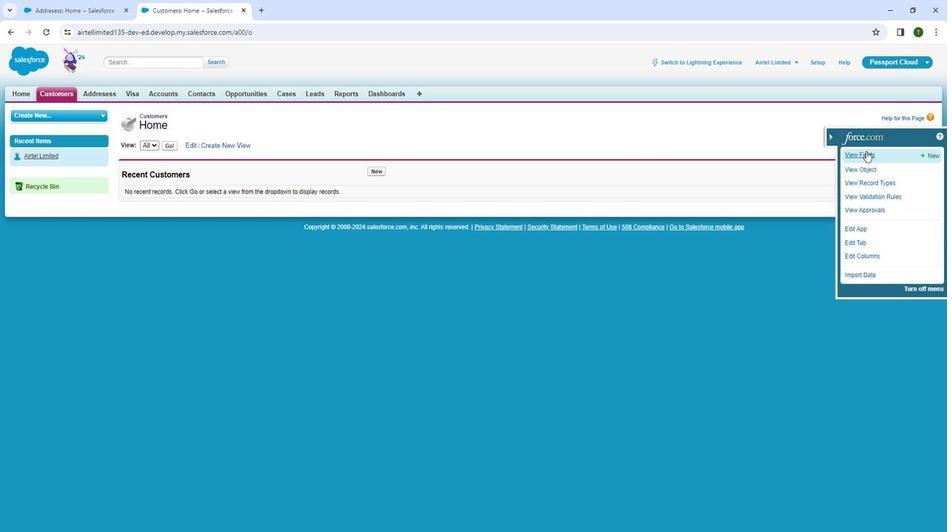 
Action: Mouse pressed left at (859, 151)
Screenshot: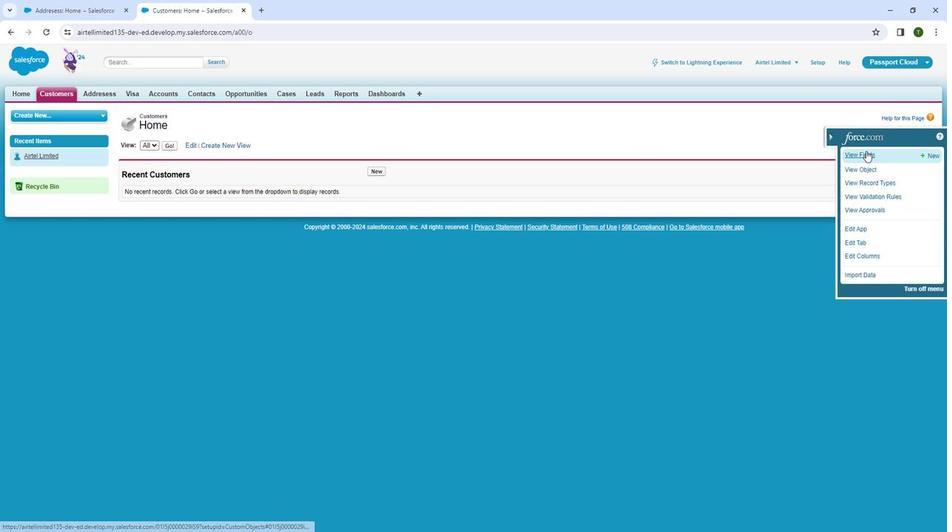 
Action: Mouse moved to (265, 316)
Screenshot: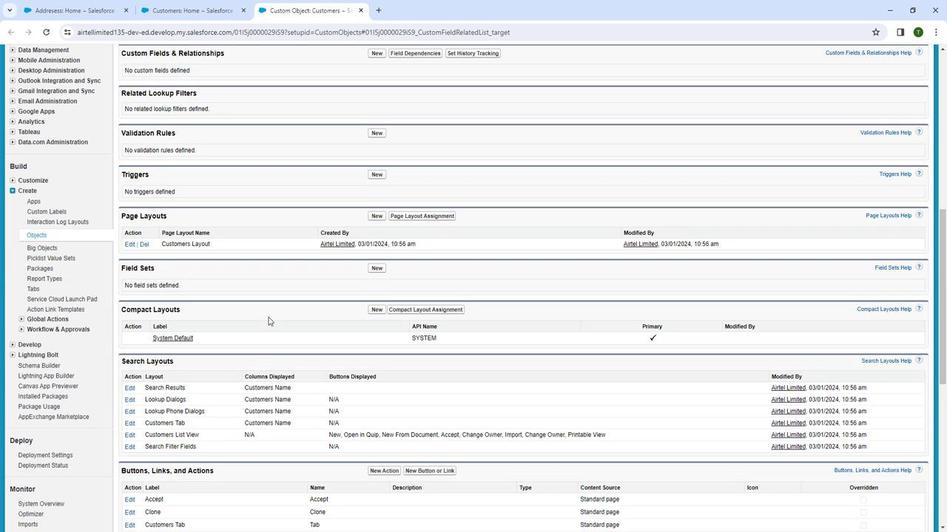 
Action: Mouse scrolled (265, 317) with delta (0, 0)
Screenshot: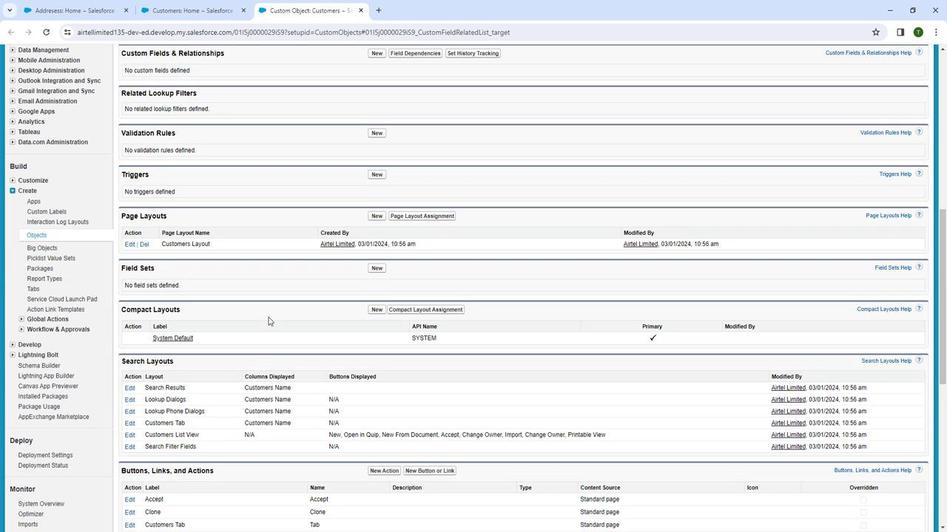 
Action: Mouse moved to (265, 316)
Screenshot: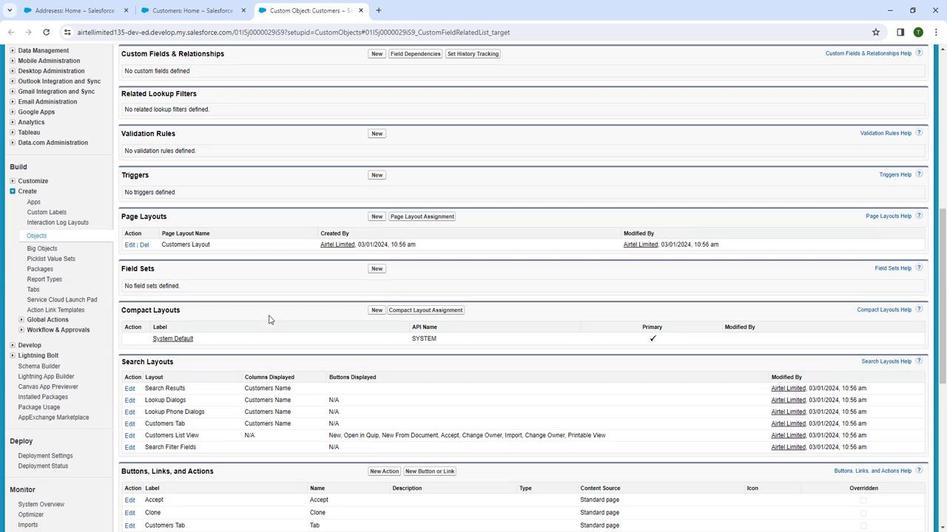 
Action: Mouse scrolled (265, 316) with delta (0, 0)
Screenshot: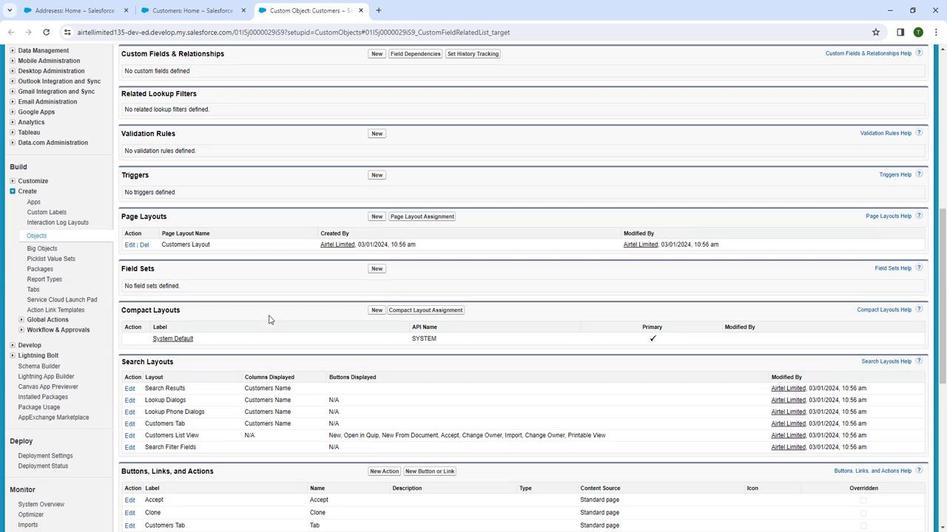 
Action: Mouse scrolled (265, 316) with delta (0, 0)
Screenshot: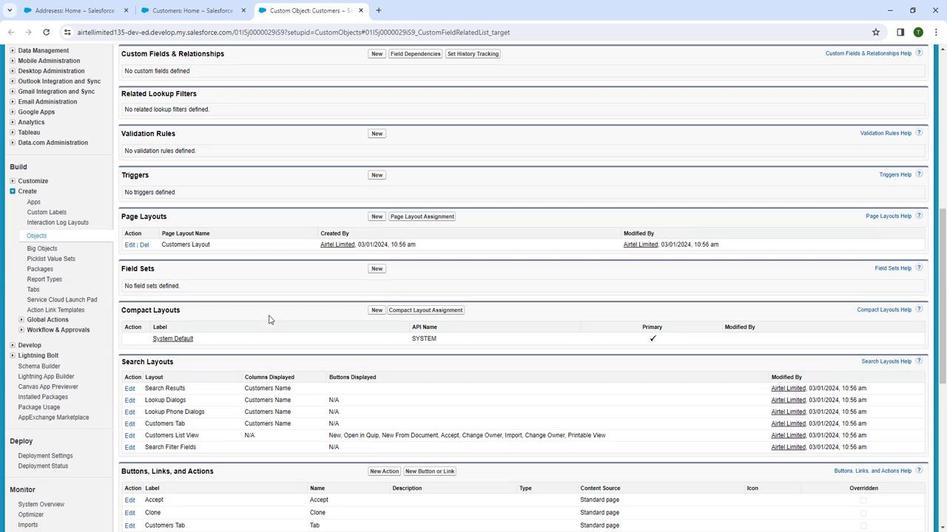 
Action: Mouse moved to (265, 315)
Screenshot: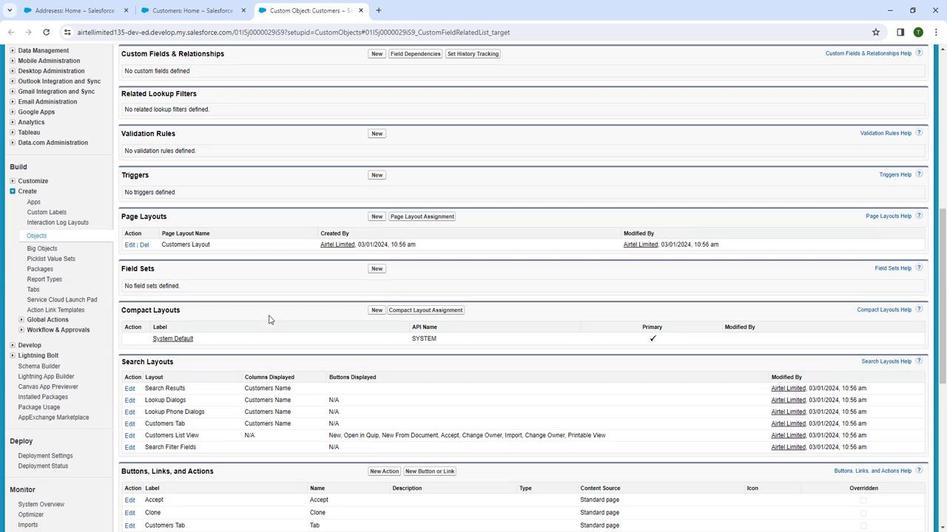 
Action: Mouse scrolled (265, 315) with delta (0, 0)
Screenshot: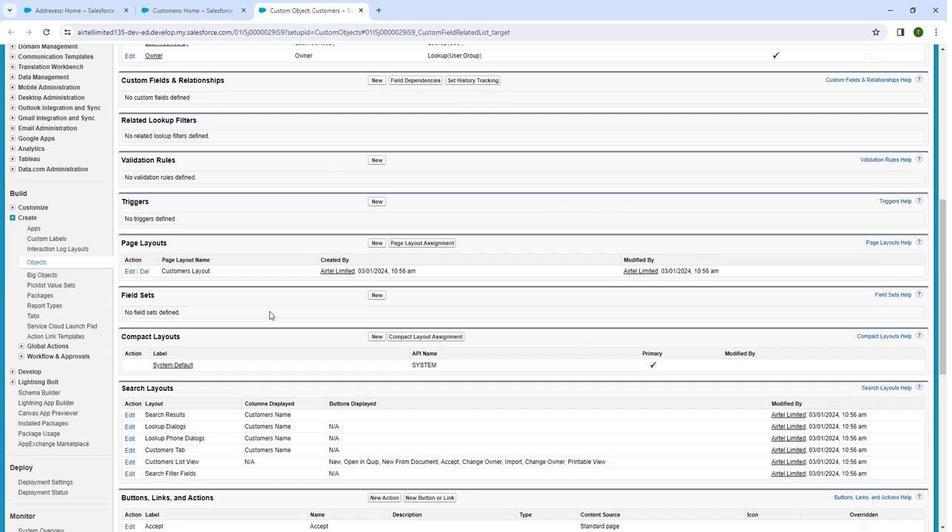 
Action: Mouse moved to (265, 314)
Screenshot: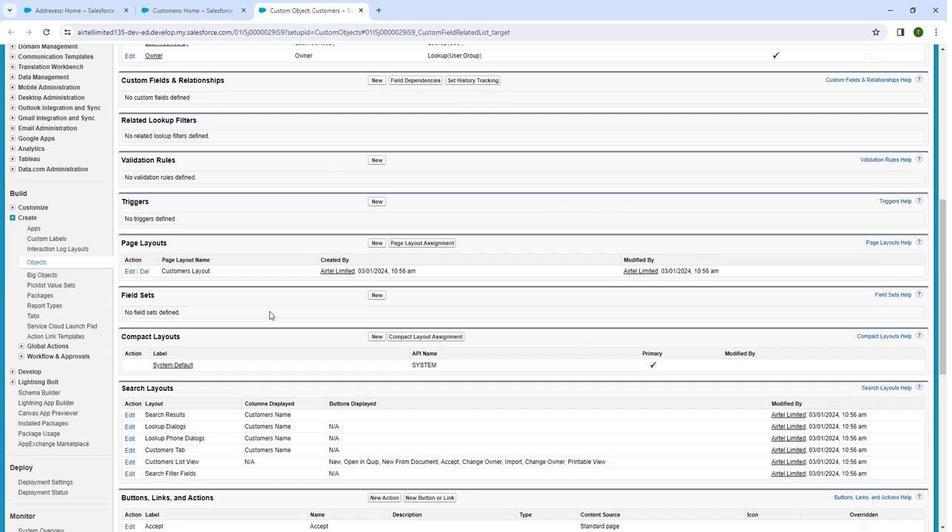 
Action: Mouse scrolled (265, 315) with delta (0, 0)
Screenshot: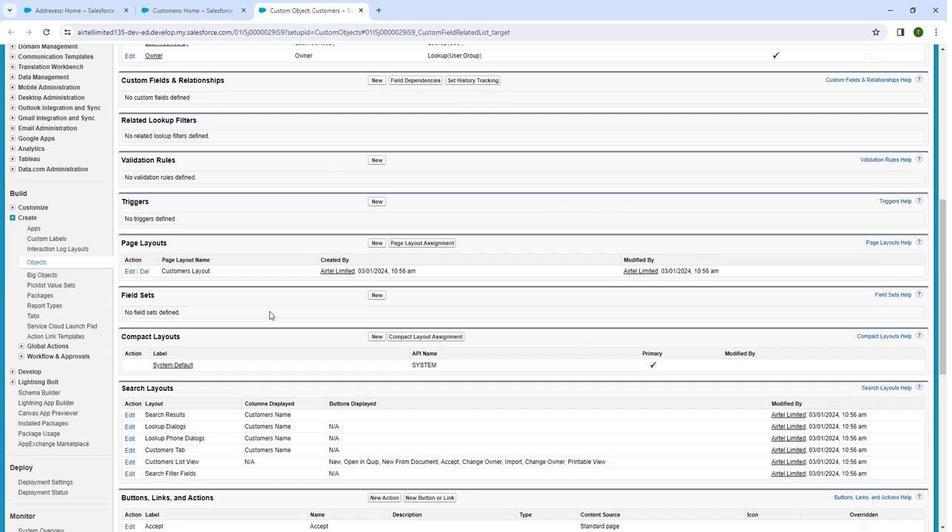
Action: Mouse moved to (271, 299)
Screenshot: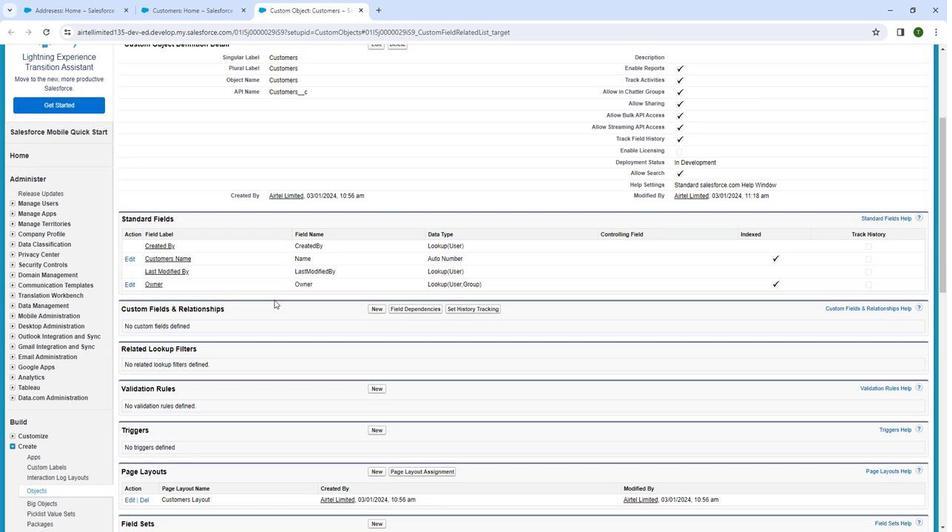 
Action: Mouse scrolled (271, 300) with delta (0, 0)
Screenshot: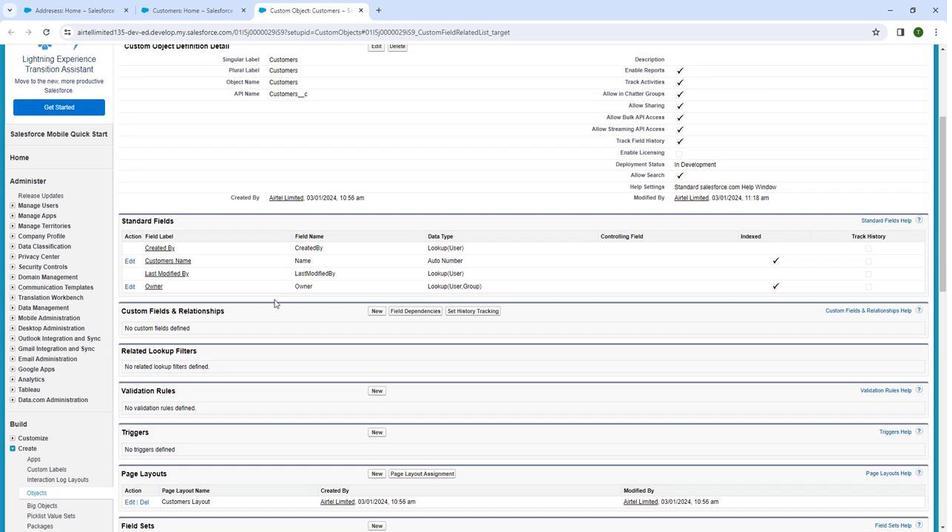 
Action: Mouse scrolled (271, 300) with delta (0, 0)
Screenshot: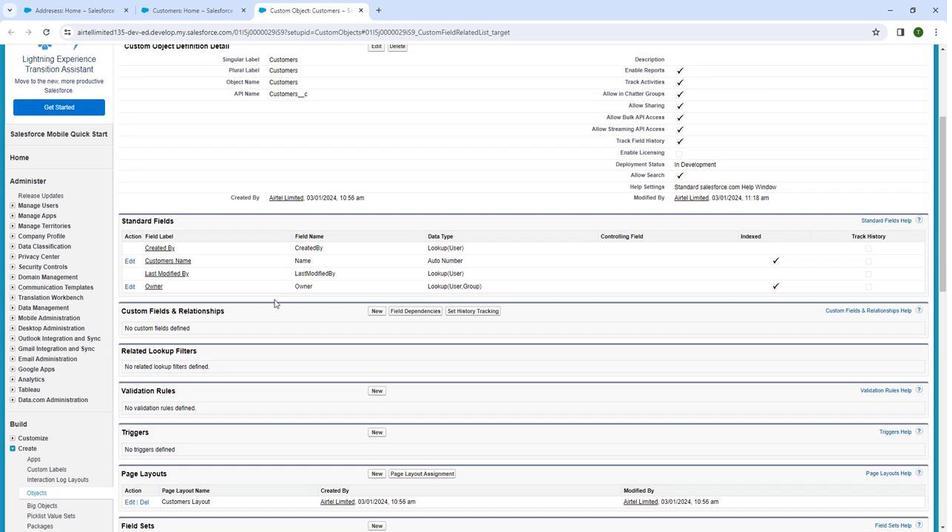 
Action: Mouse moved to (271, 299)
Screenshot: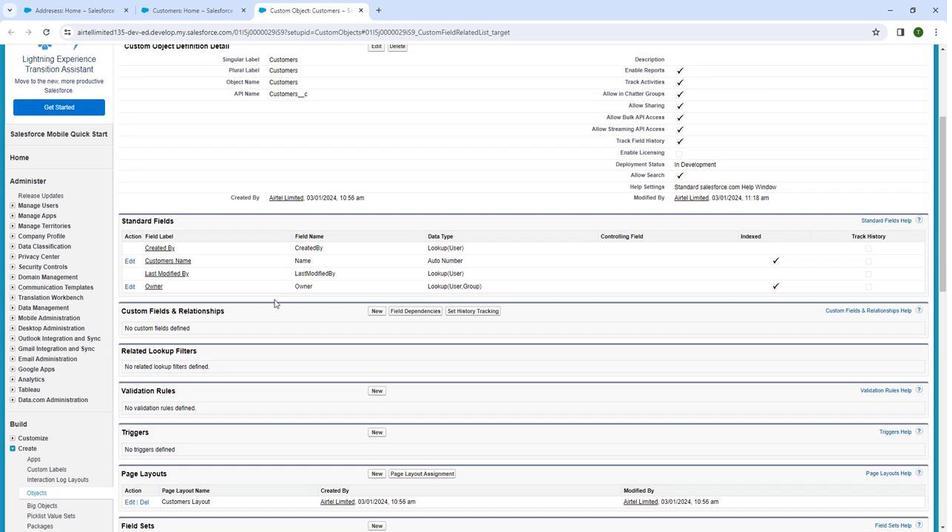 
Action: Mouse scrolled (271, 300) with delta (0, 0)
Screenshot: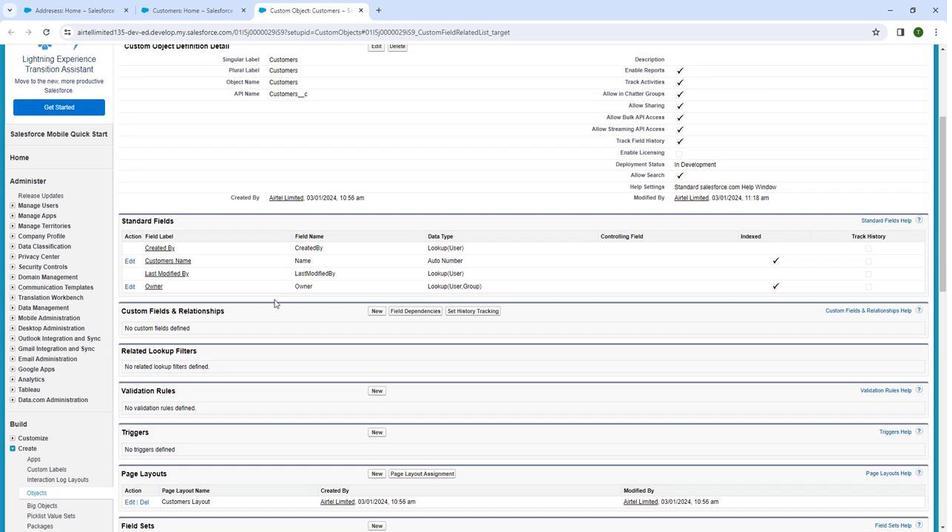 
Action: Mouse moved to (271, 298)
Screenshot: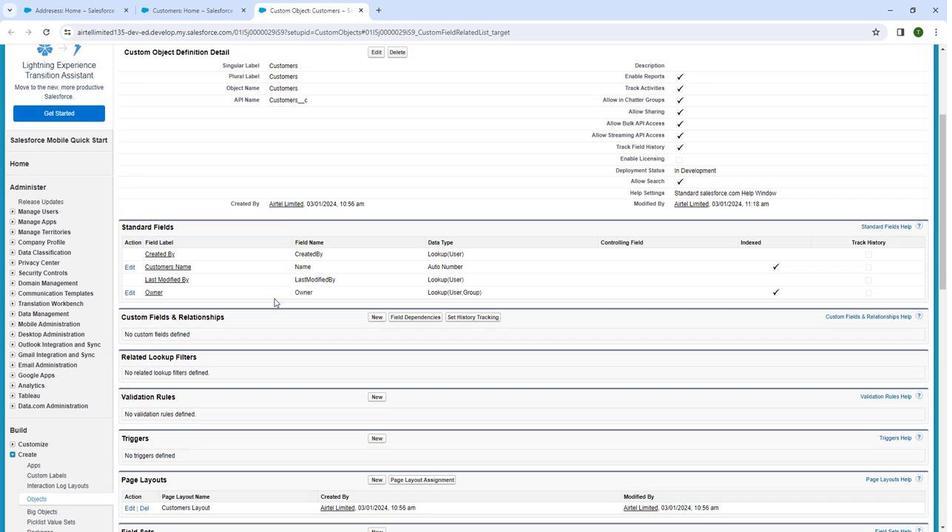 
Action: Mouse scrolled (271, 299) with delta (0, 0)
Screenshot: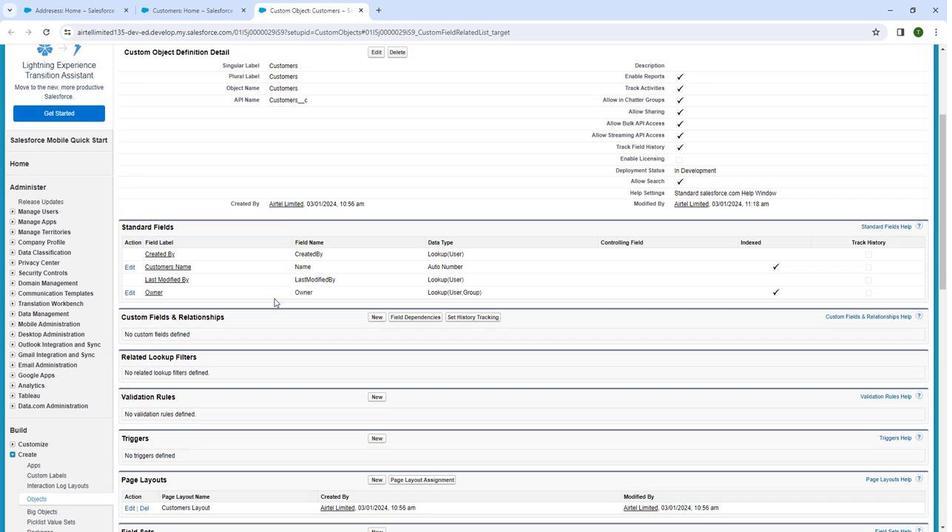 
Action: Mouse moved to (271, 297)
Screenshot: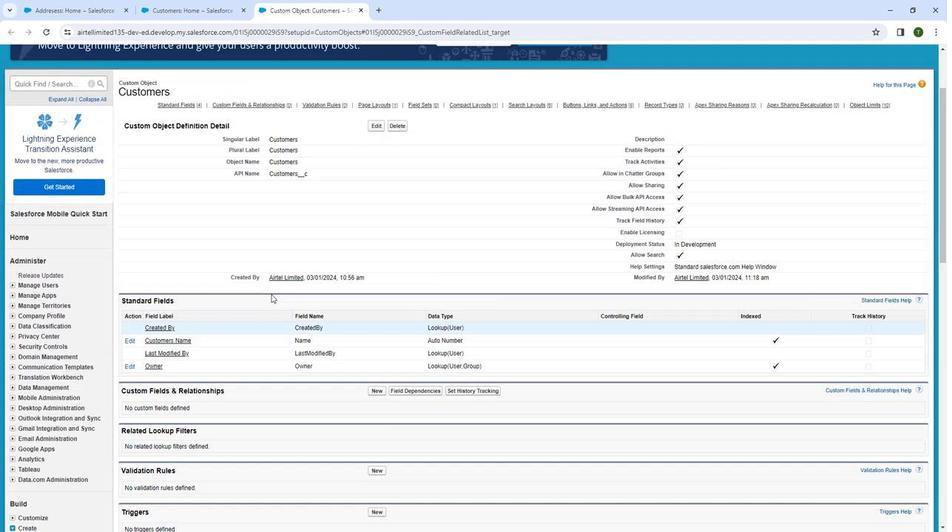 
Action: Mouse scrolled (271, 298) with delta (0, 0)
Screenshot: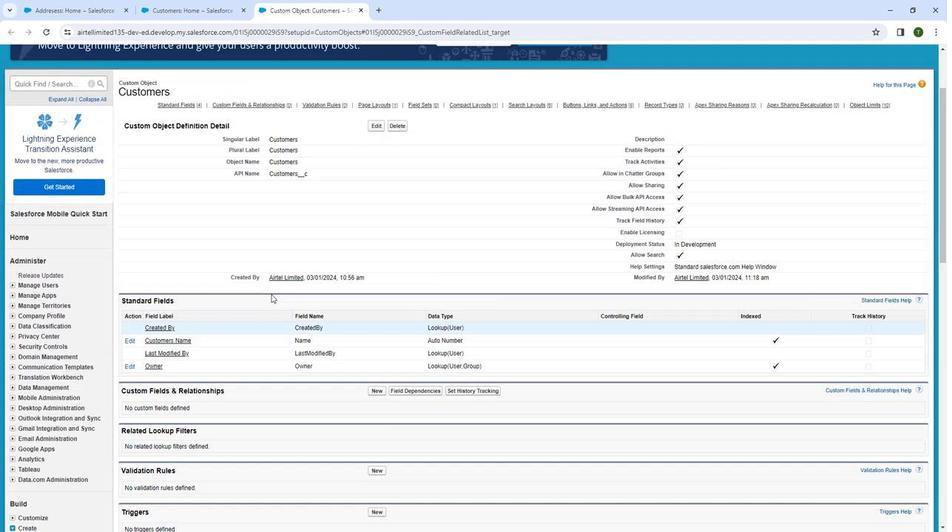 
Action: Mouse moved to (61, 98)
Screenshot: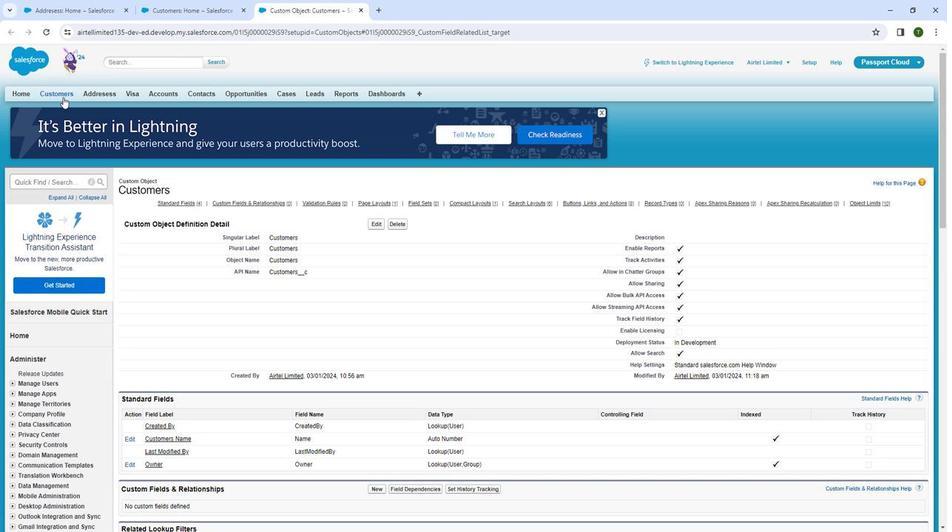
Action: Mouse pressed left at (61, 98)
Screenshot: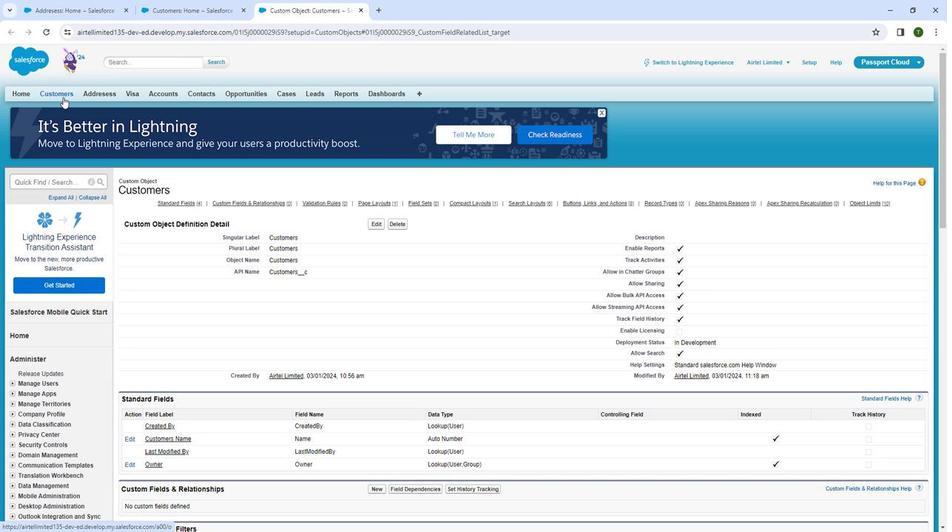 
Action: Mouse pressed left at (61, 98)
Screenshot: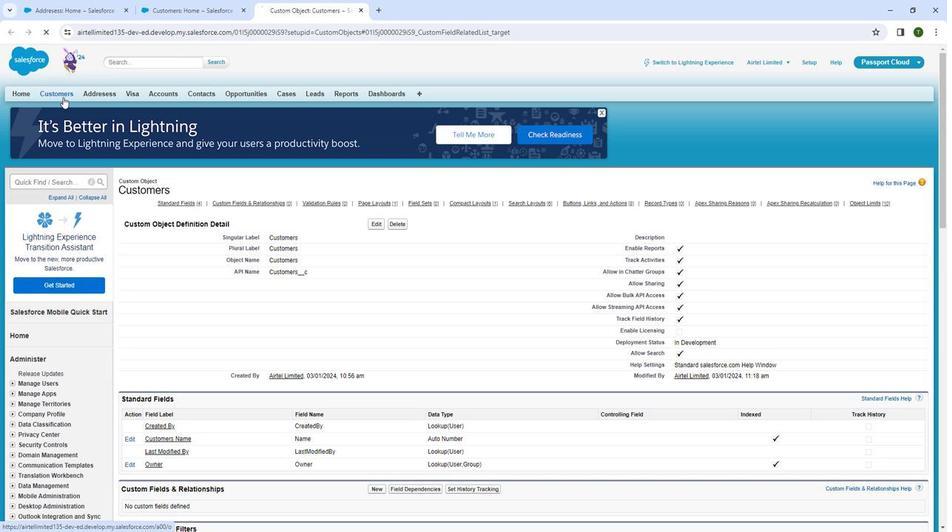 
Action: Mouse moved to (151, 378)
Screenshot: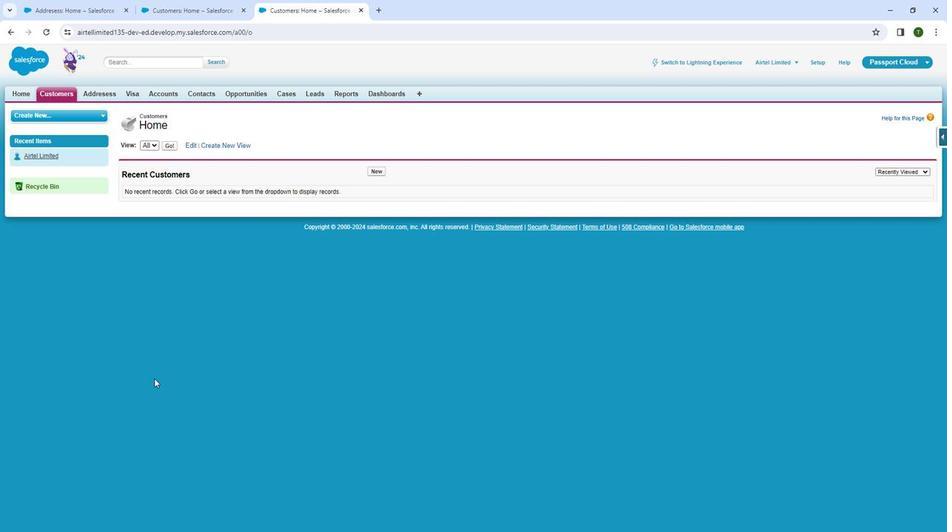 
Action: Mouse pressed left at (151, 378)
Screenshot: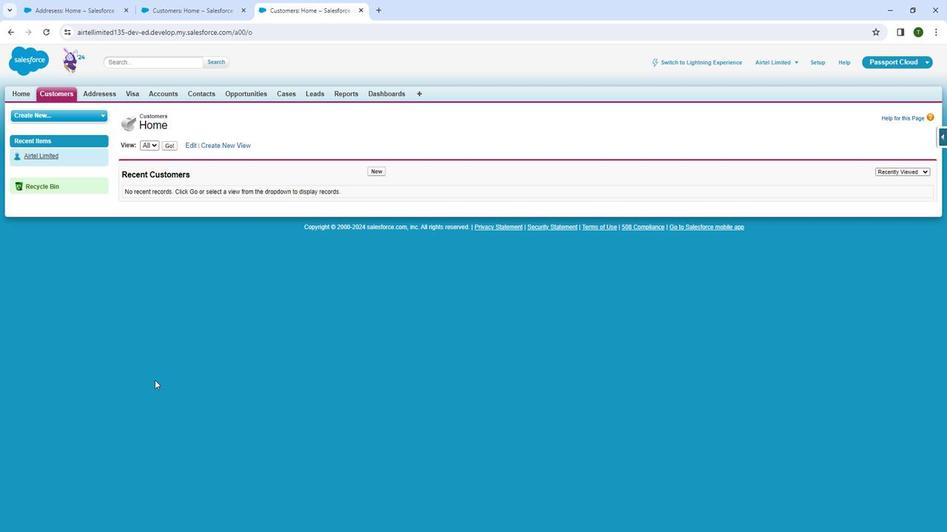 
Action: Mouse moved to (374, 368)
Screenshot: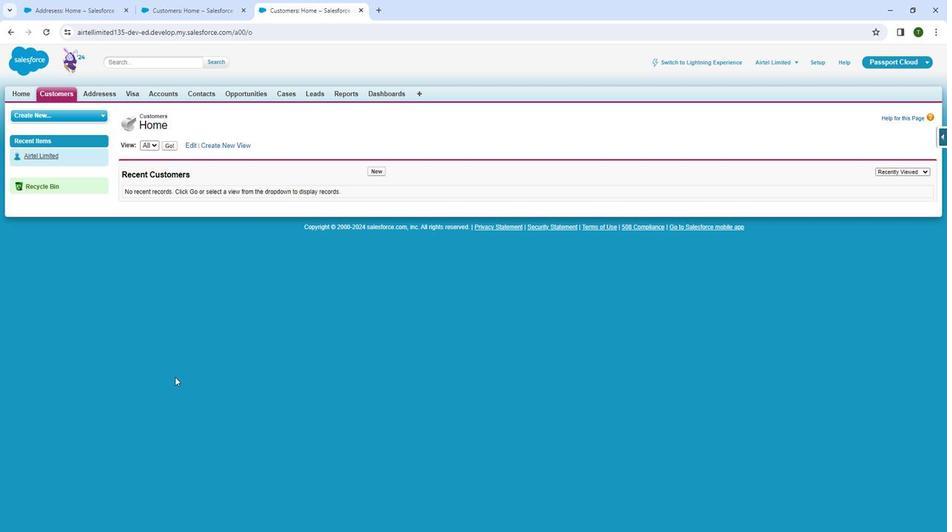 
